 Task: For heading  Tahoma with underline.  font size for heading20,  'Change the font style of data to'Arial.  and font size to 12,  Change the alignment of both headline & data to Align left.  In the sheet  auditingAnnualSales_Report_2023
Action: Mouse moved to (230, 148)
Screenshot: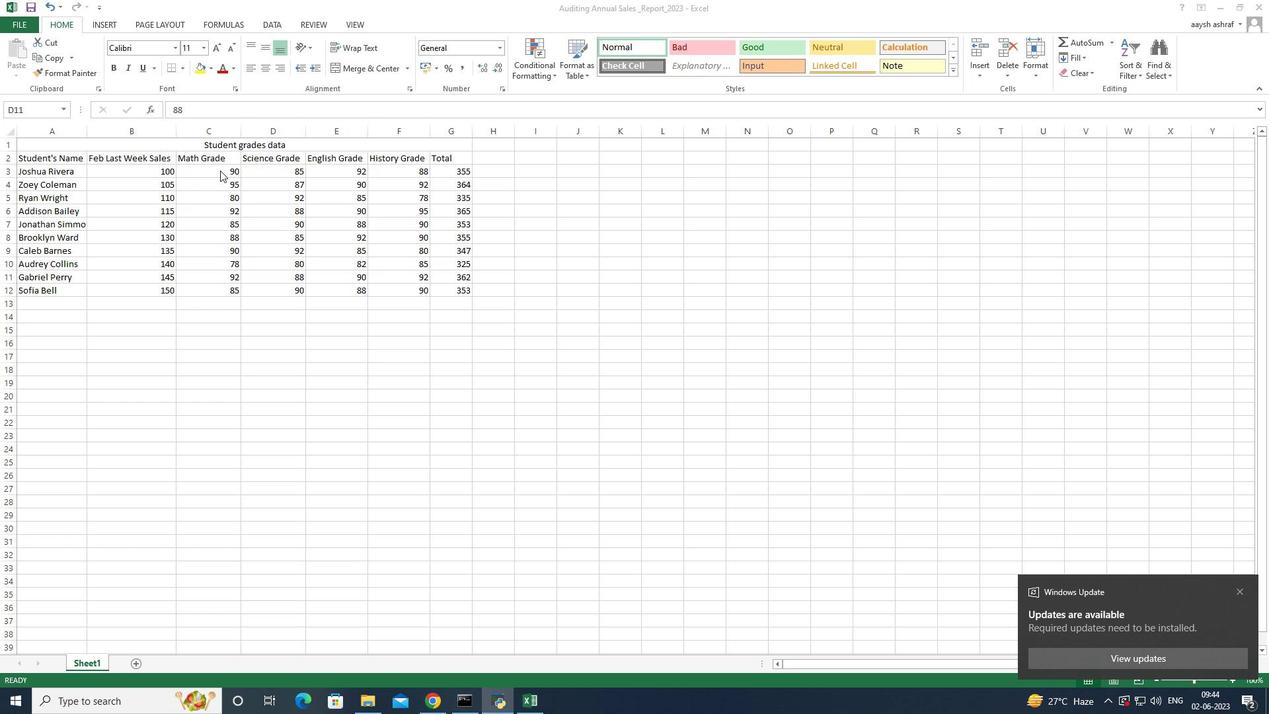 
Action: Mouse pressed left at (230, 148)
Screenshot: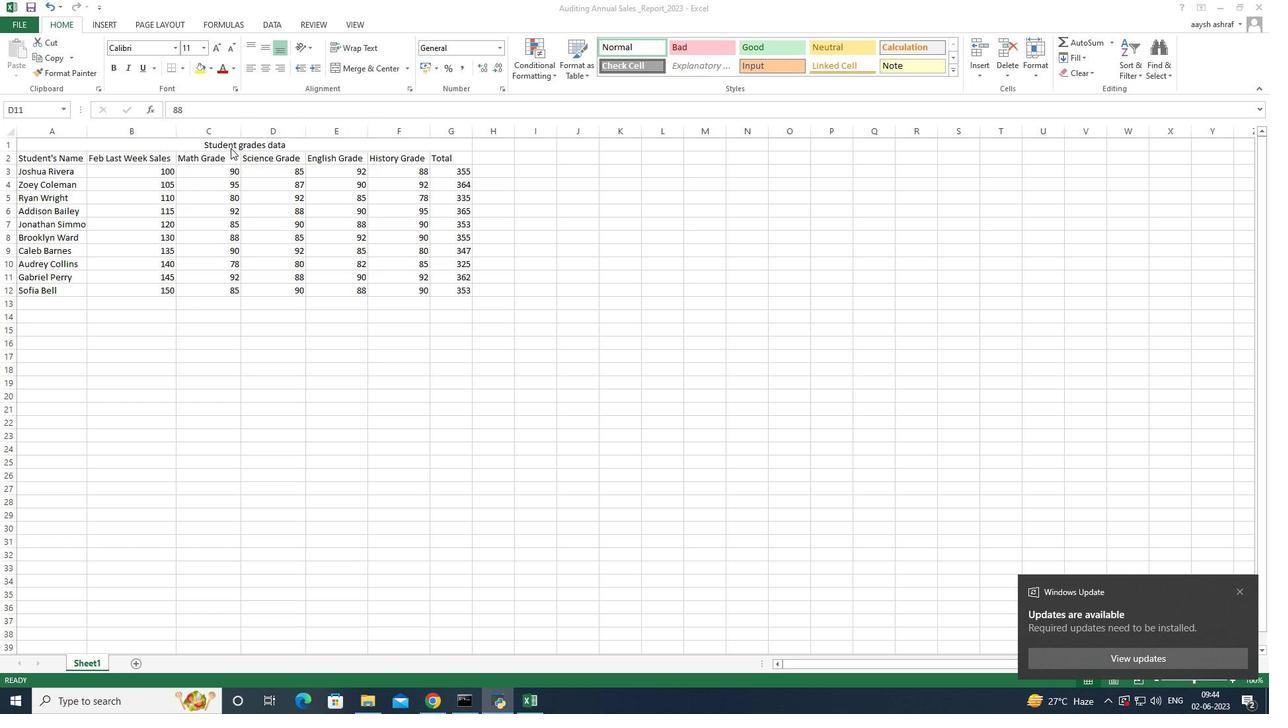 
Action: Mouse moved to (238, 145)
Screenshot: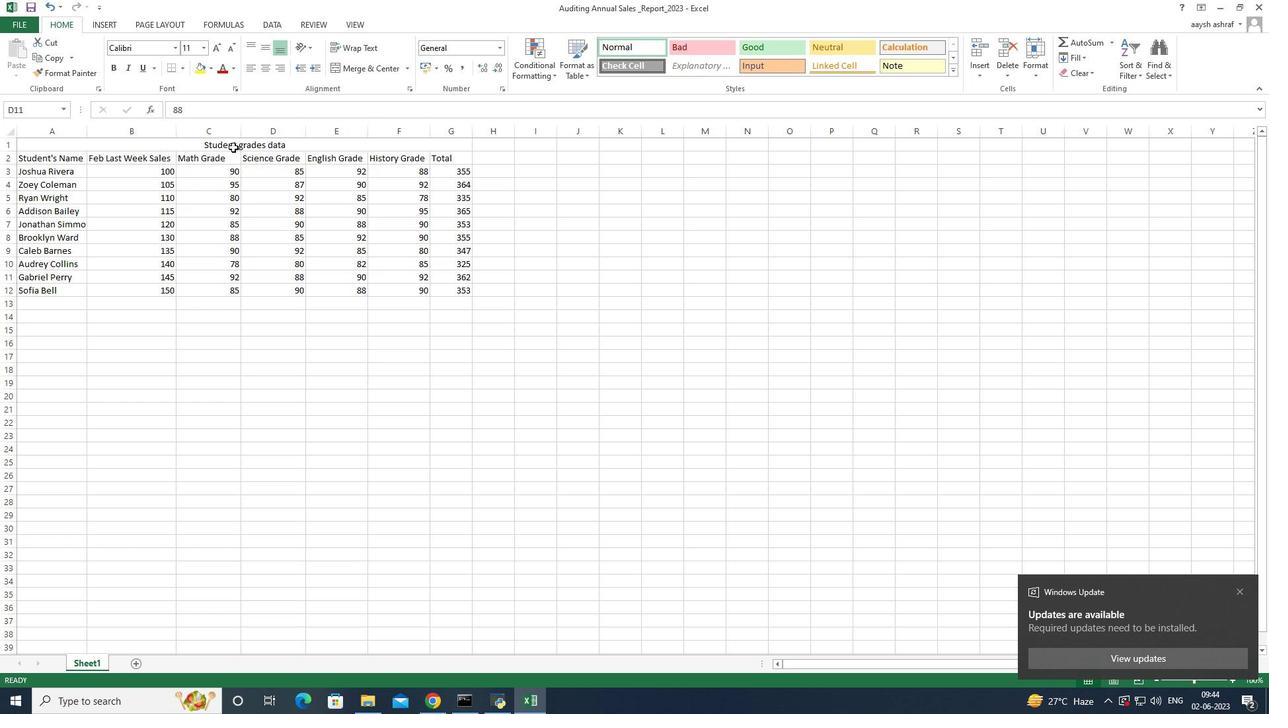 
Action: Mouse pressed left at (238, 145)
Screenshot: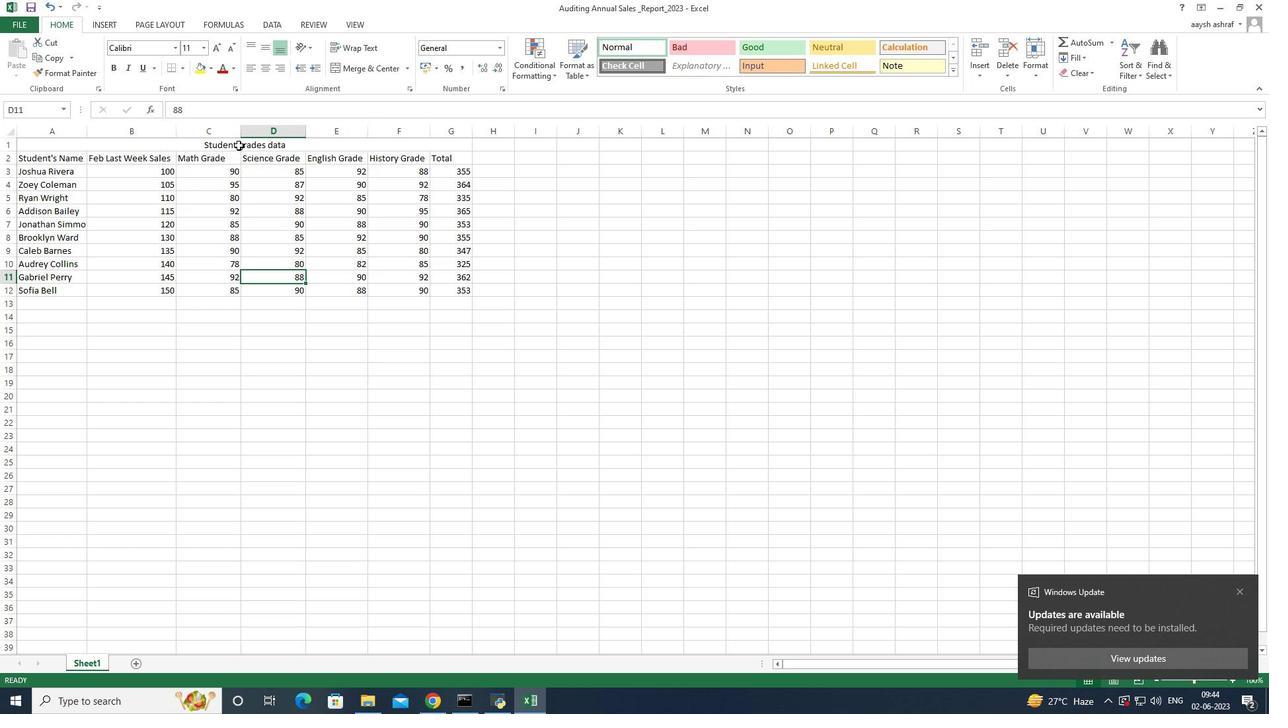 
Action: Mouse moved to (171, 47)
Screenshot: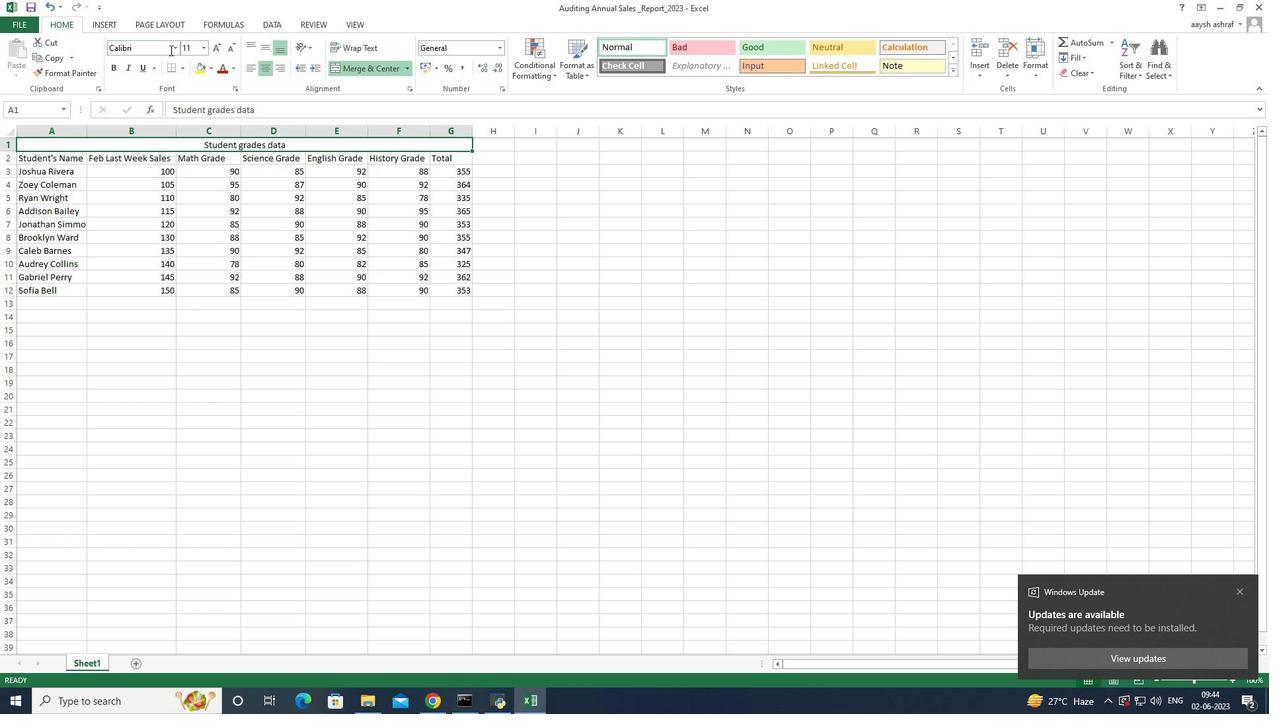 
Action: Mouse pressed left at (171, 47)
Screenshot: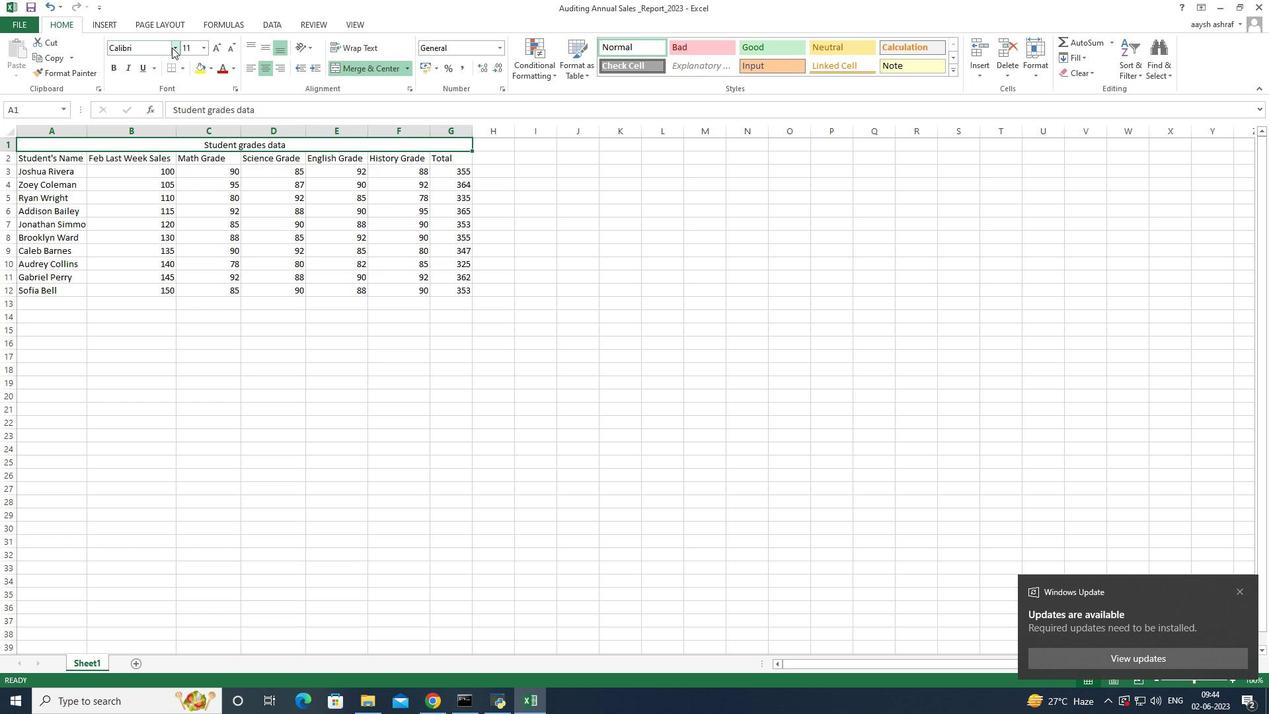 
Action: Mouse moved to (175, 341)
Screenshot: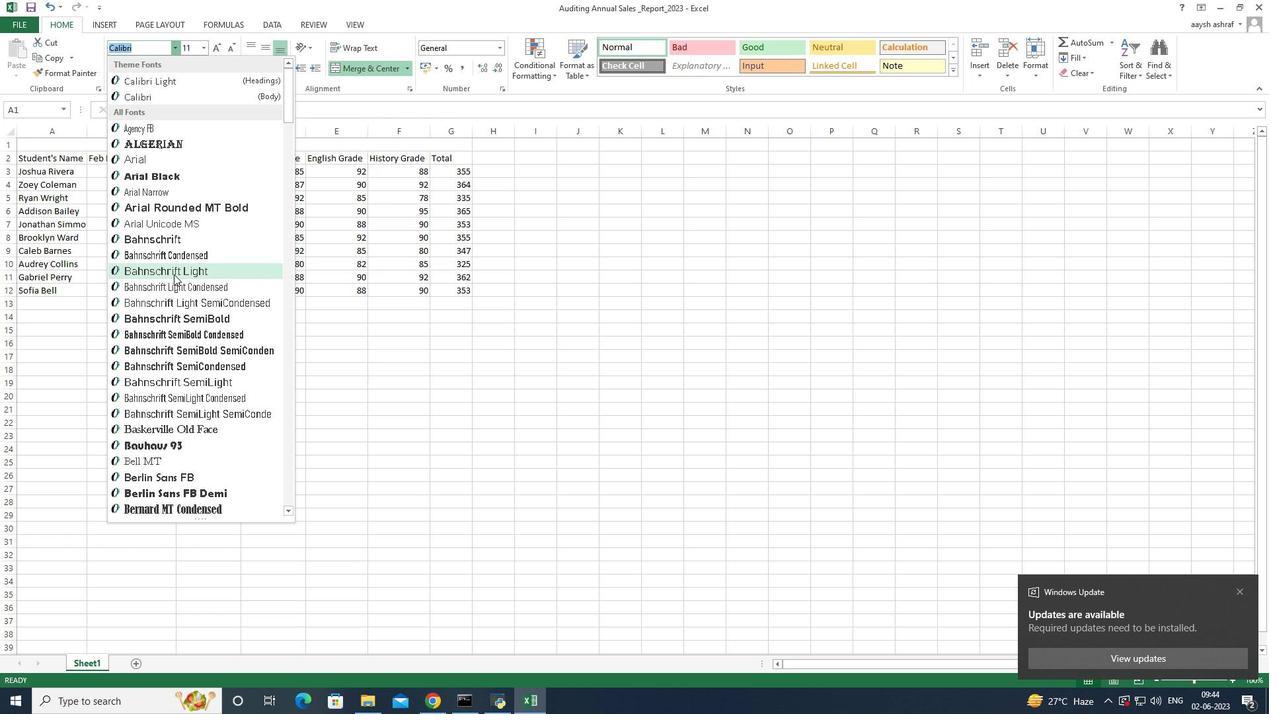 
Action: Mouse scrolled (175, 341) with delta (0, 0)
Screenshot: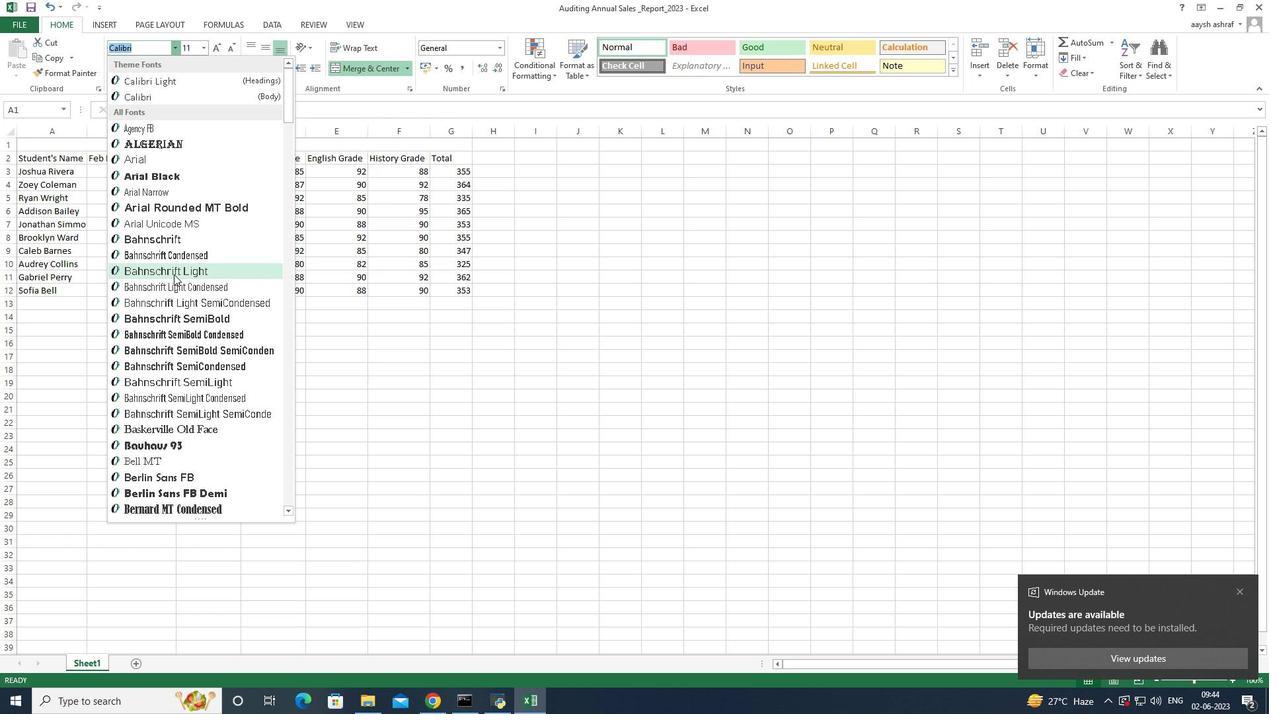 
Action: Mouse moved to (177, 360)
Screenshot: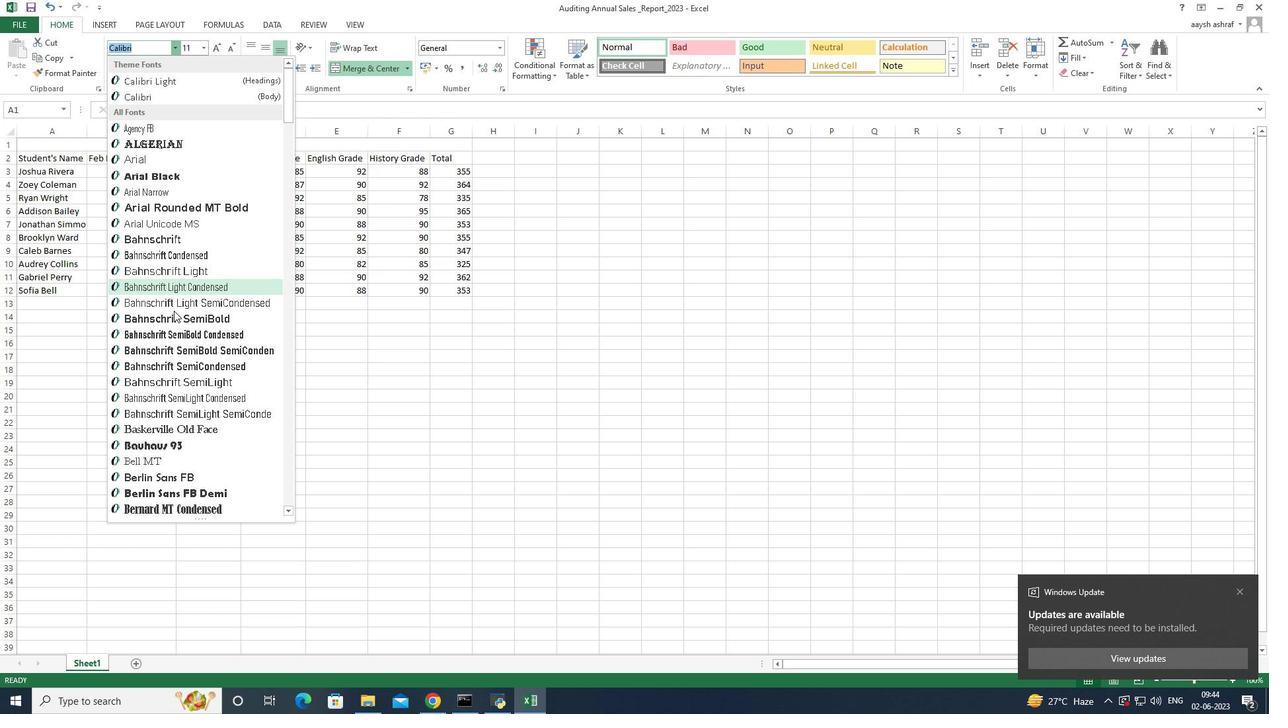 
Action: Mouse scrolled (177, 359) with delta (0, 0)
Screenshot: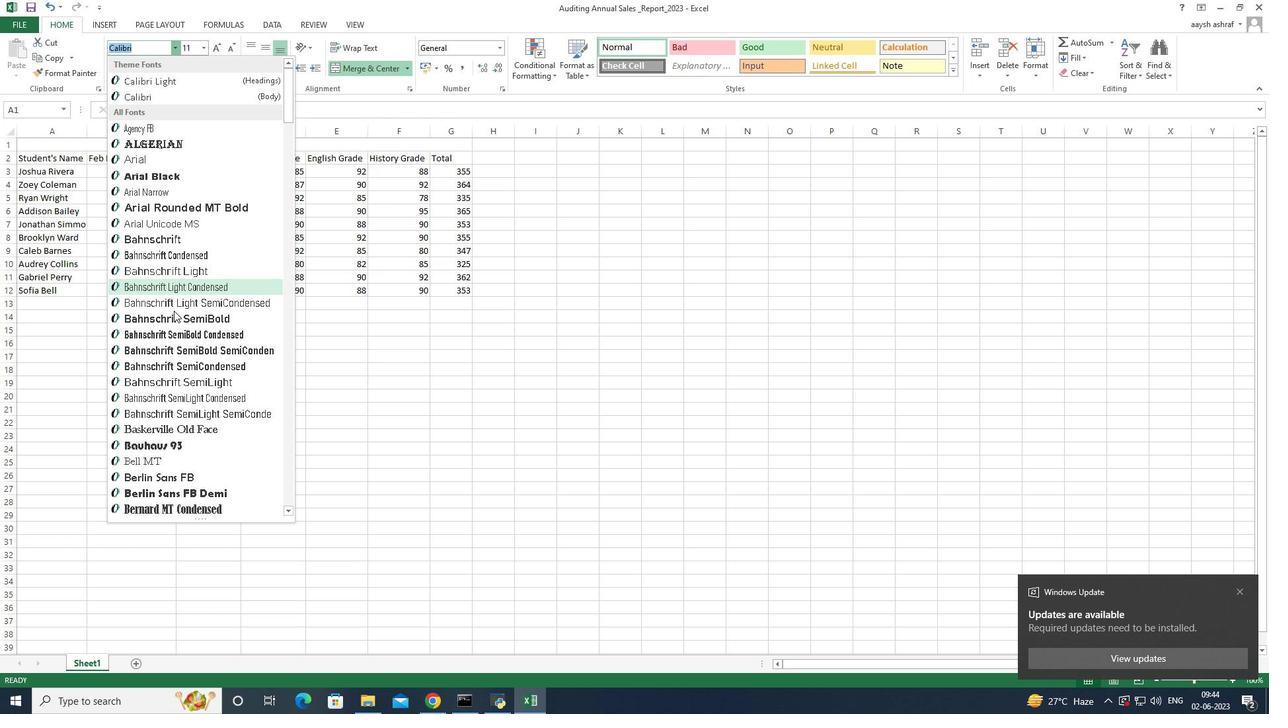 
Action: Mouse moved to (177, 378)
Screenshot: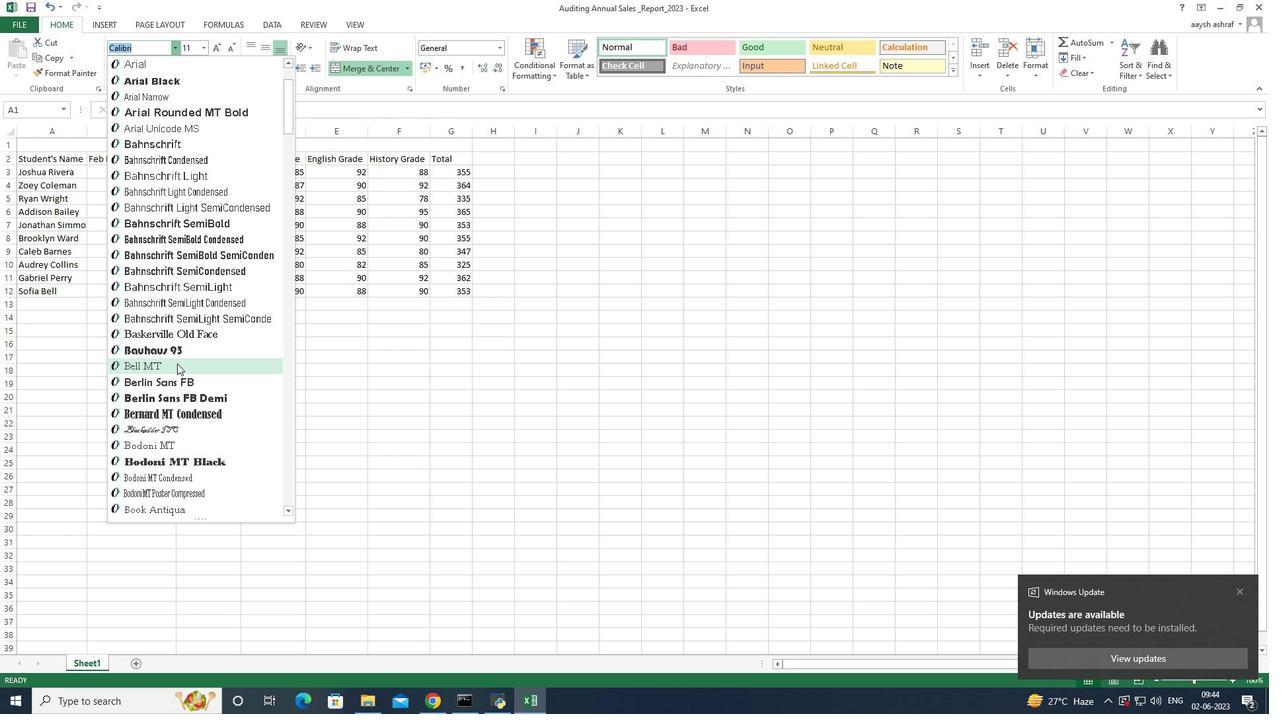
Action: Mouse scrolled (177, 368) with delta (0, 0)
Screenshot: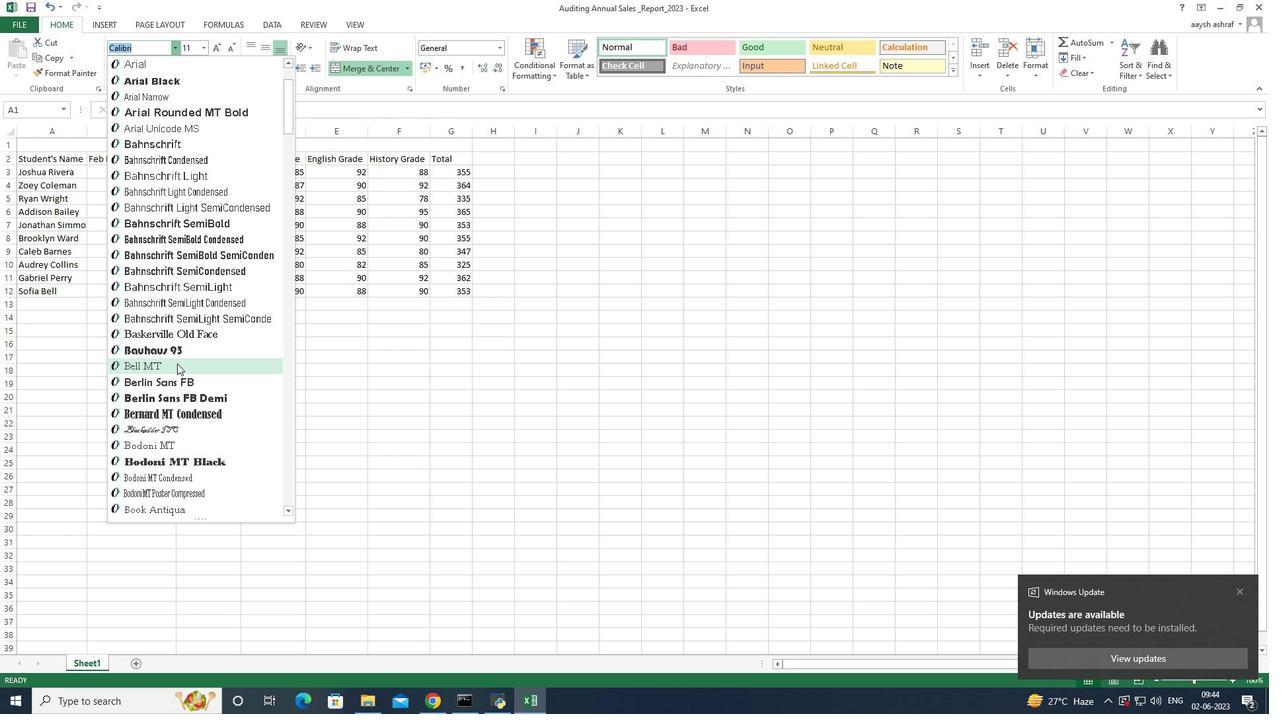 
Action: Mouse scrolled (177, 373) with delta (0, 0)
Screenshot: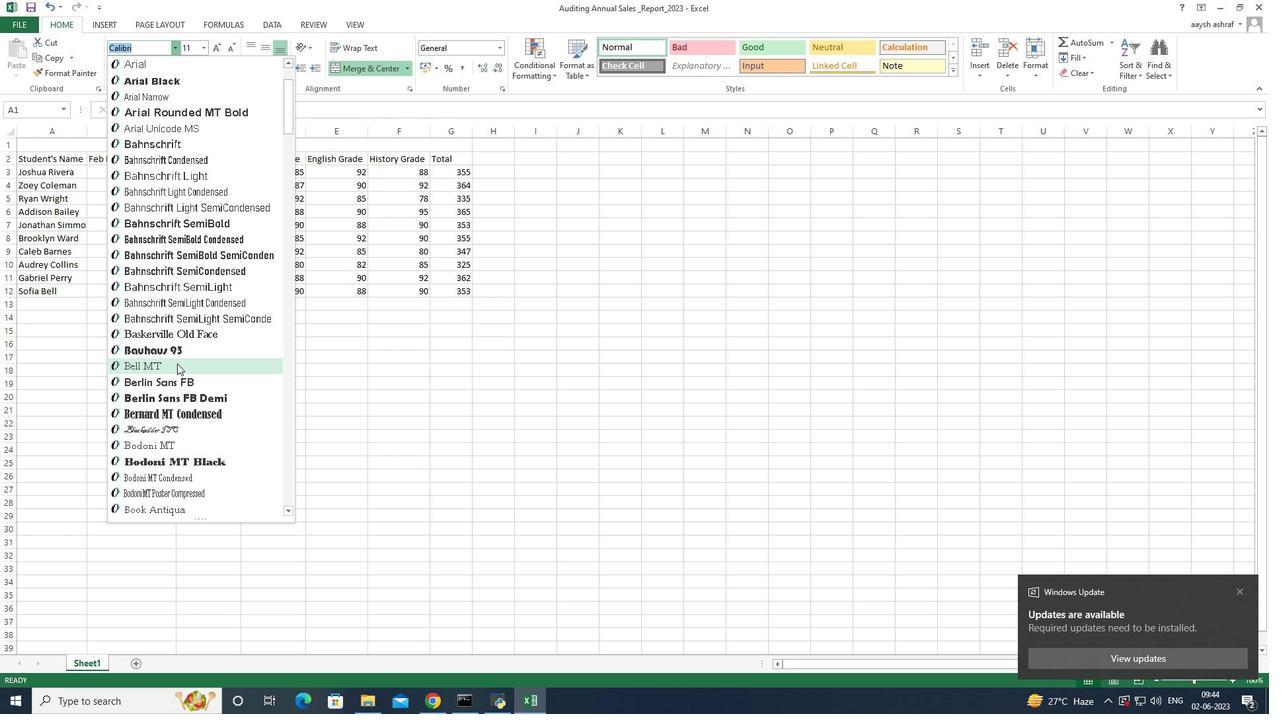 
Action: Mouse scrolled (177, 376) with delta (0, 0)
Screenshot: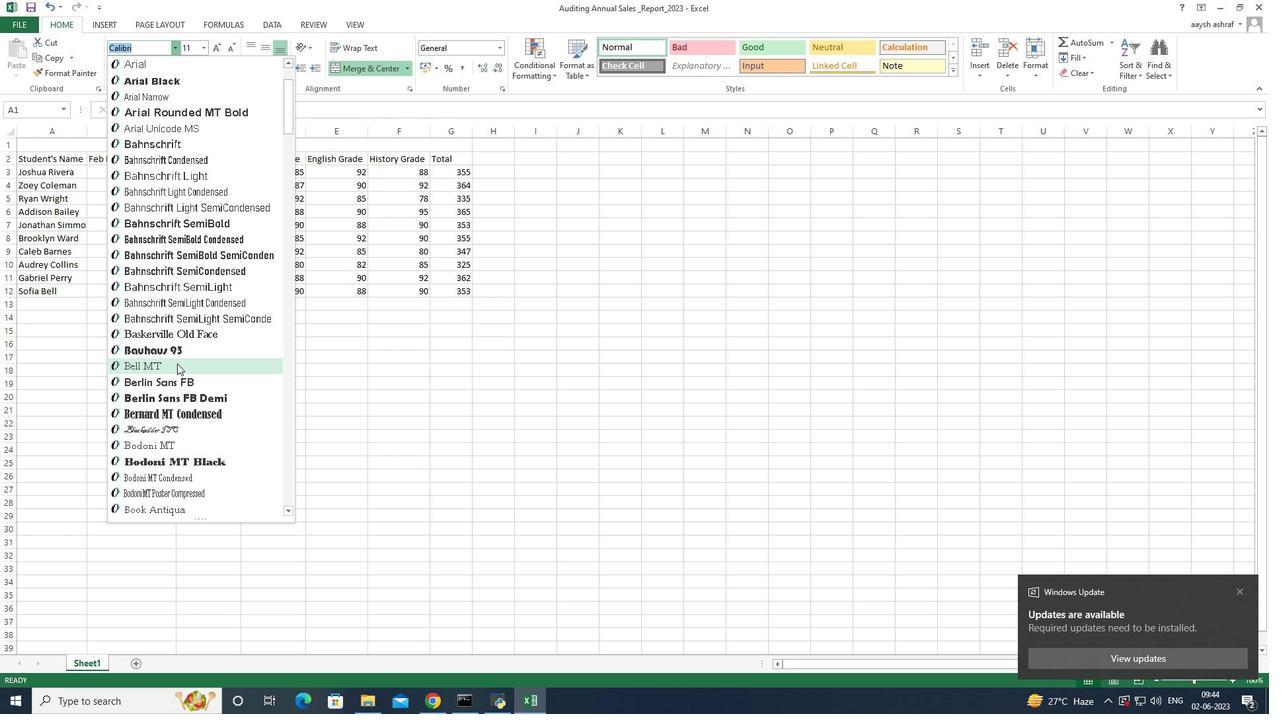 
Action: Mouse scrolled (177, 378) with delta (0, 0)
Screenshot: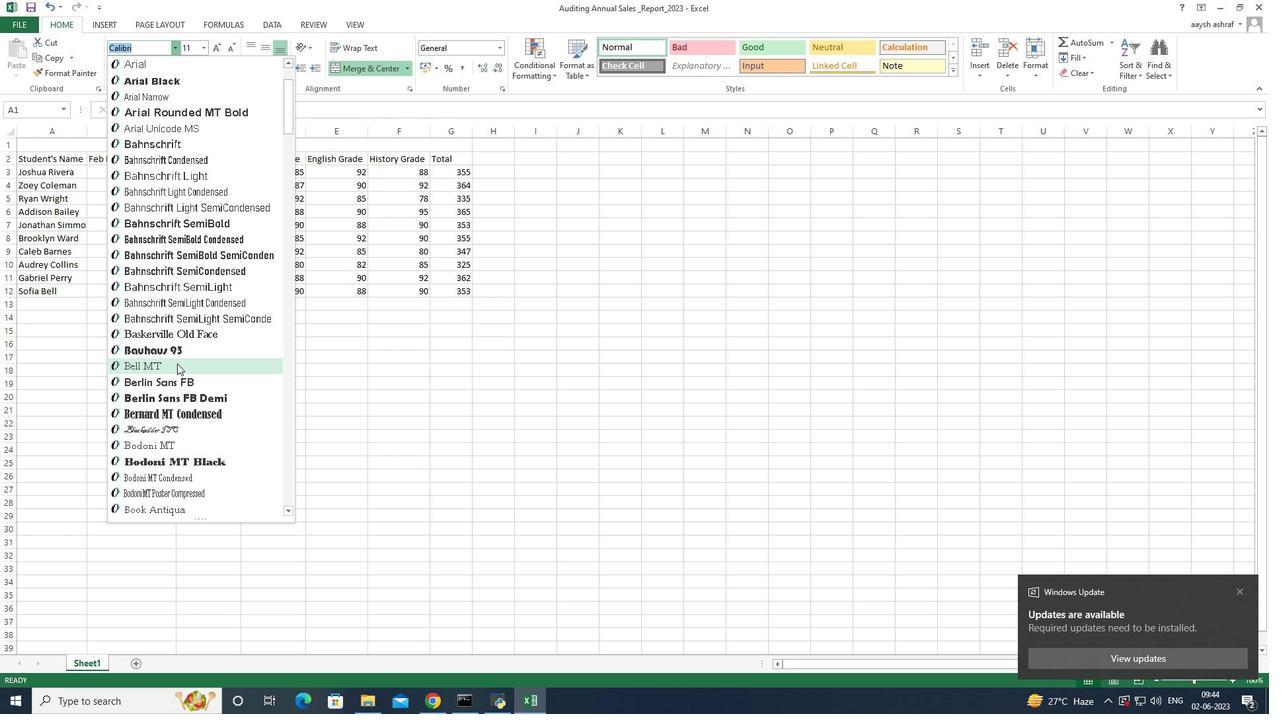 
Action: Mouse moved to (189, 365)
Screenshot: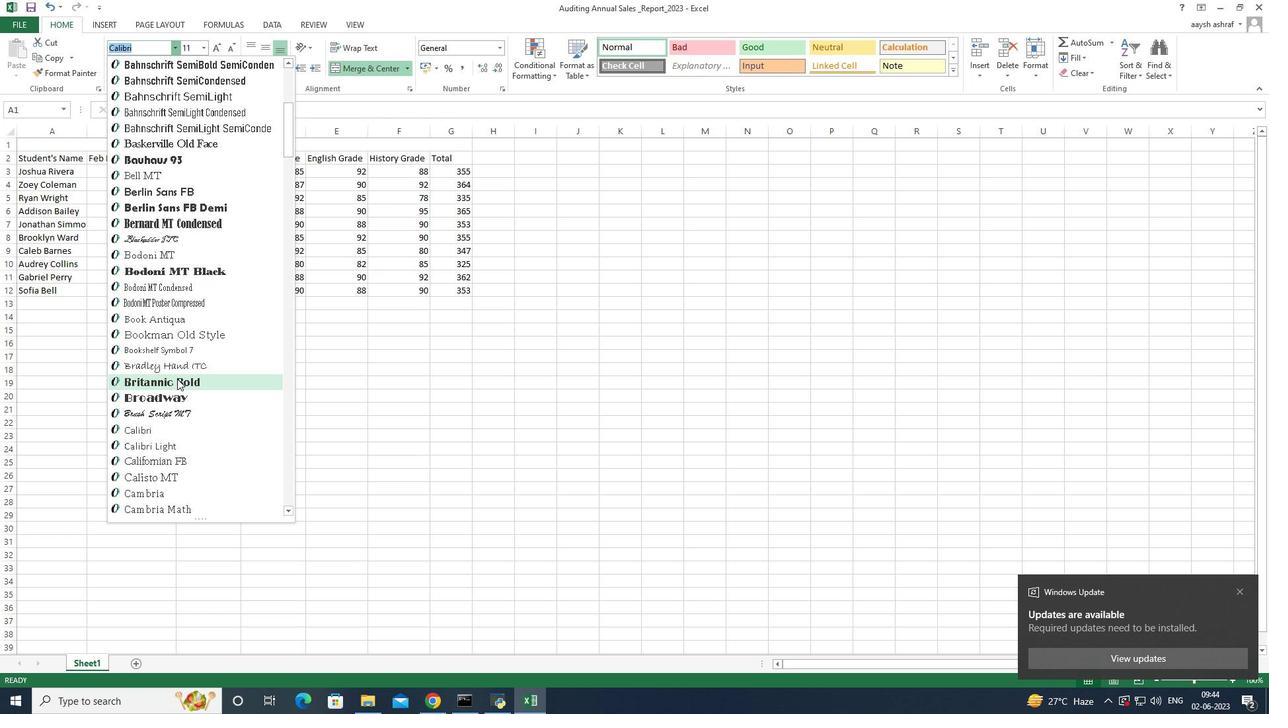 
Action: Mouse scrolled (189, 364) with delta (0, 0)
Screenshot: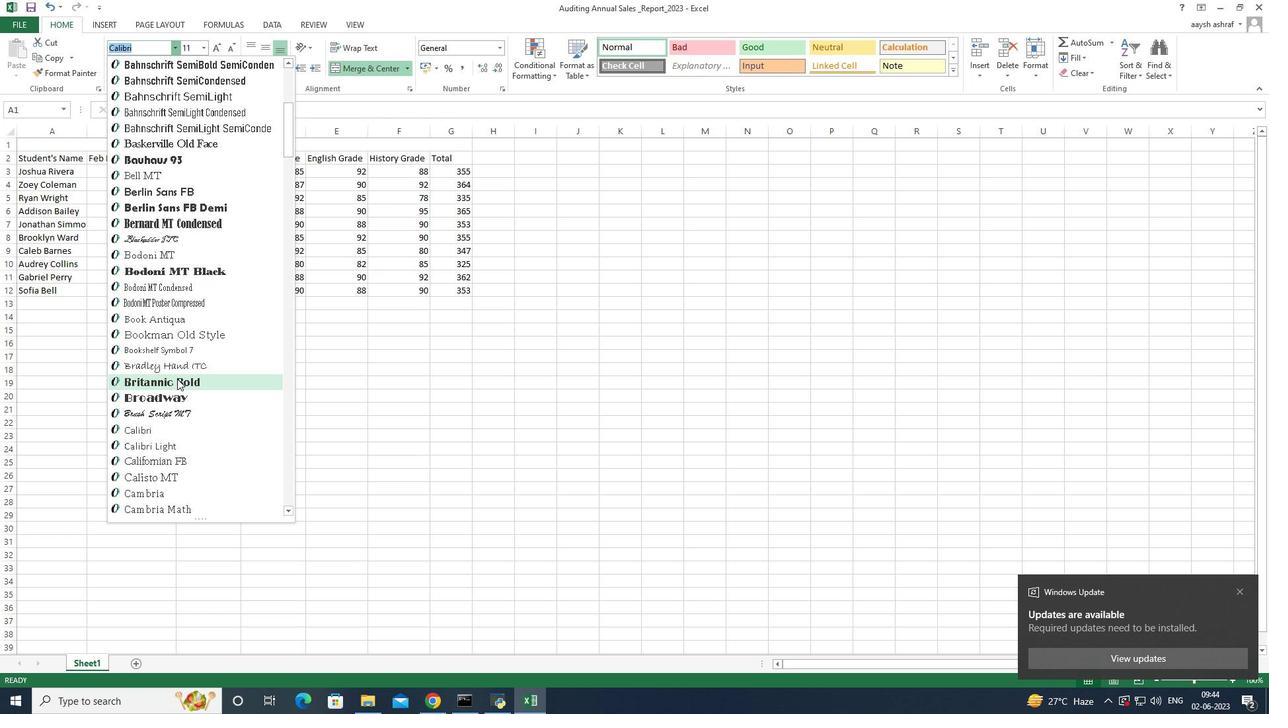 
Action: Mouse scrolled (189, 364) with delta (0, 0)
Screenshot: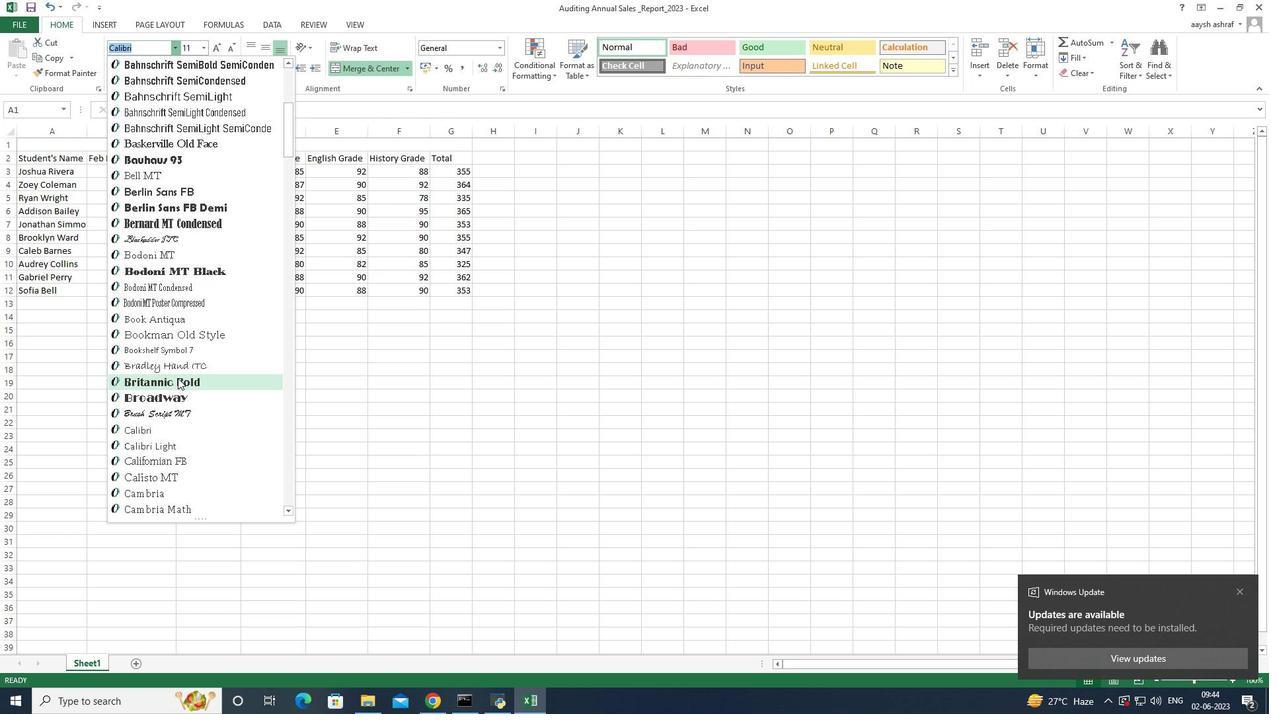 
Action: Mouse scrolled (189, 364) with delta (0, 0)
Screenshot: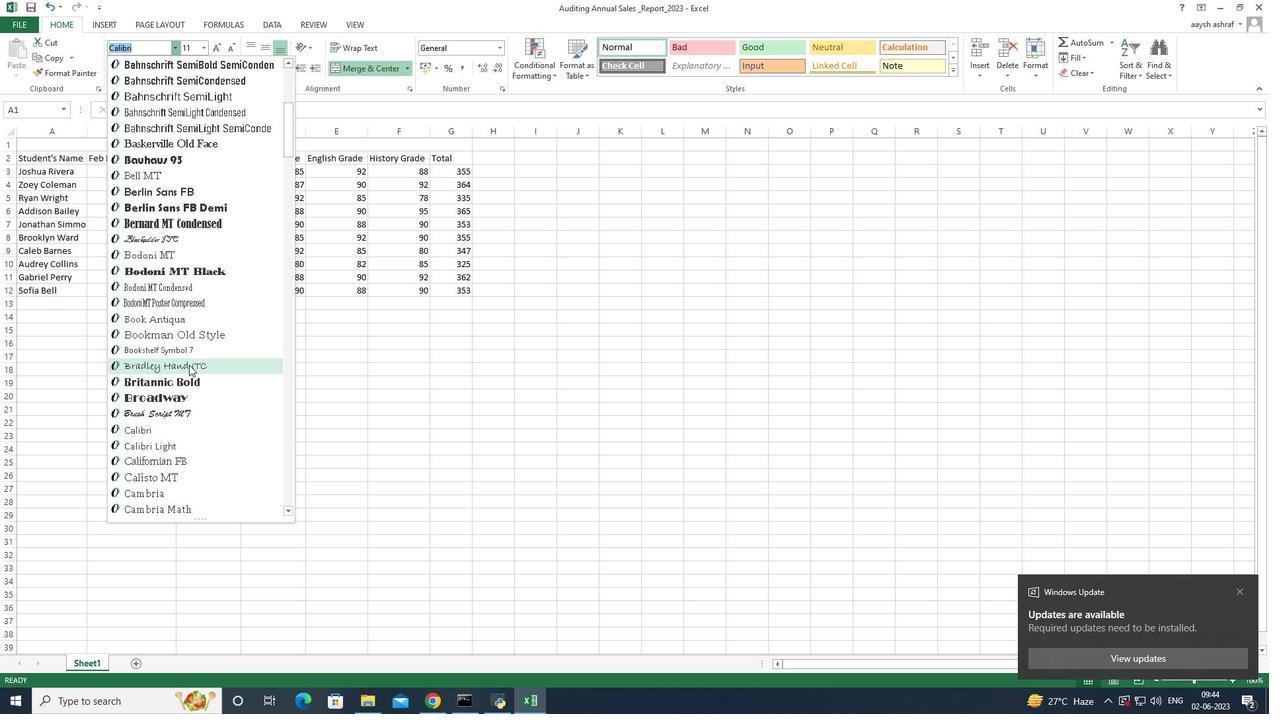 
Action: Mouse scrolled (189, 364) with delta (0, 0)
Screenshot: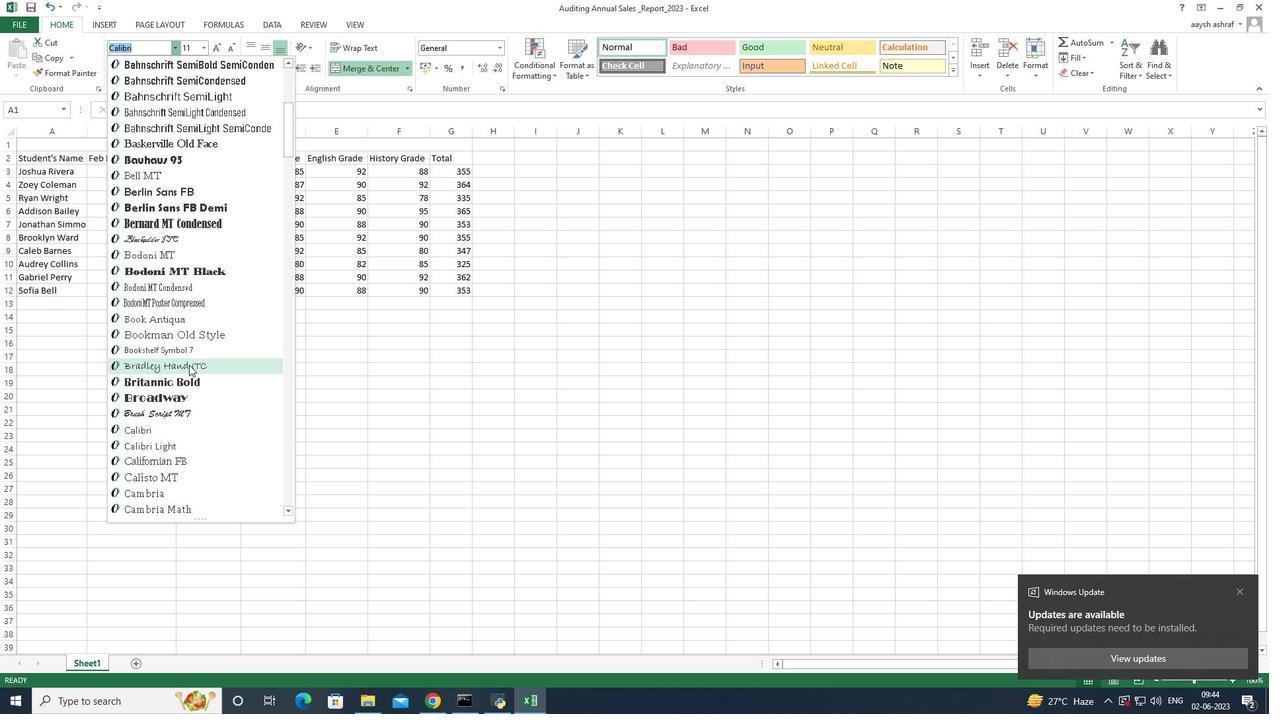 
Action: Mouse scrolled (189, 364) with delta (0, 0)
Screenshot: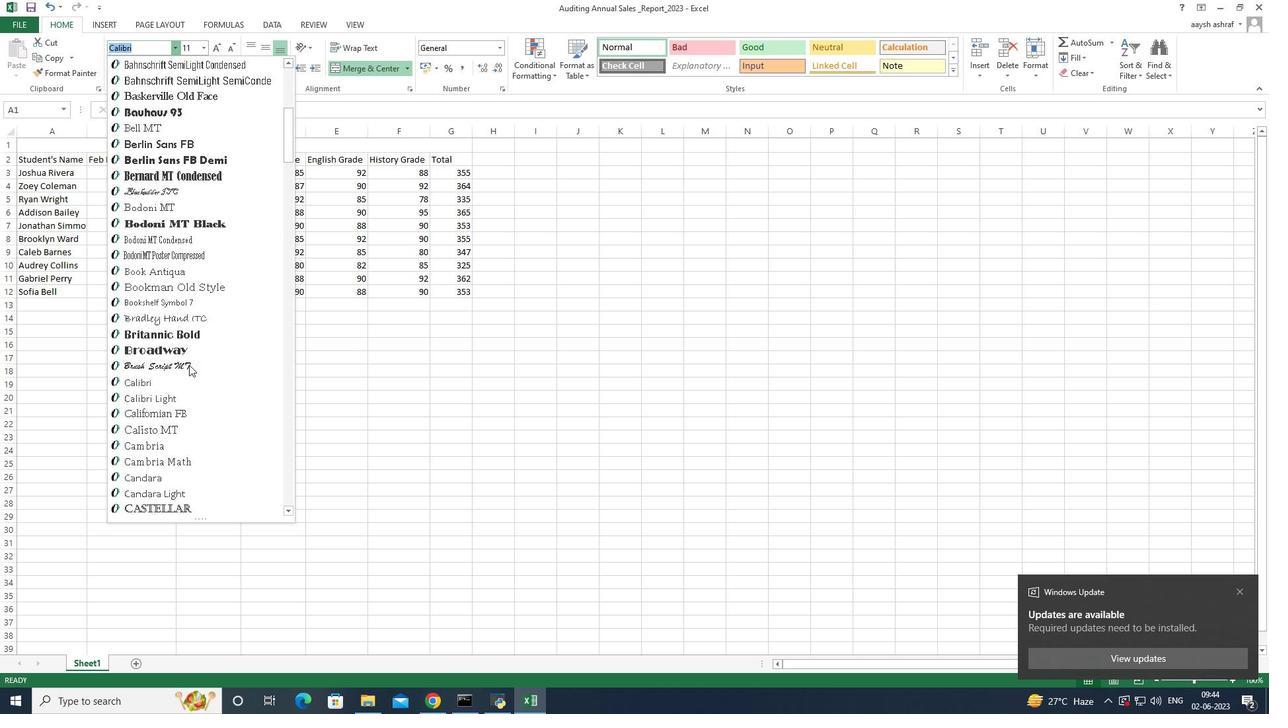 
Action: Mouse scrolled (189, 364) with delta (0, 0)
Screenshot: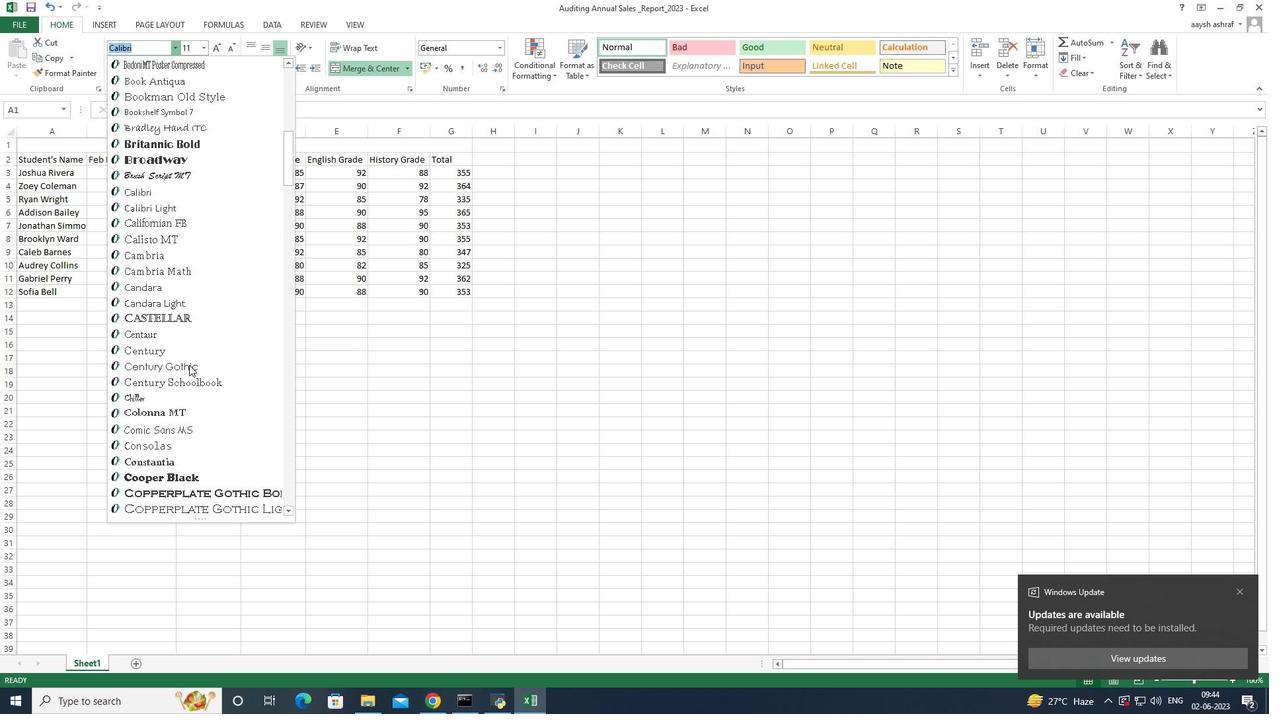 
Action: Mouse scrolled (189, 364) with delta (0, 0)
Screenshot: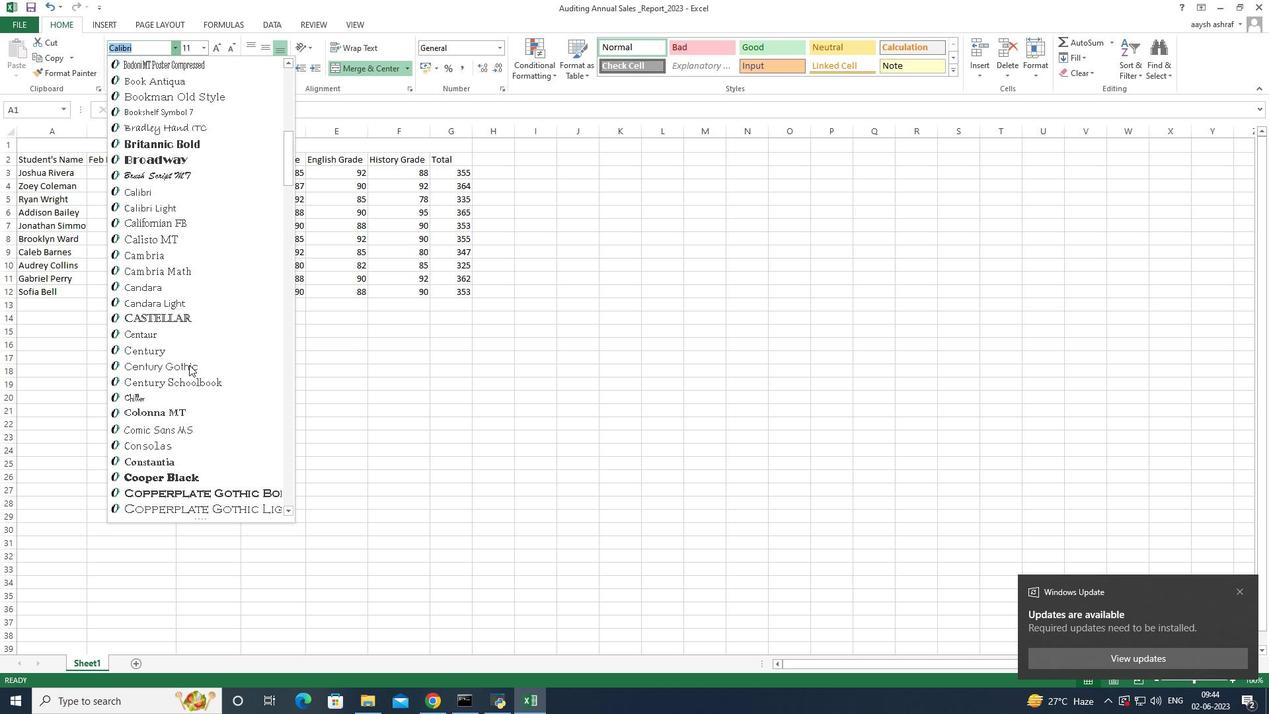 
Action: Mouse scrolled (189, 364) with delta (0, 0)
Screenshot: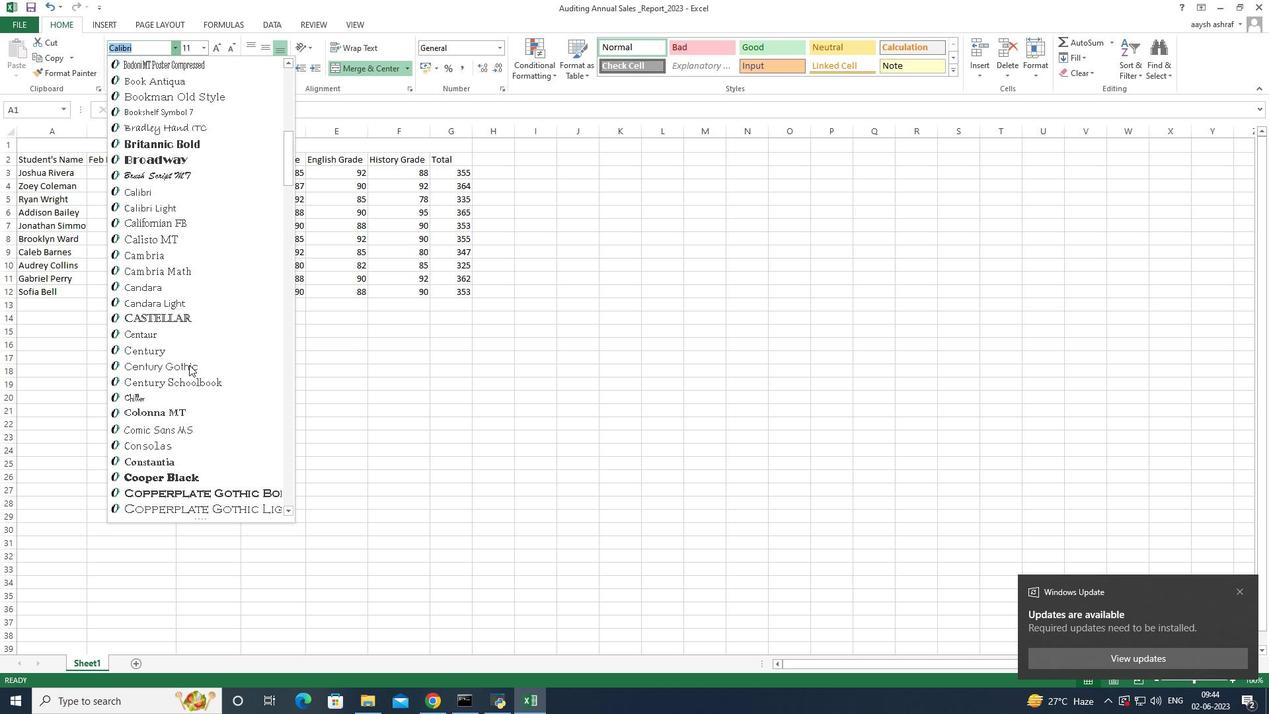 
Action: Mouse scrolled (189, 364) with delta (0, 0)
Screenshot: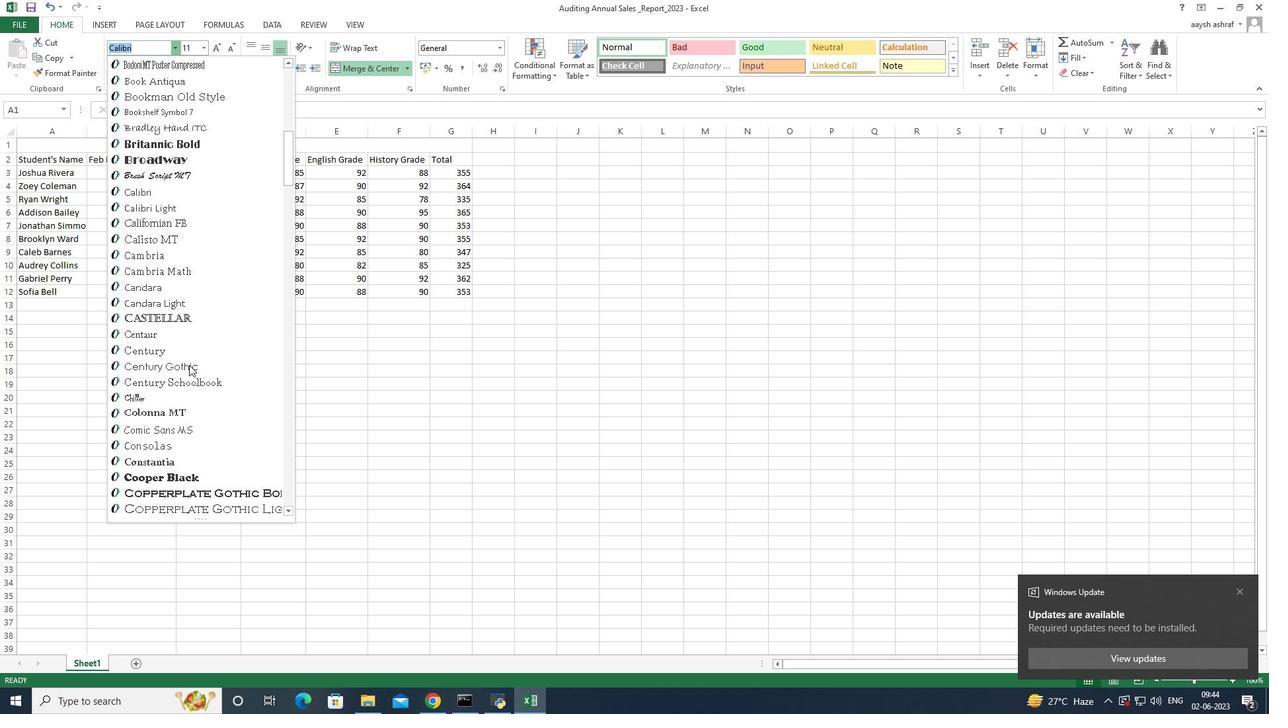 
Action: Mouse scrolled (189, 364) with delta (0, 0)
Screenshot: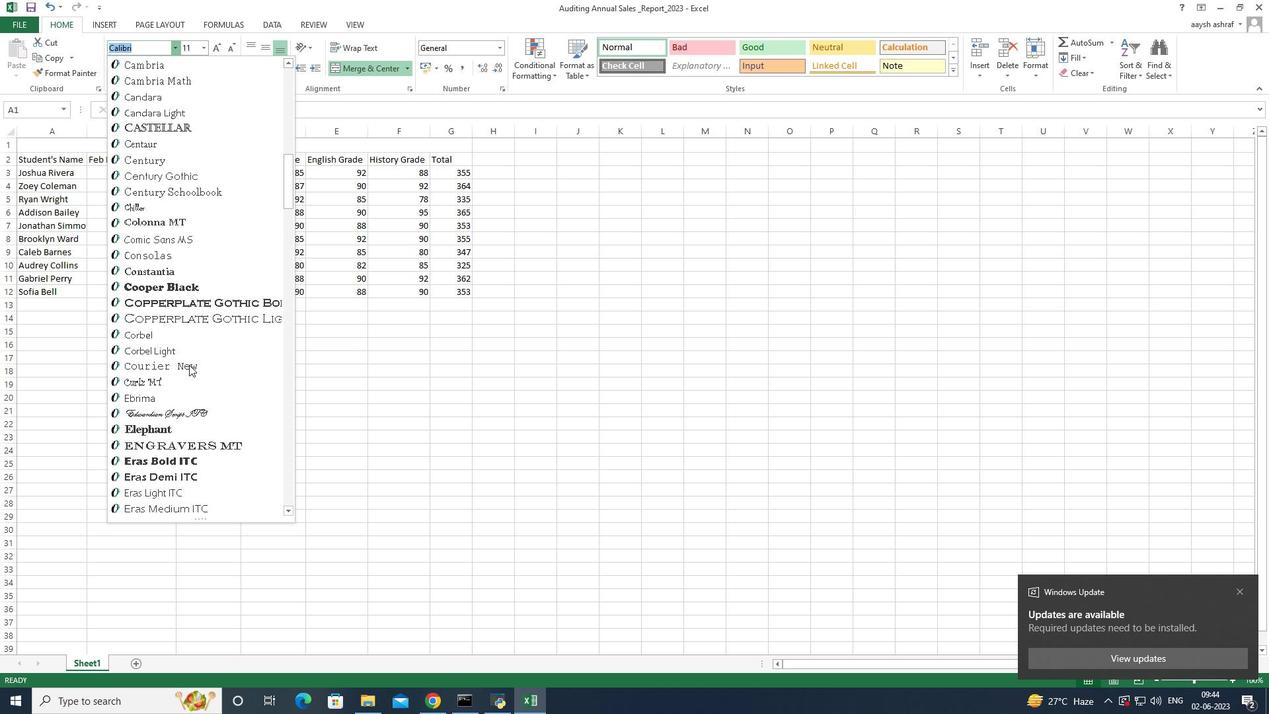 
Action: Mouse scrolled (189, 364) with delta (0, 0)
Screenshot: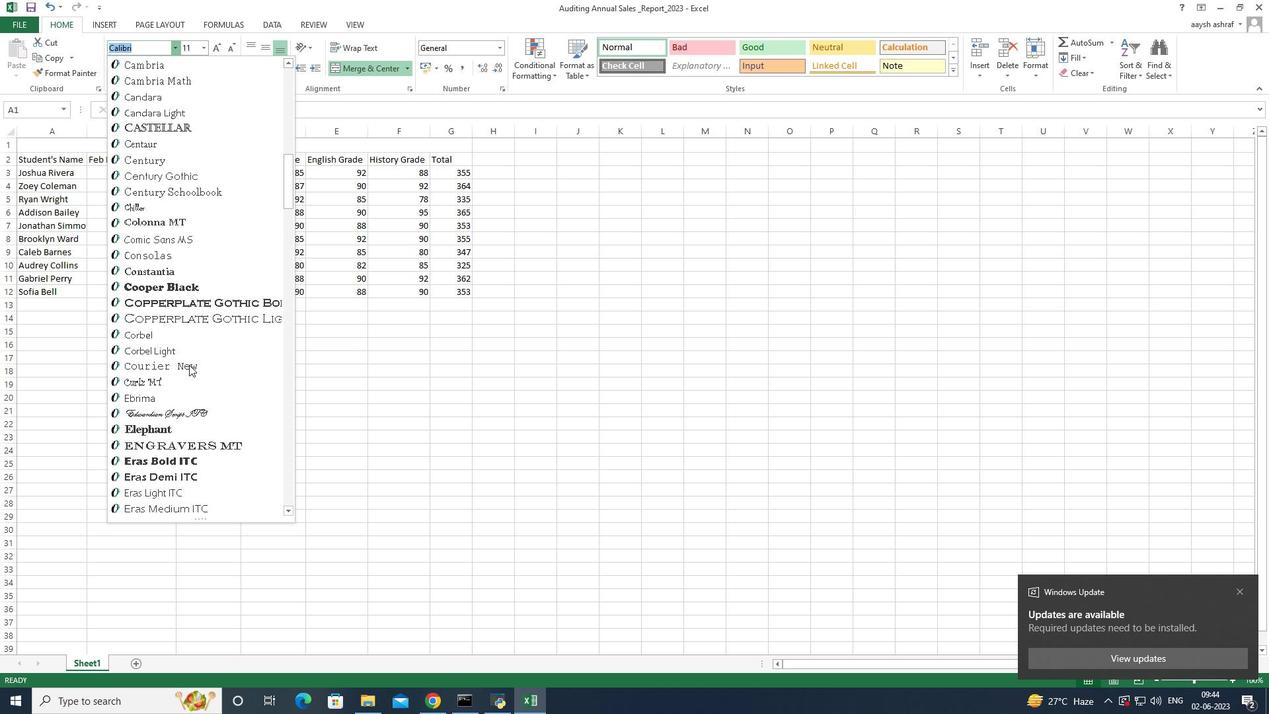 
Action: Mouse scrolled (189, 364) with delta (0, 0)
Screenshot: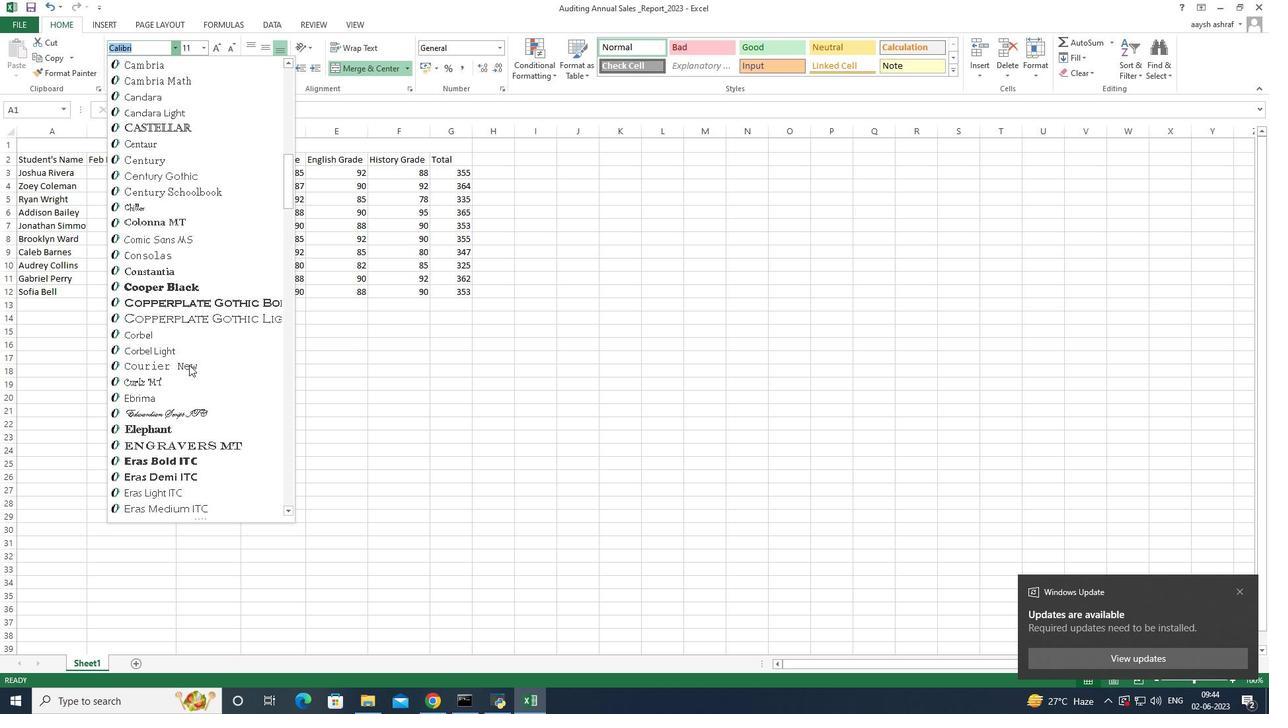 
Action: Mouse scrolled (189, 364) with delta (0, 0)
Screenshot: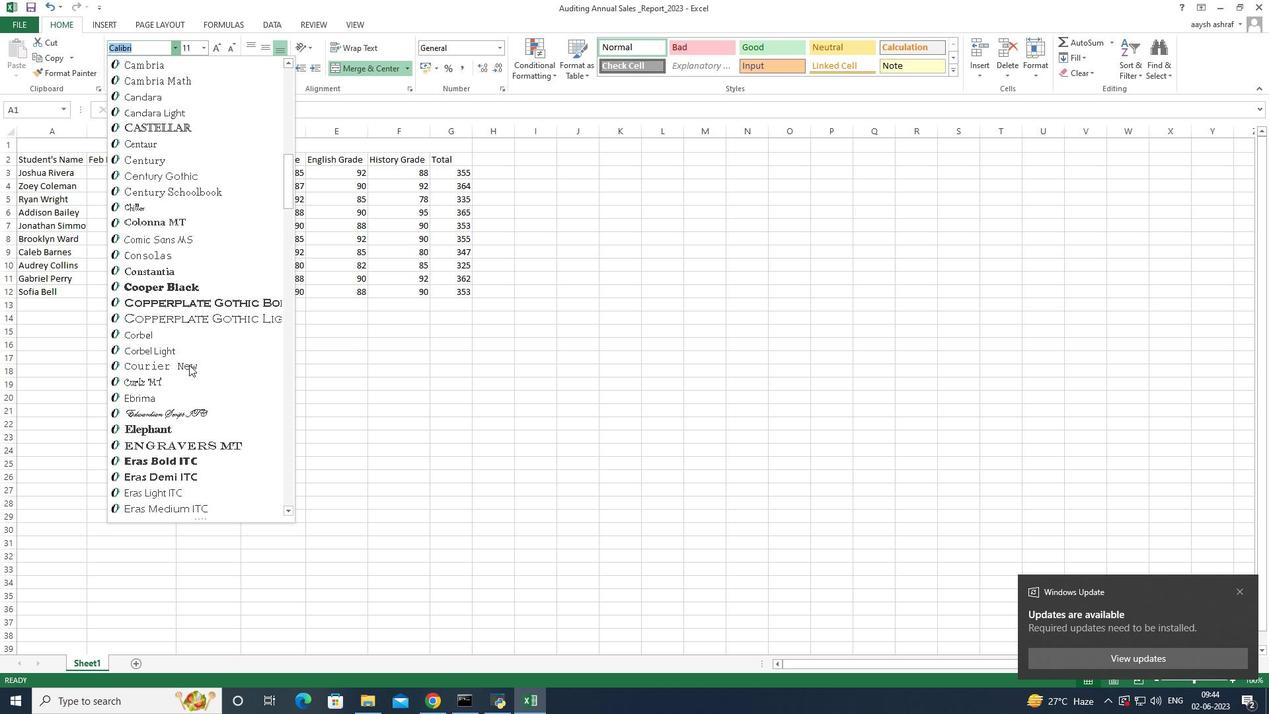 
Action: Mouse scrolled (189, 364) with delta (0, 0)
Screenshot: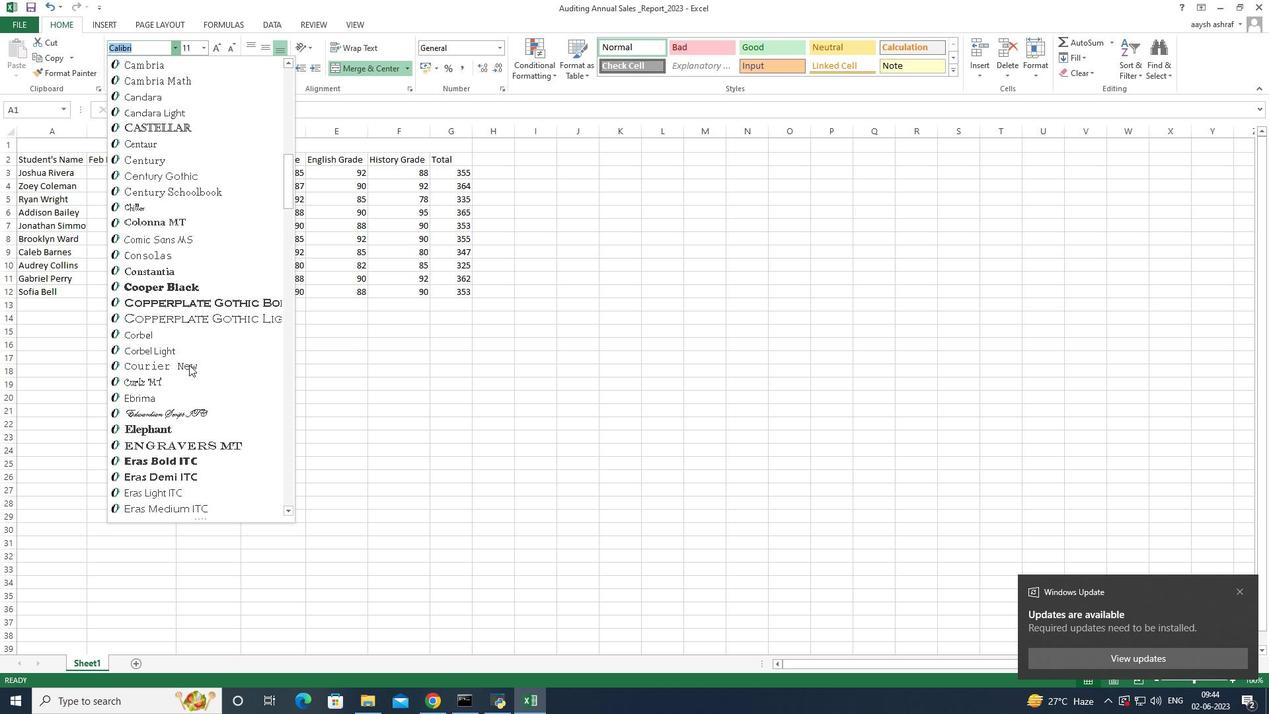 
Action: Mouse scrolled (189, 364) with delta (0, 0)
Screenshot: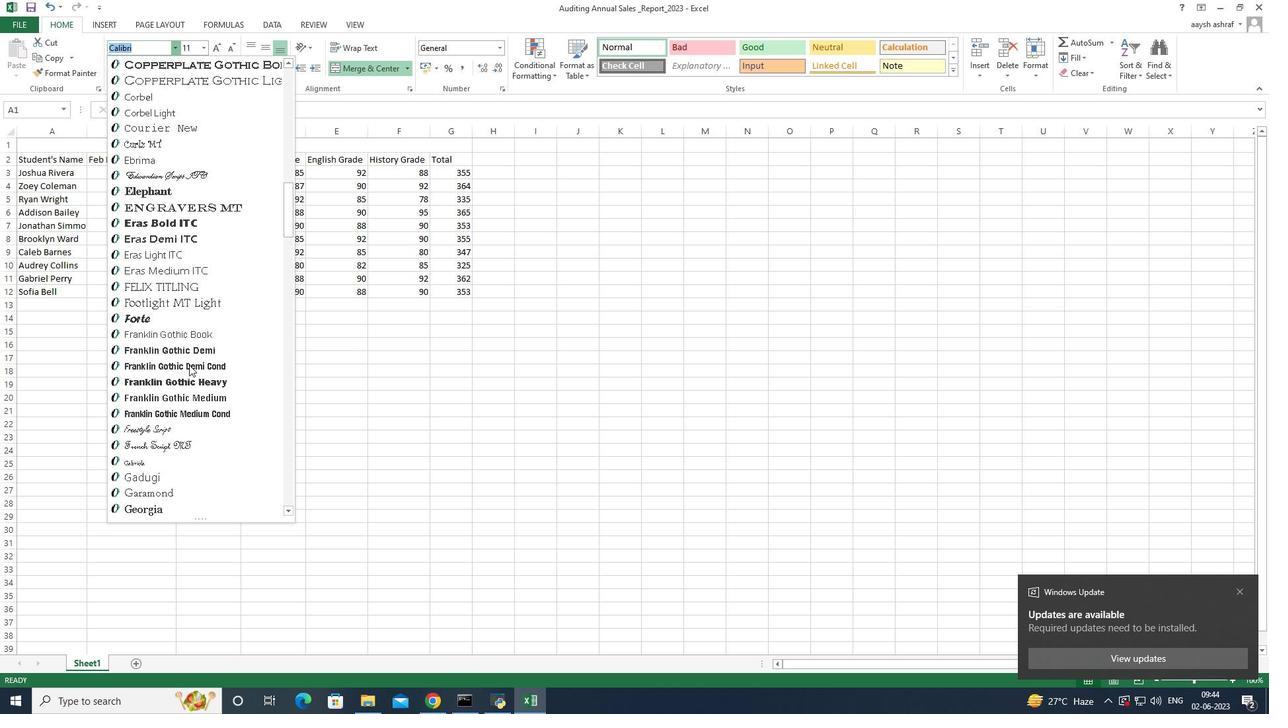 
Action: Mouse moved to (189, 365)
Screenshot: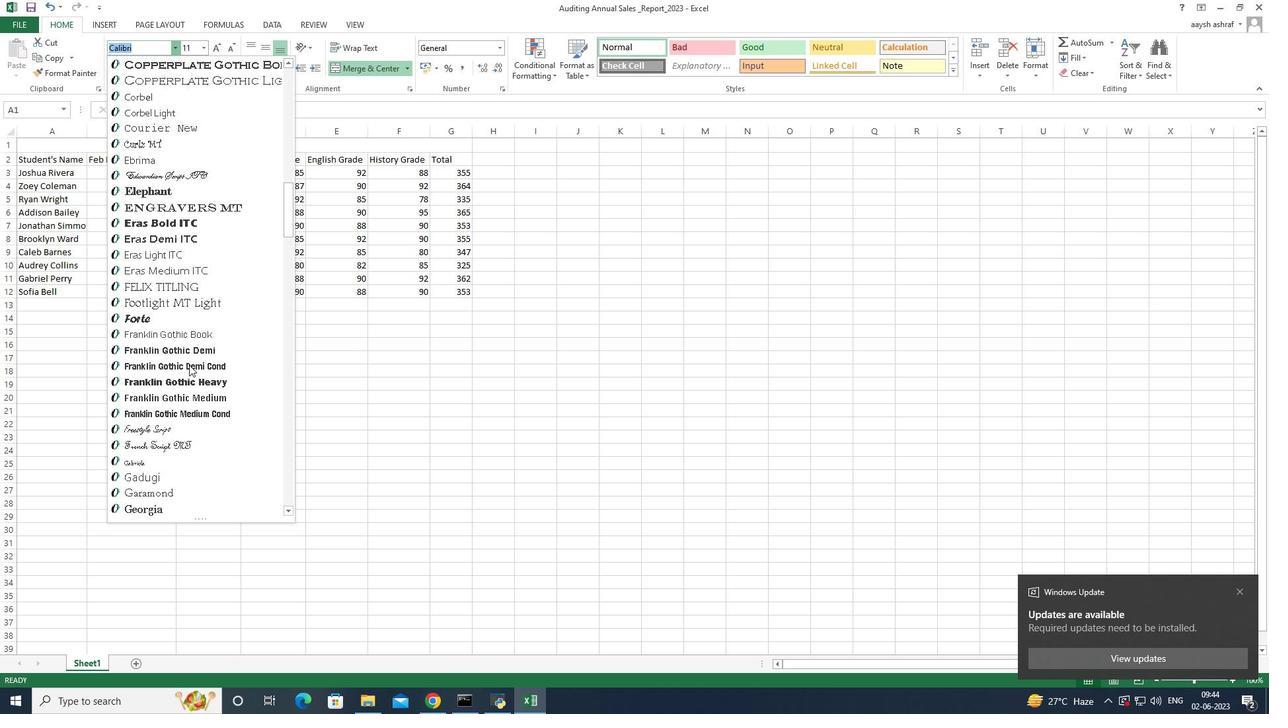 
Action: Mouse scrolled (189, 364) with delta (0, 0)
Screenshot: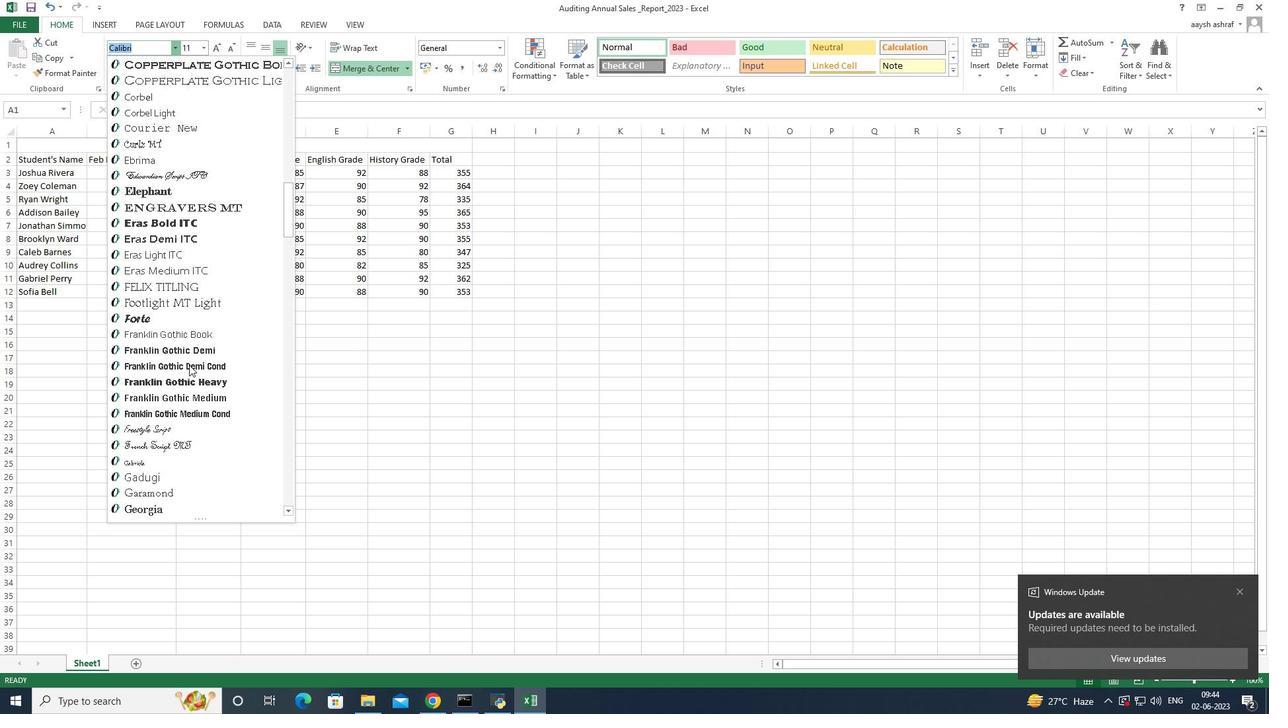 
Action: Mouse scrolled (189, 364) with delta (0, 0)
Screenshot: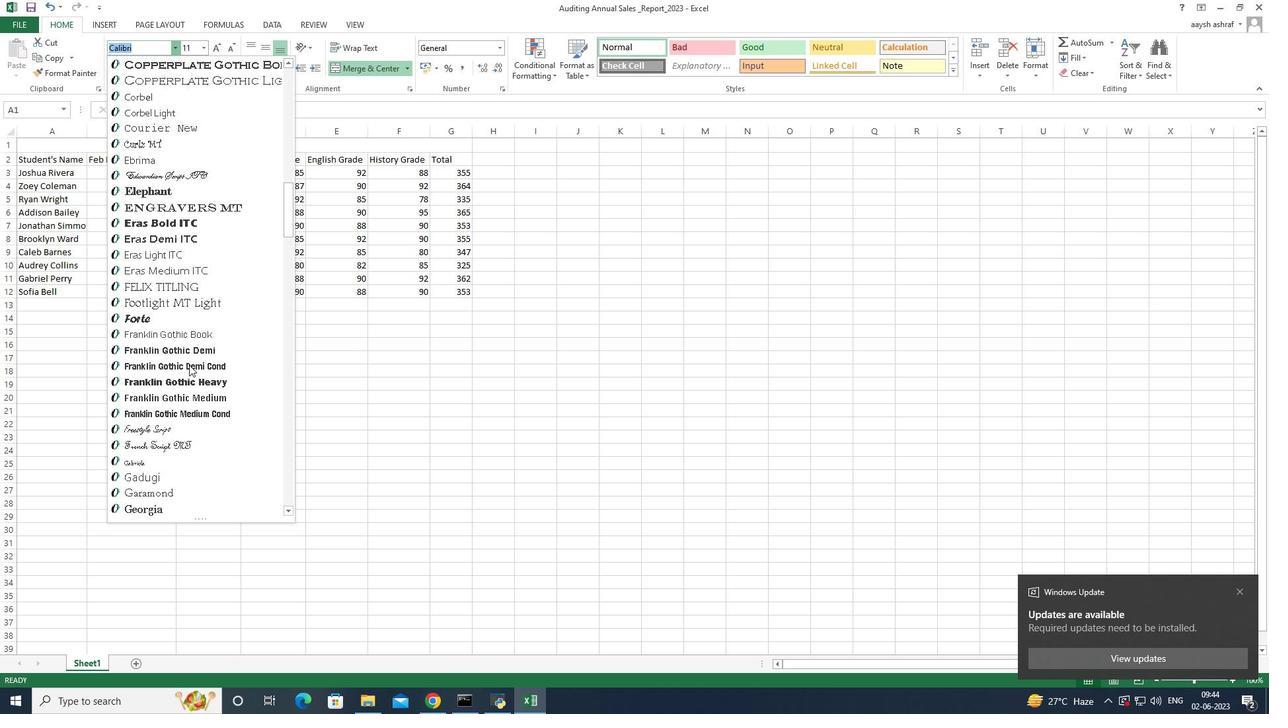 
Action: Mouse scrolled (189, 364) with delta (0, 0)
Screenshot: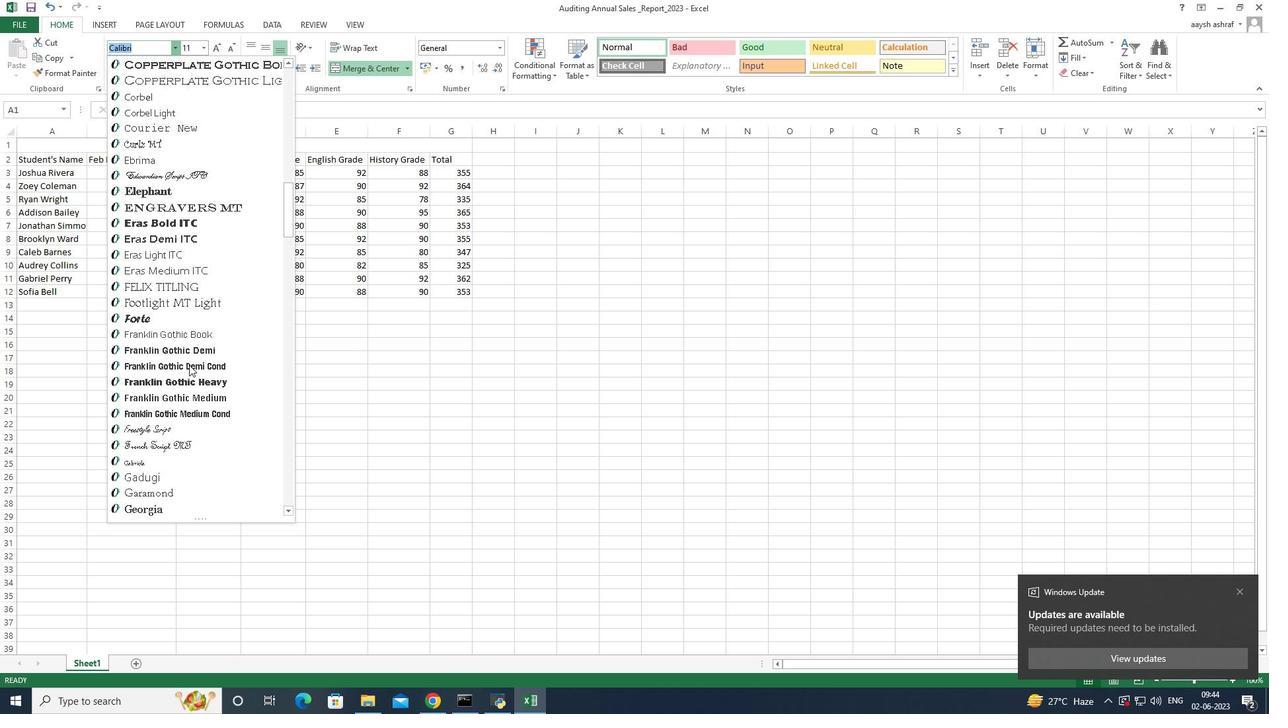 
Action: Mouse scrolled (189, 364) with delta (0, 0)
Screenshot: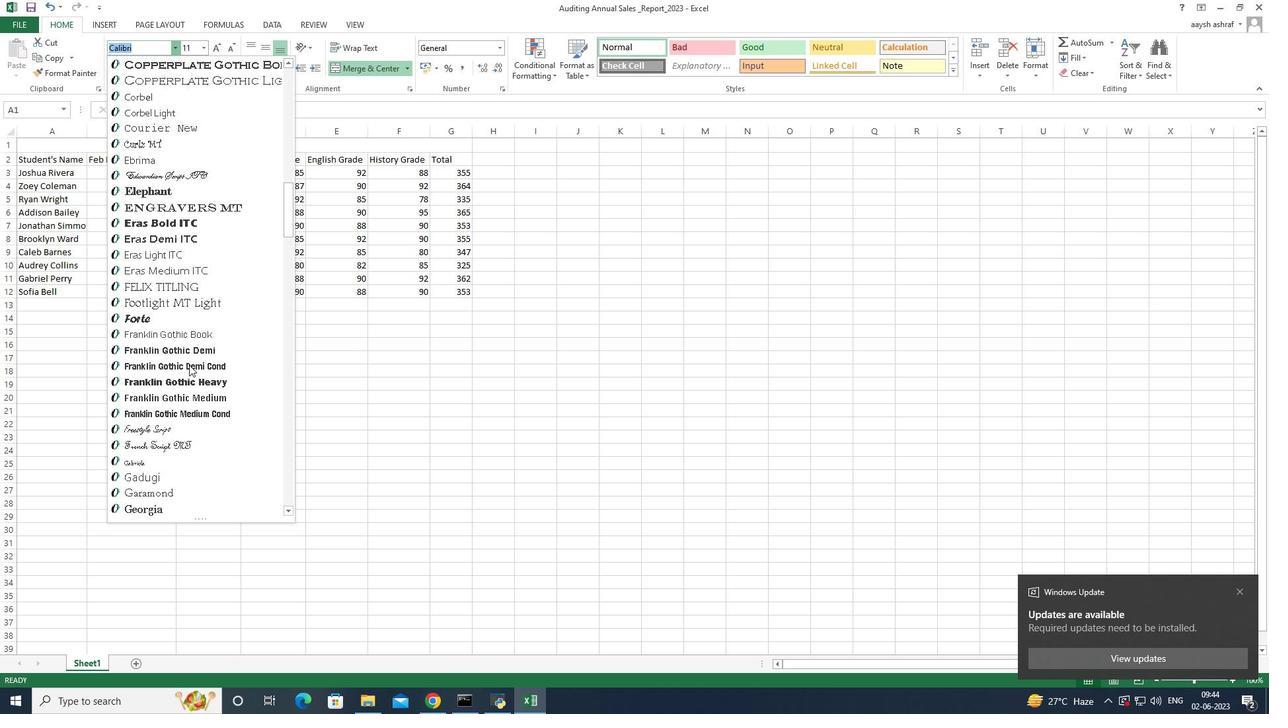 
Action: Mouse moved to (189, 366)
Screenshot: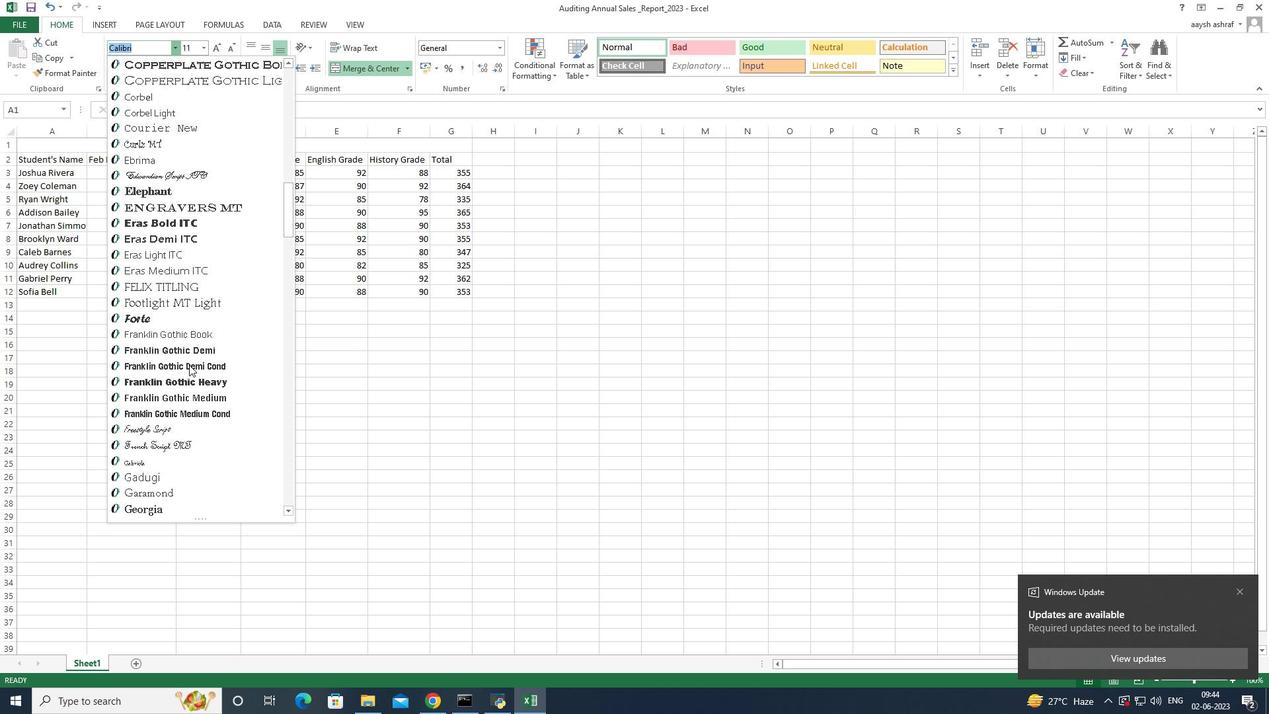 
Action: Mouse scrolled (189, 365) with delta (0, 0)
Screenshot: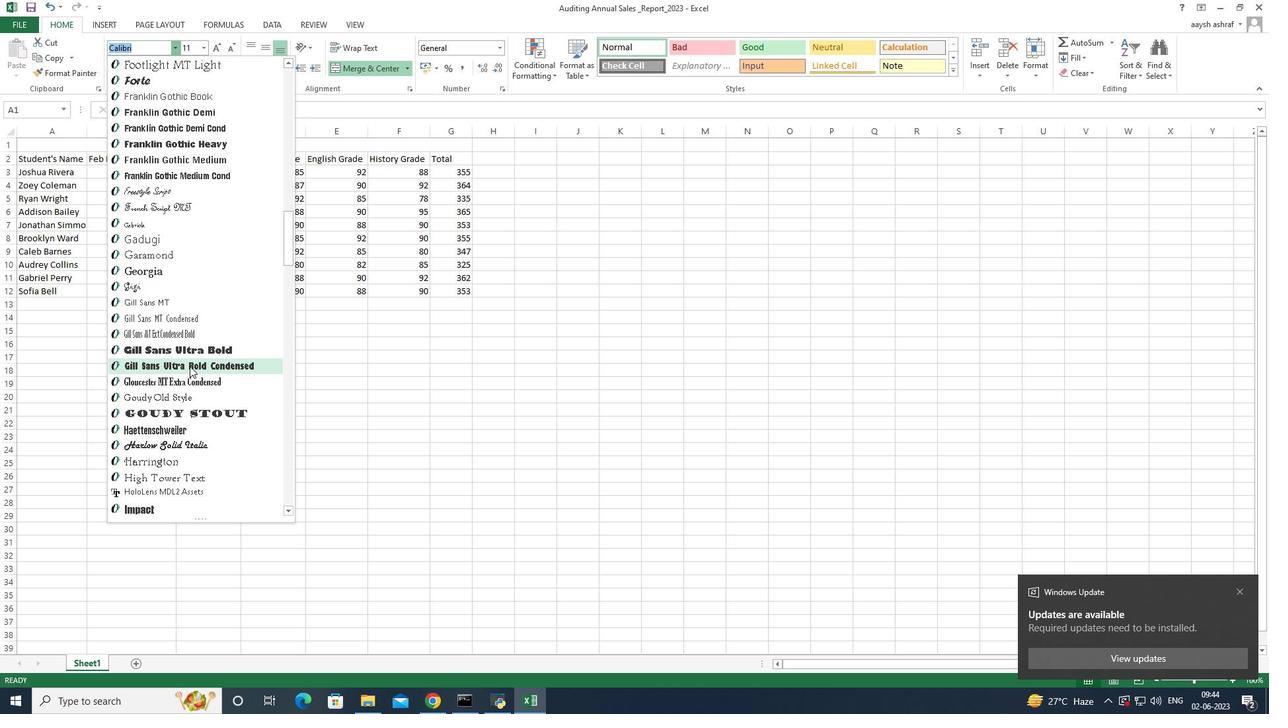 
Action: Mouse scrolled (189, 365) with delta (0, 0)
Screenshot: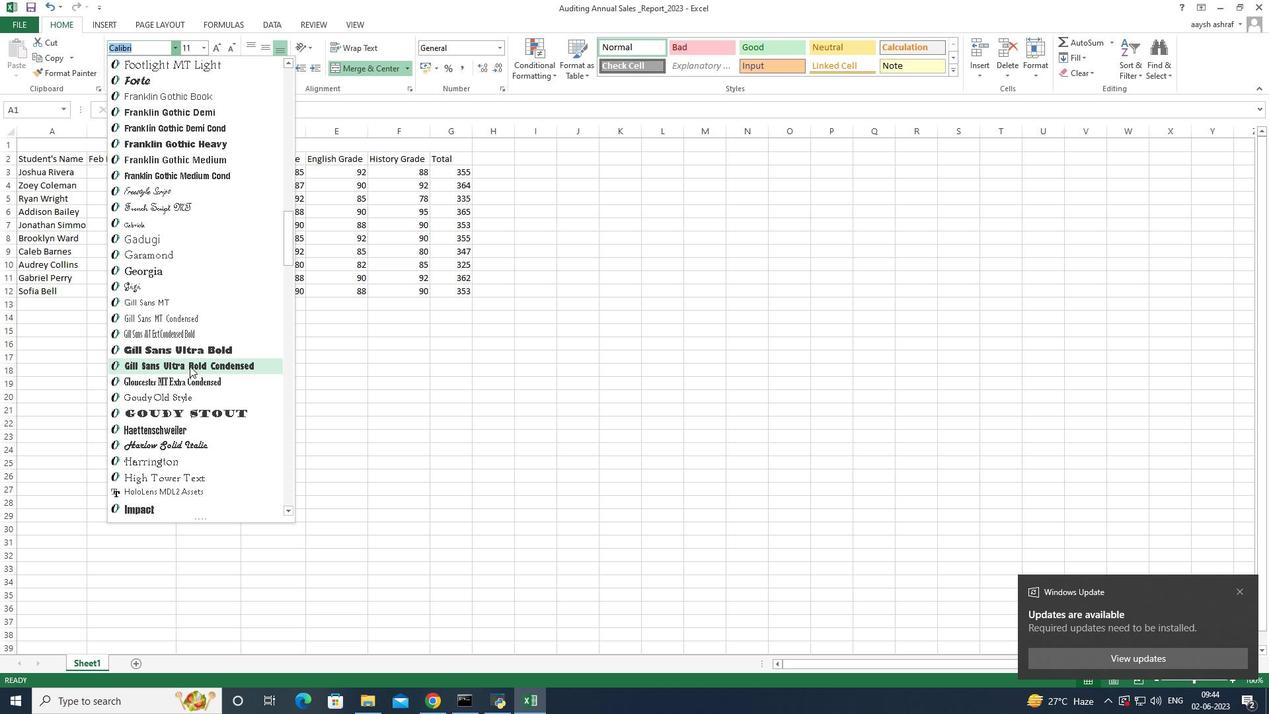 
Action: Mouse scrolled (189, 365) with delta (0, 0)
Screenshot: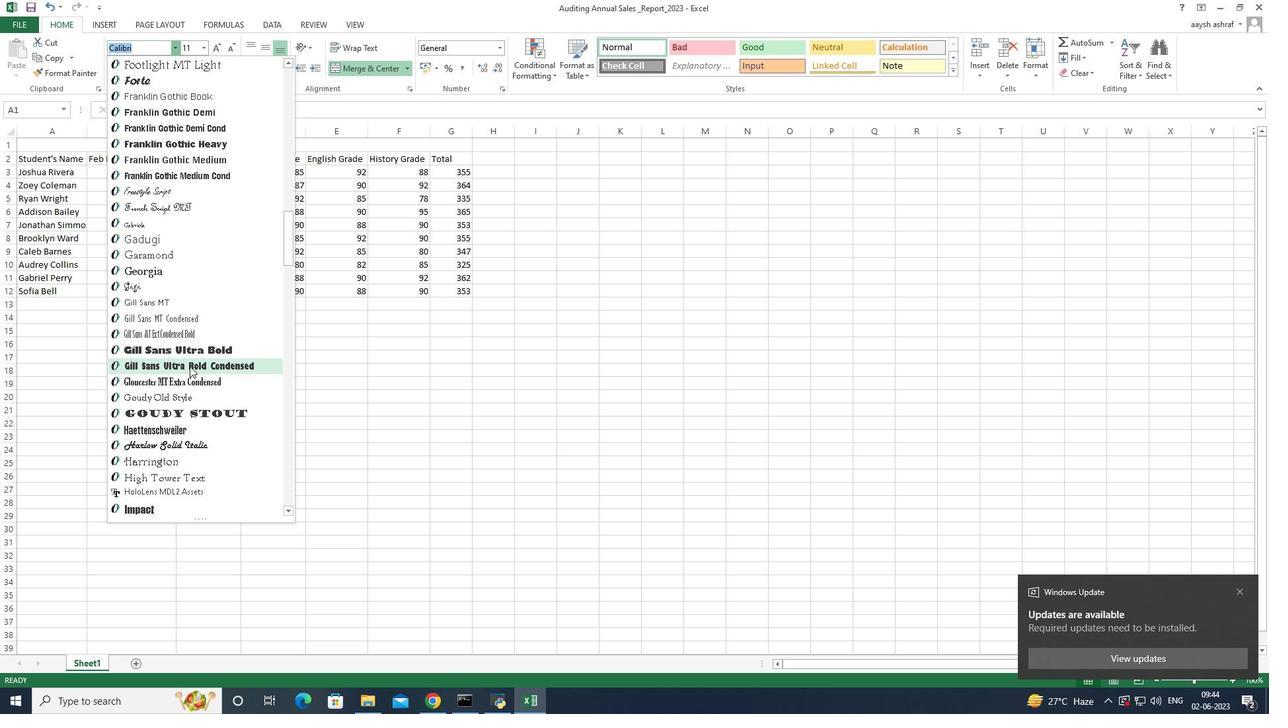
Action: Mouse scrolled (189, 365) with delta (0, 0)
Screenshot: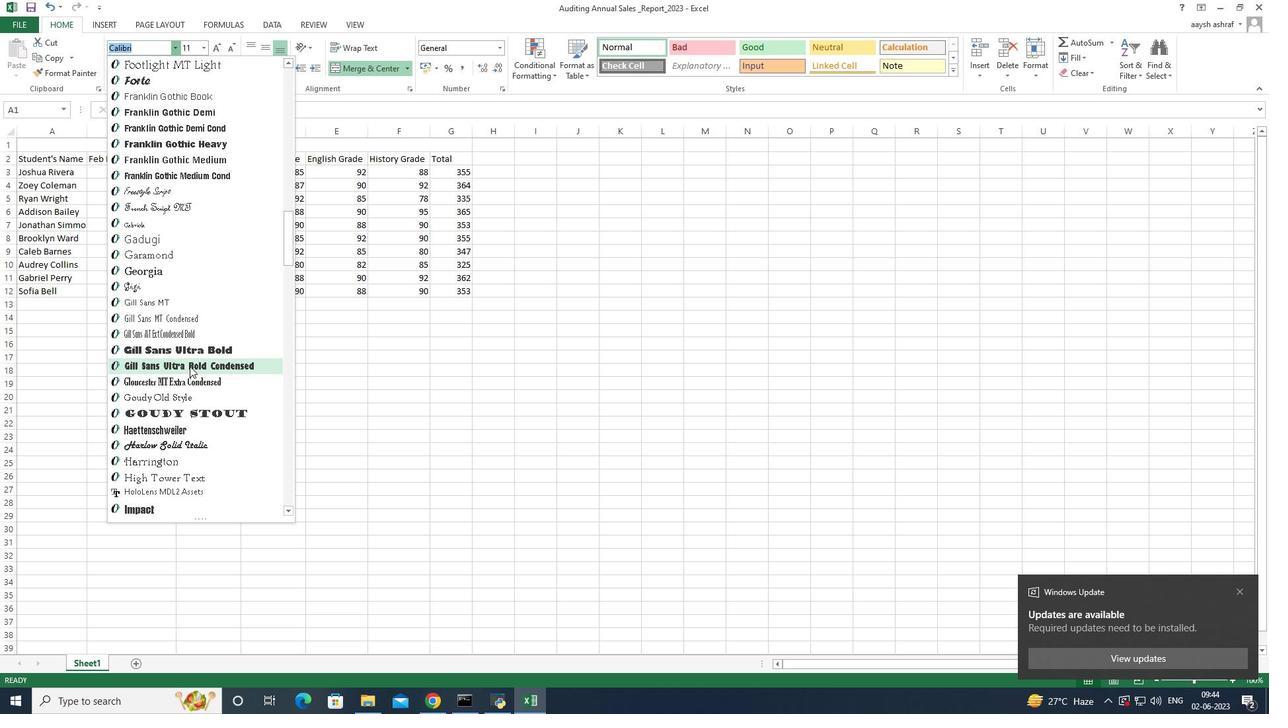 
Action: Mouse scrolled (189, 365) with delta (0, 0)
Screenshot: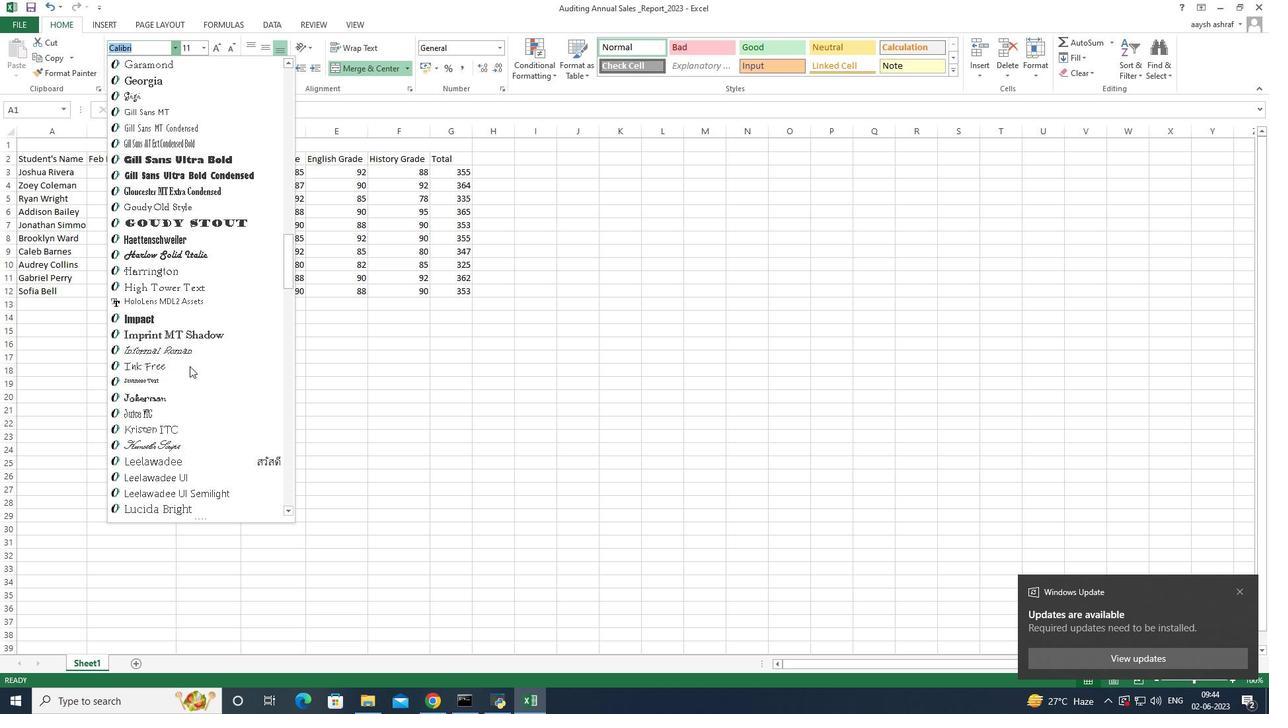 
Action: Mouse moved to (189, 367)
Screenshot: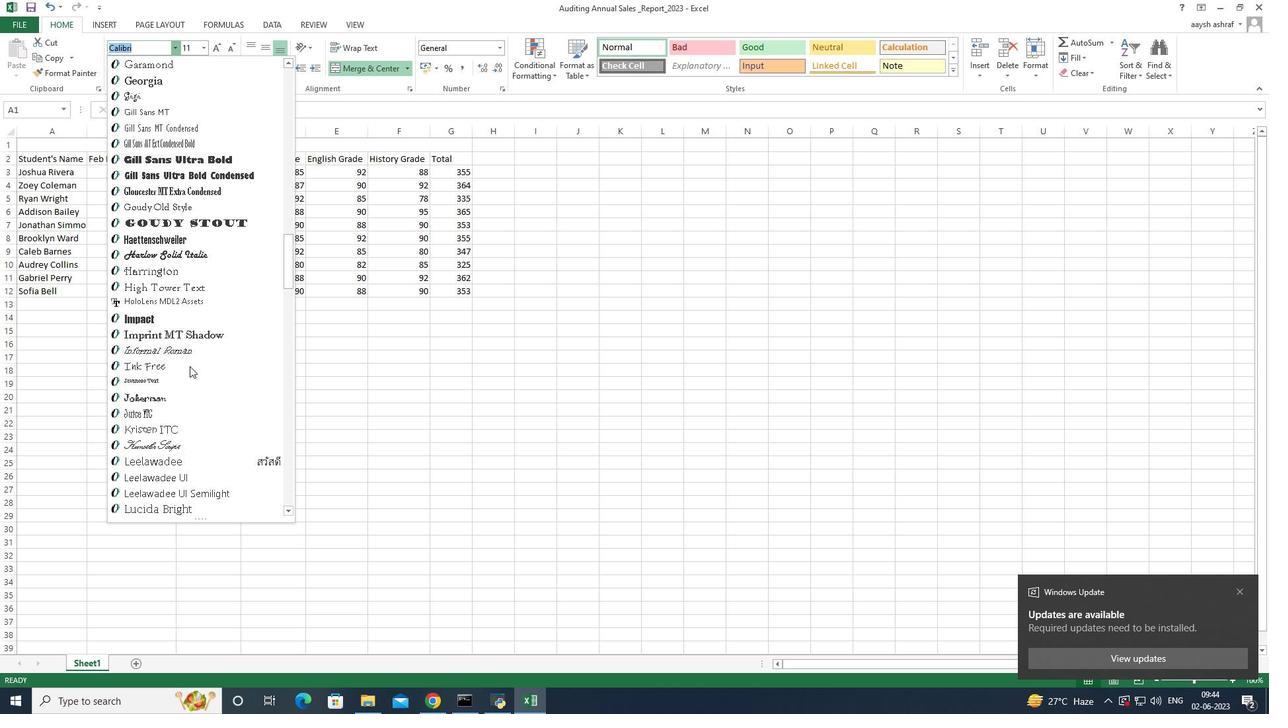 
Action: Mouse scrolled (189, 366) with delta (0, 0)
Screenshot: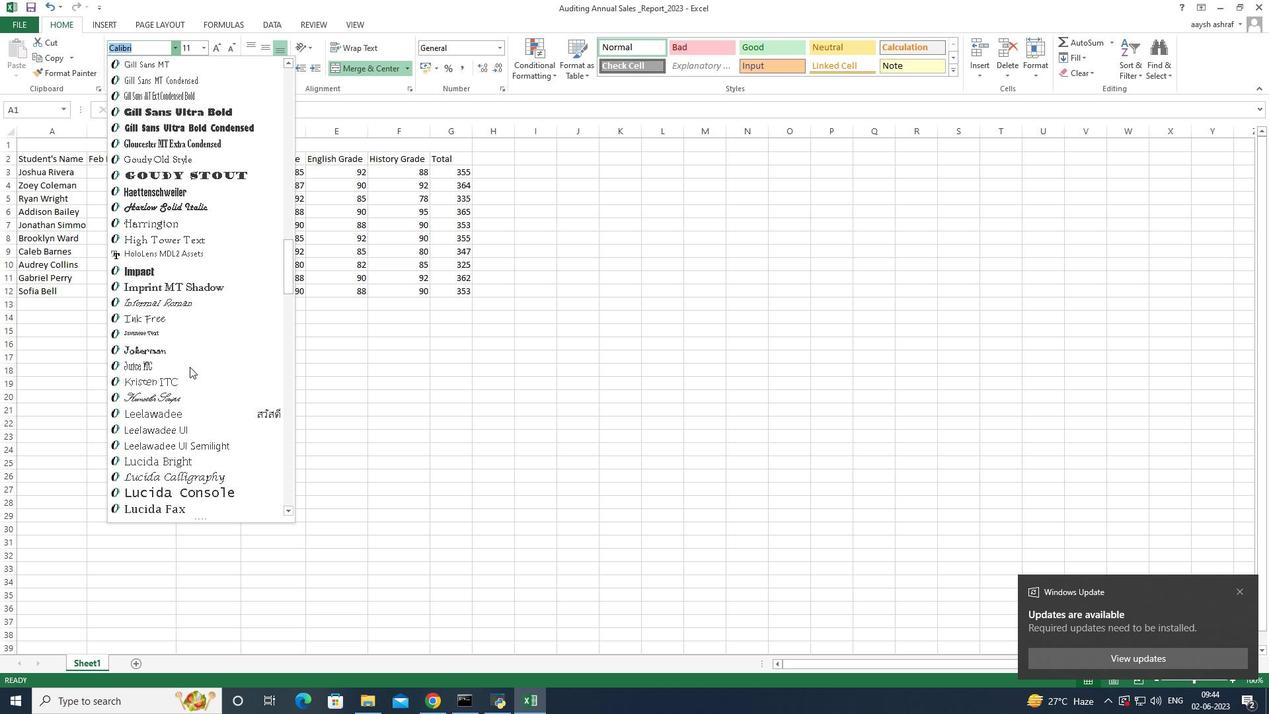 
Action: Mouse scrolled (189, 366) with delta (0, 0)
Screenshot: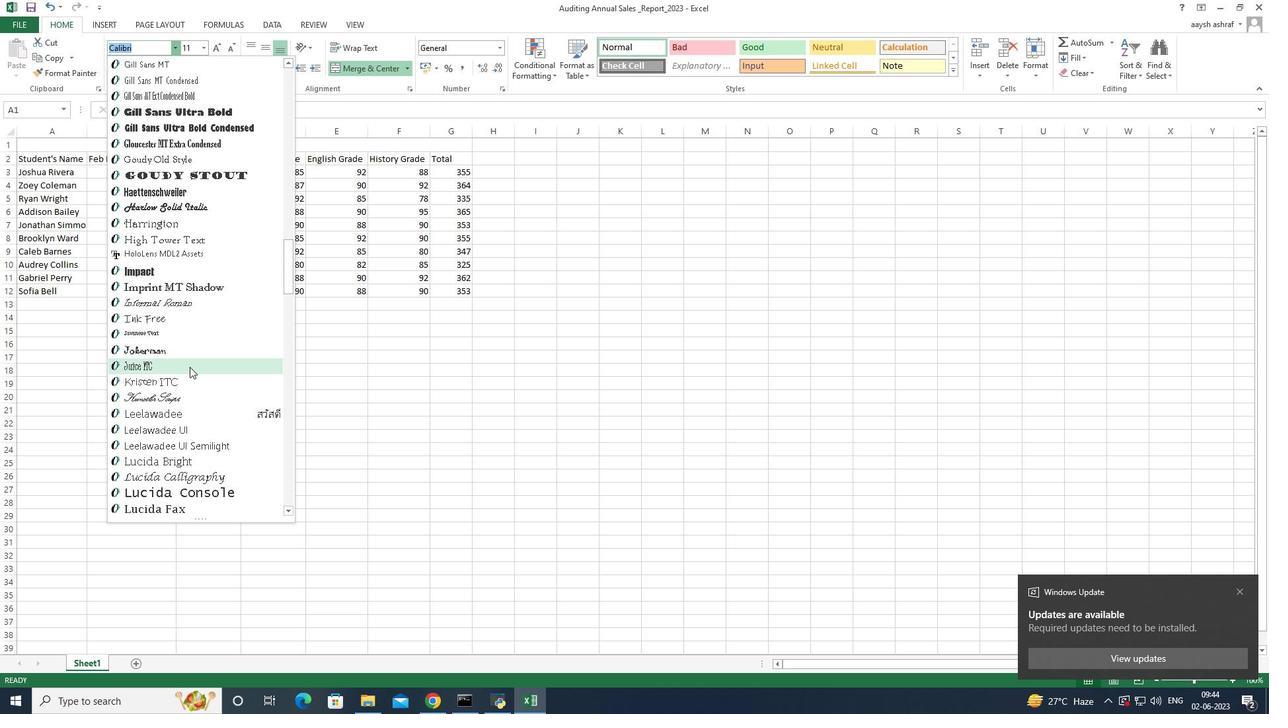 
Action: Mouse scrolled (189, 366) with delta (0, 0)
Screenshot: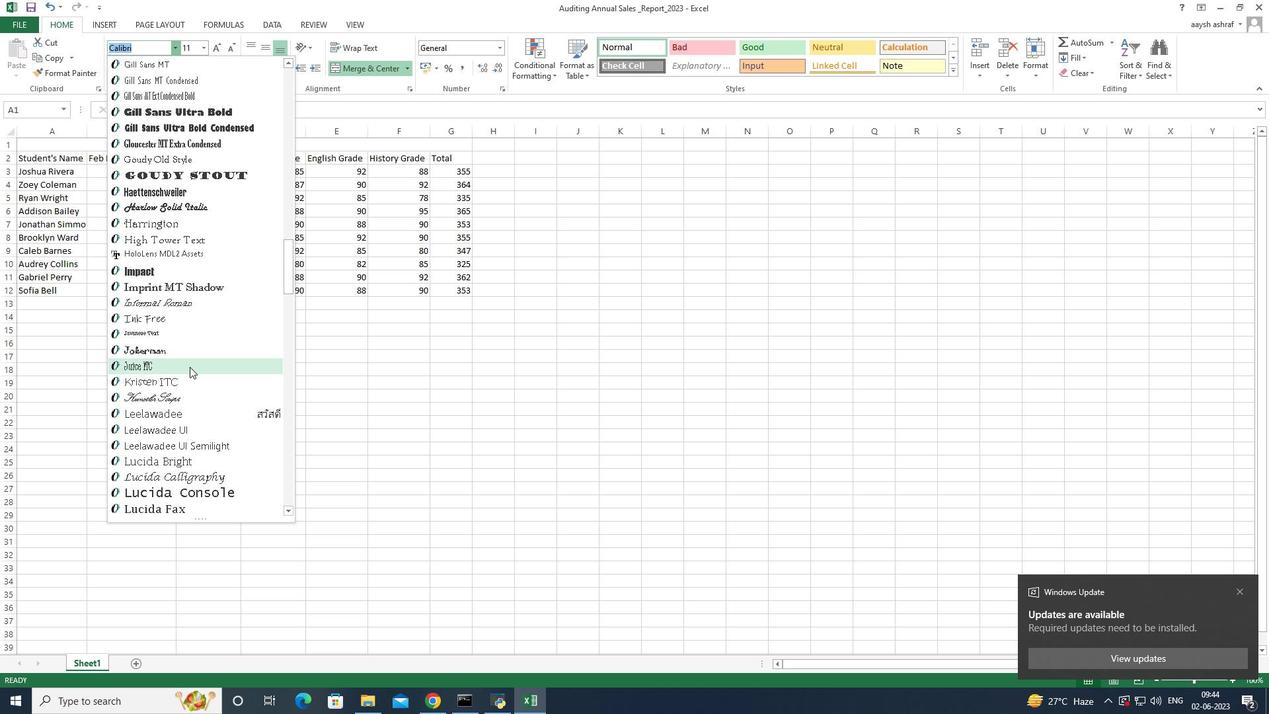 
Action: Mouse scrolled (189, 366) with delta (0, 0)
Screenshot: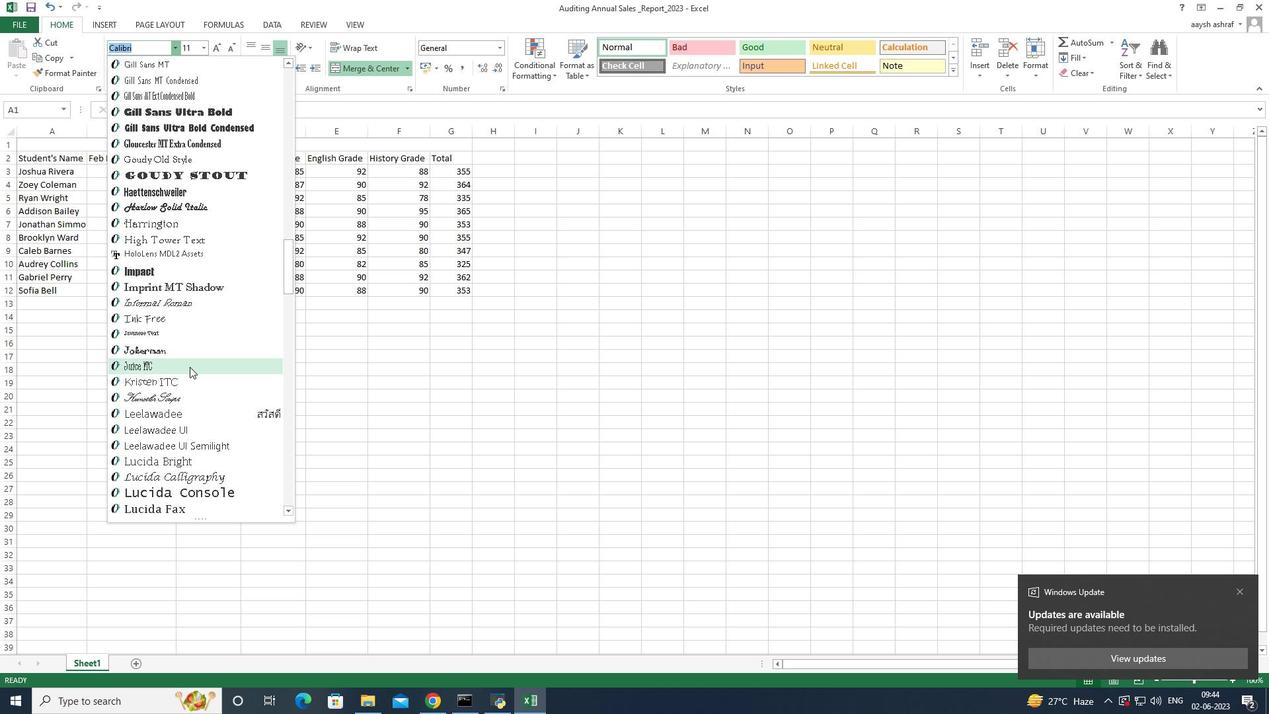 
Action: Mouse moved to (189, 368)
Screenshot: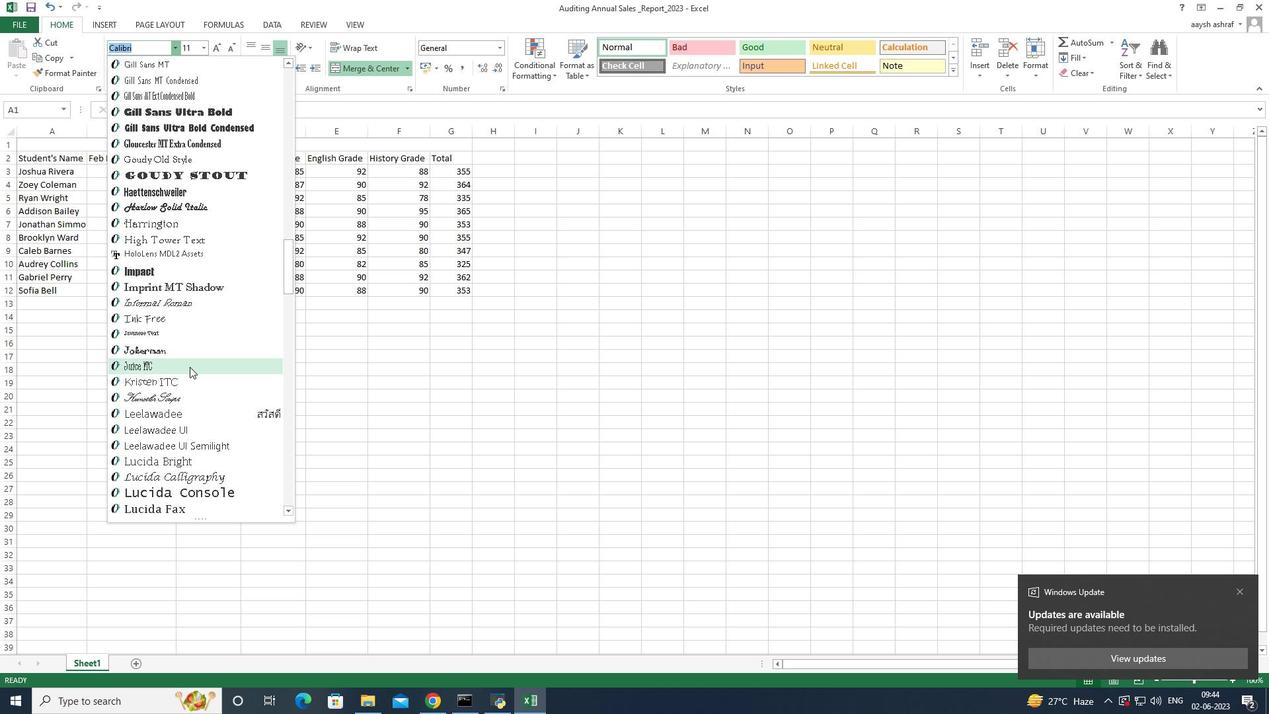 
Action: Mouse scrolled (189, 367) with delta (0, 0)
Screenshot: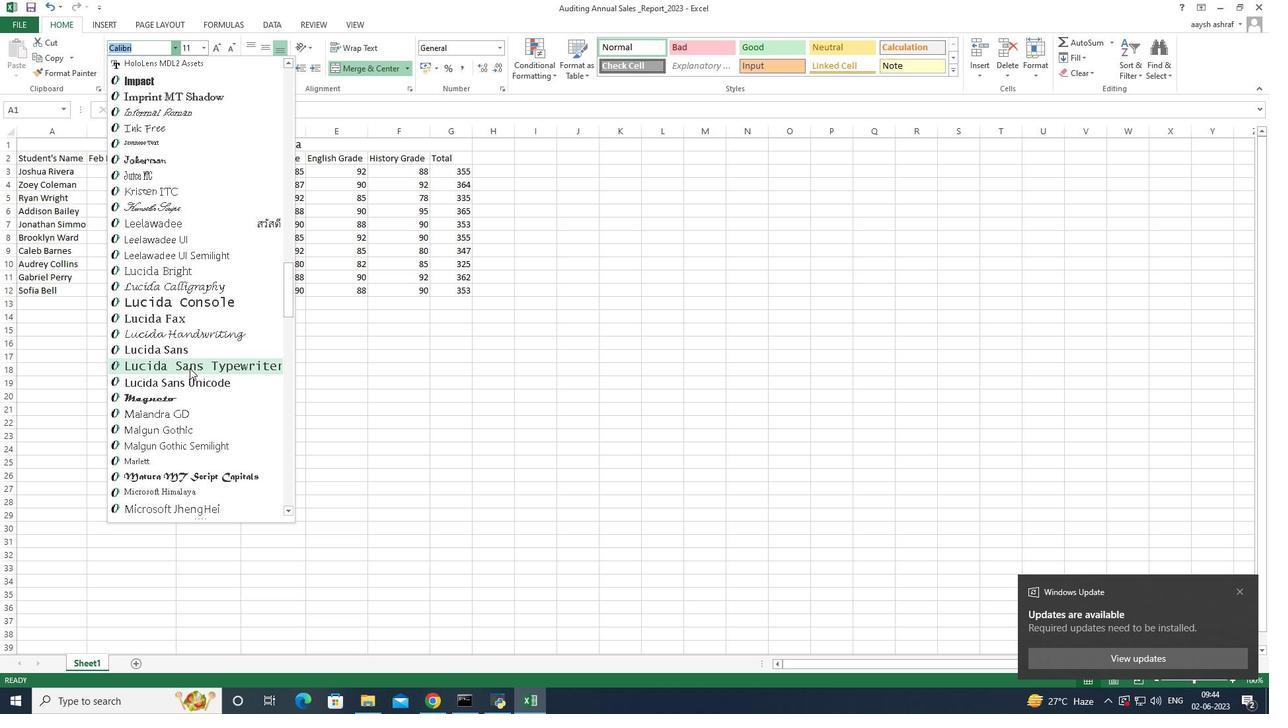 
Action: Mouse scrolled (189, 367) with delta (0, 0)
Screenshot: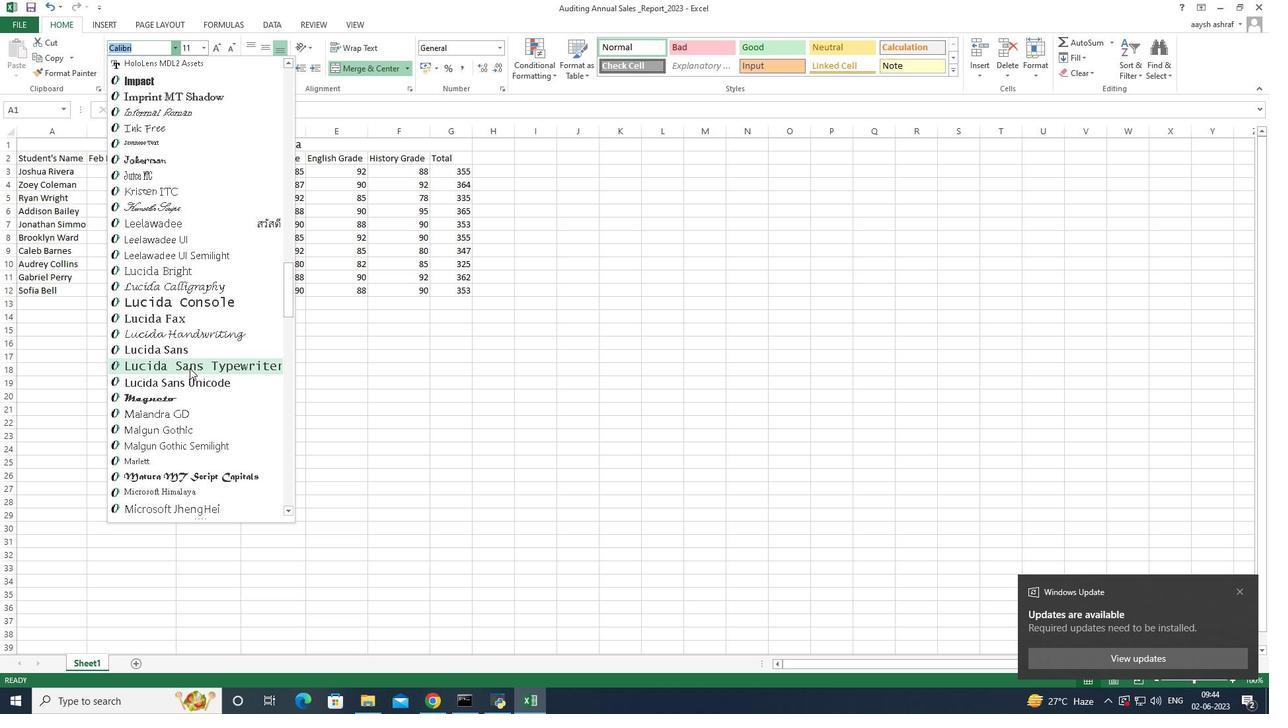 
Action: Mouse scrolled (189, 367) with delta (0, 0)
Screenshot: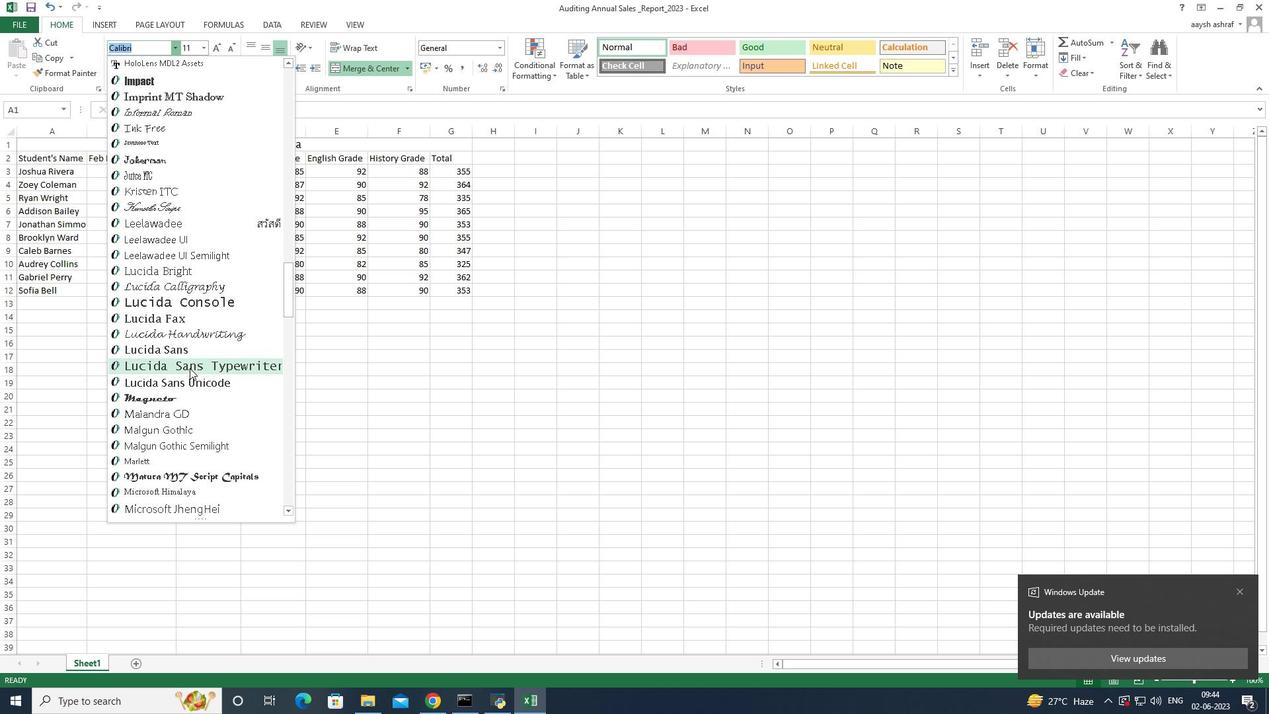 
Action: Mouse scrolled (189, 367) with delta (0, 0)
Screenshot: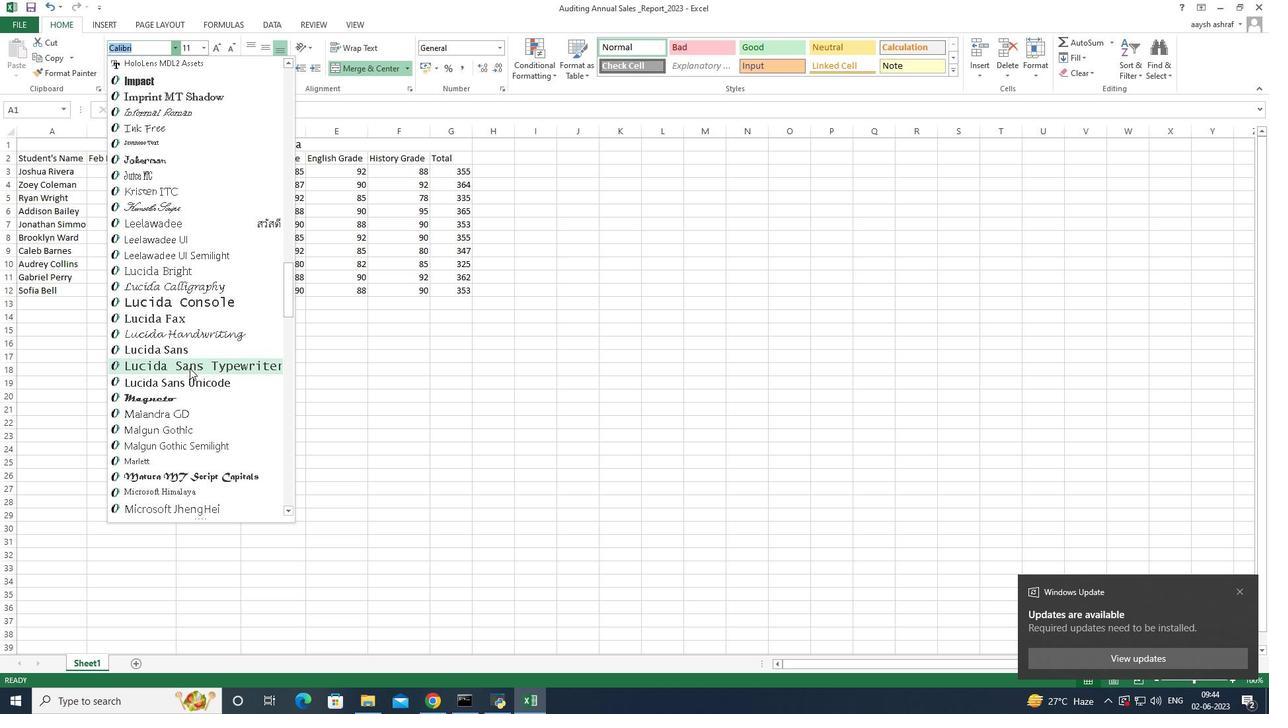 
Action: Mouse scrolled (189, 367) with delta (0, 0)
Screenshot: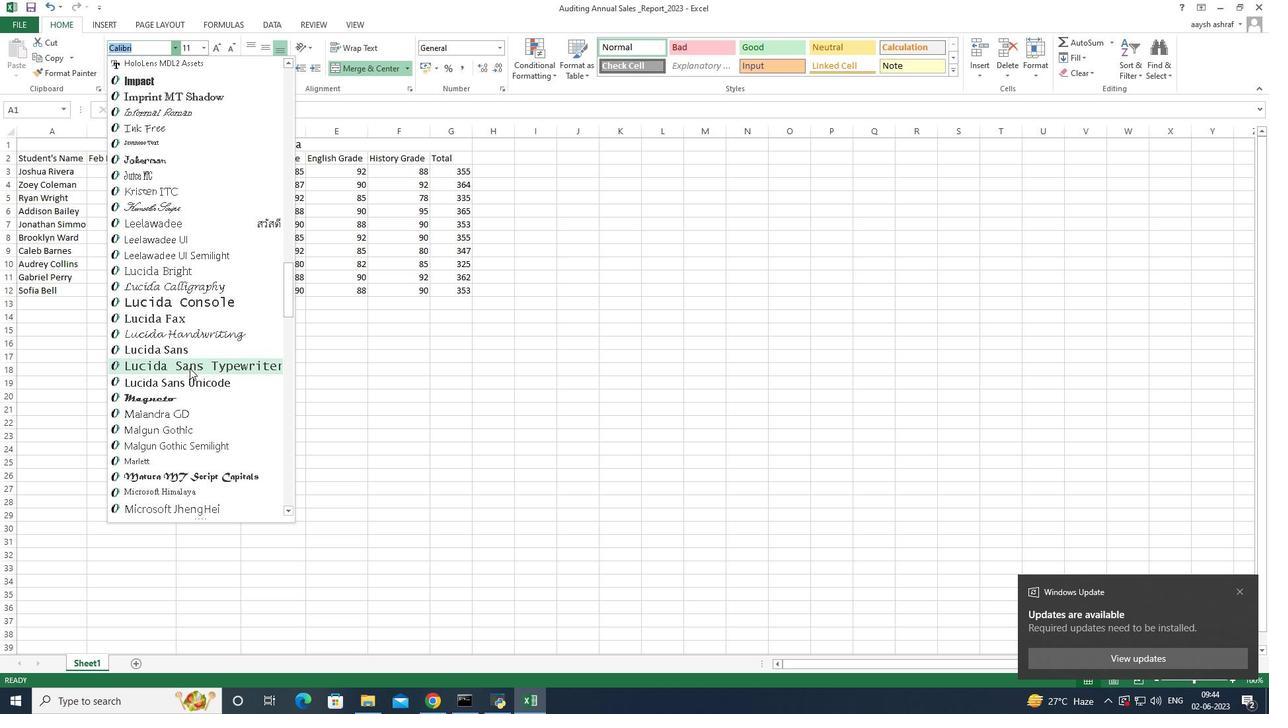 
Action: Mouse scrolled (189, 367) with delta (0, 0)
Screenshot: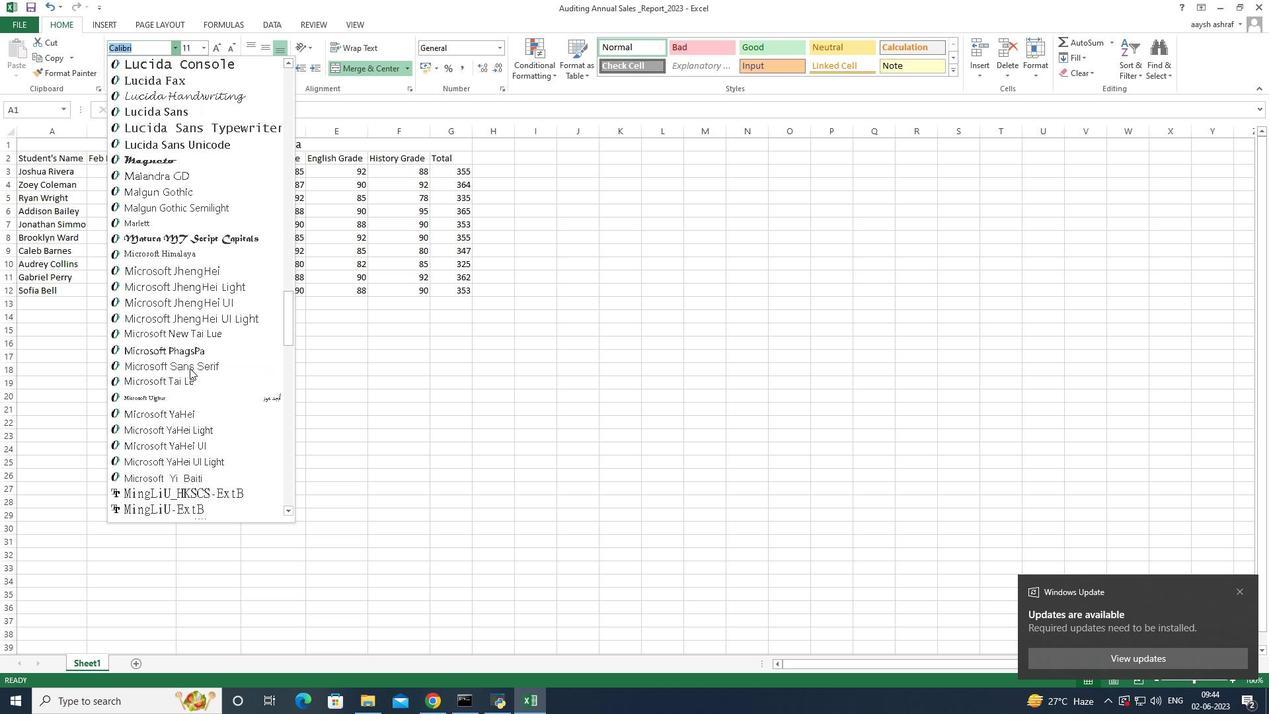 
Action: Mouse scrolled (189, 367) with delta (0, 0)
Screenshot: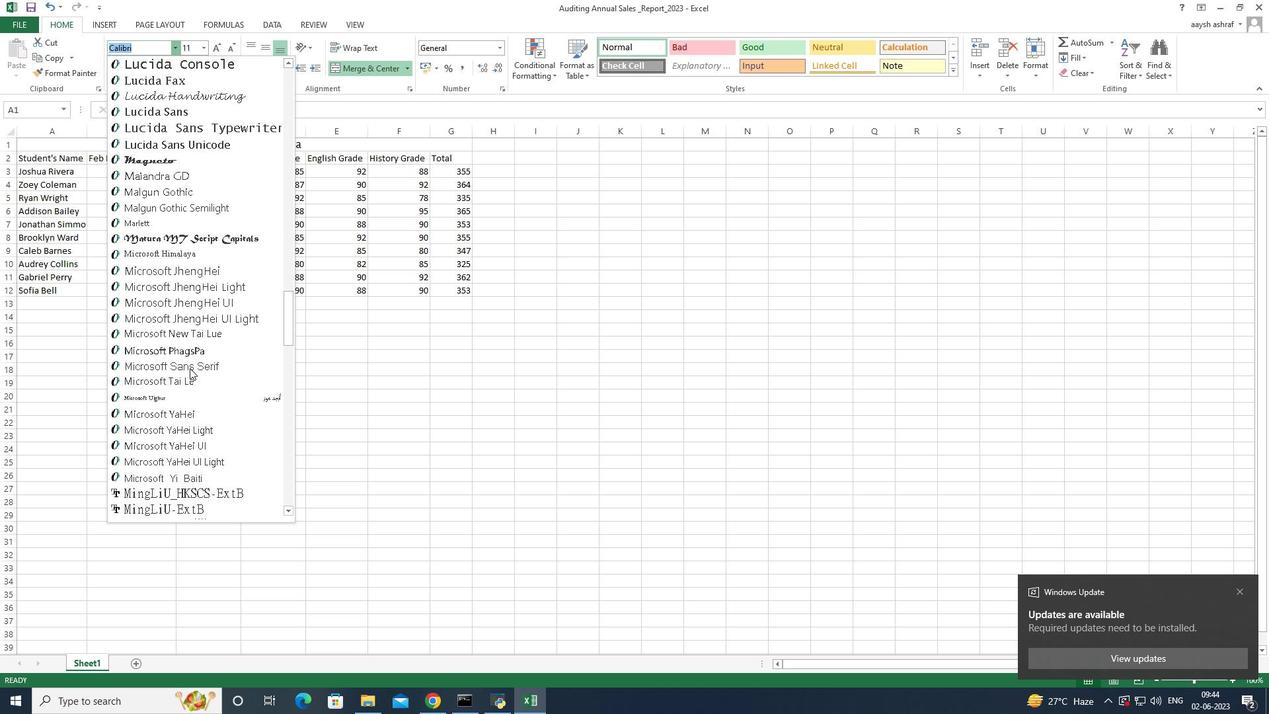 
Action: Mouse scrolled (189, 367) with delta (0, 0)
Screenshot: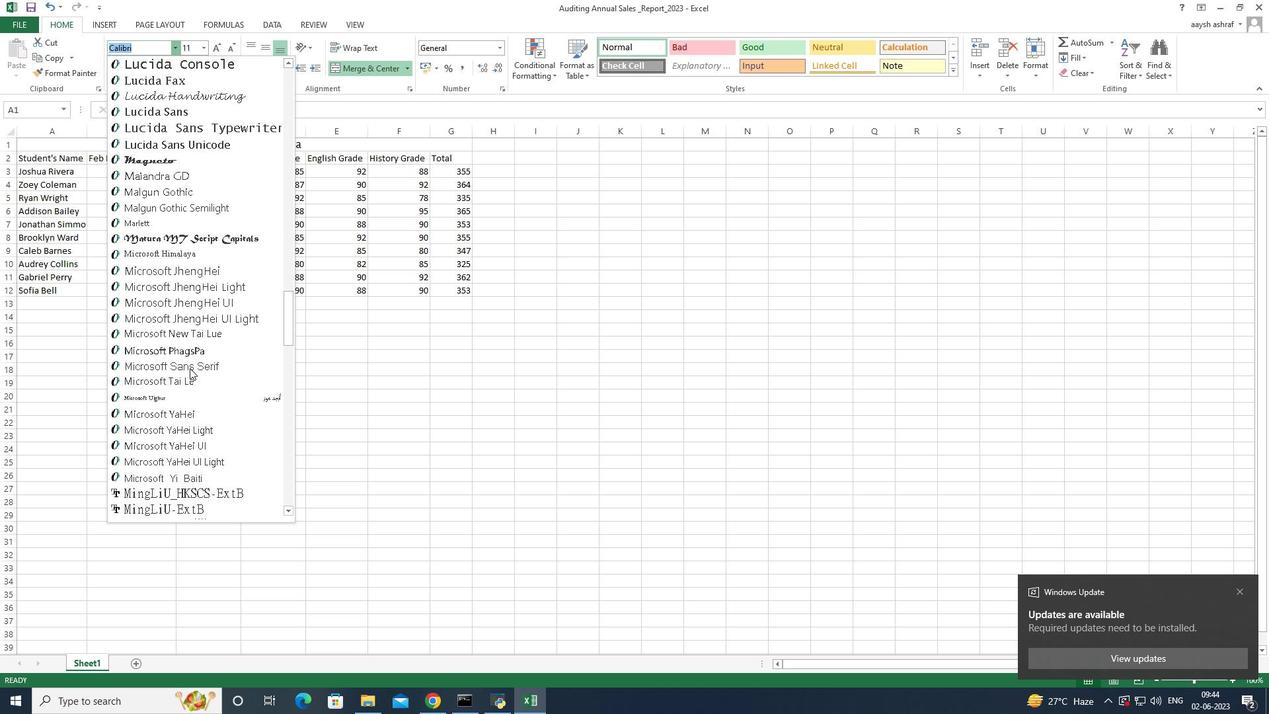 
Action: Mouse scrolled (189, 367) with delta (0, 0)
Screenshot: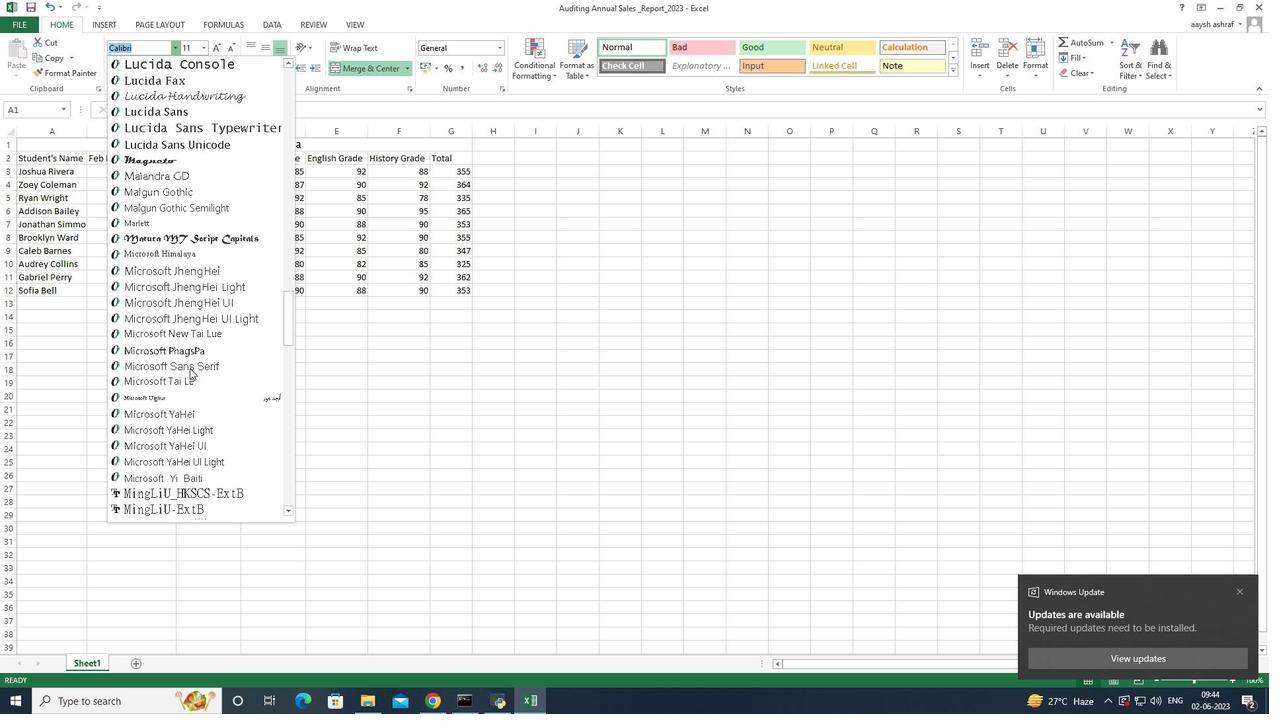 
Action: Mouse scrolled (189, 367) with delta (0, 0)
Screenshot: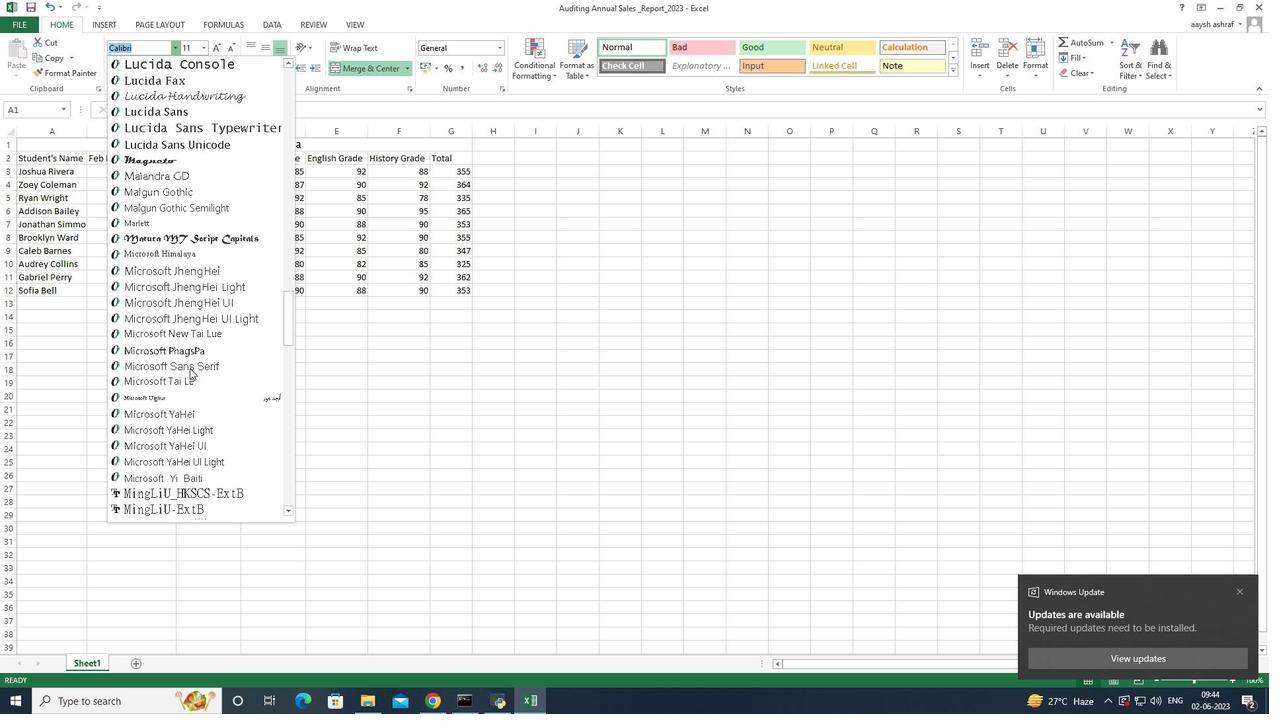 
Action: Mouse scrolled (189, 367) with delta (0, 0)
Screenshot: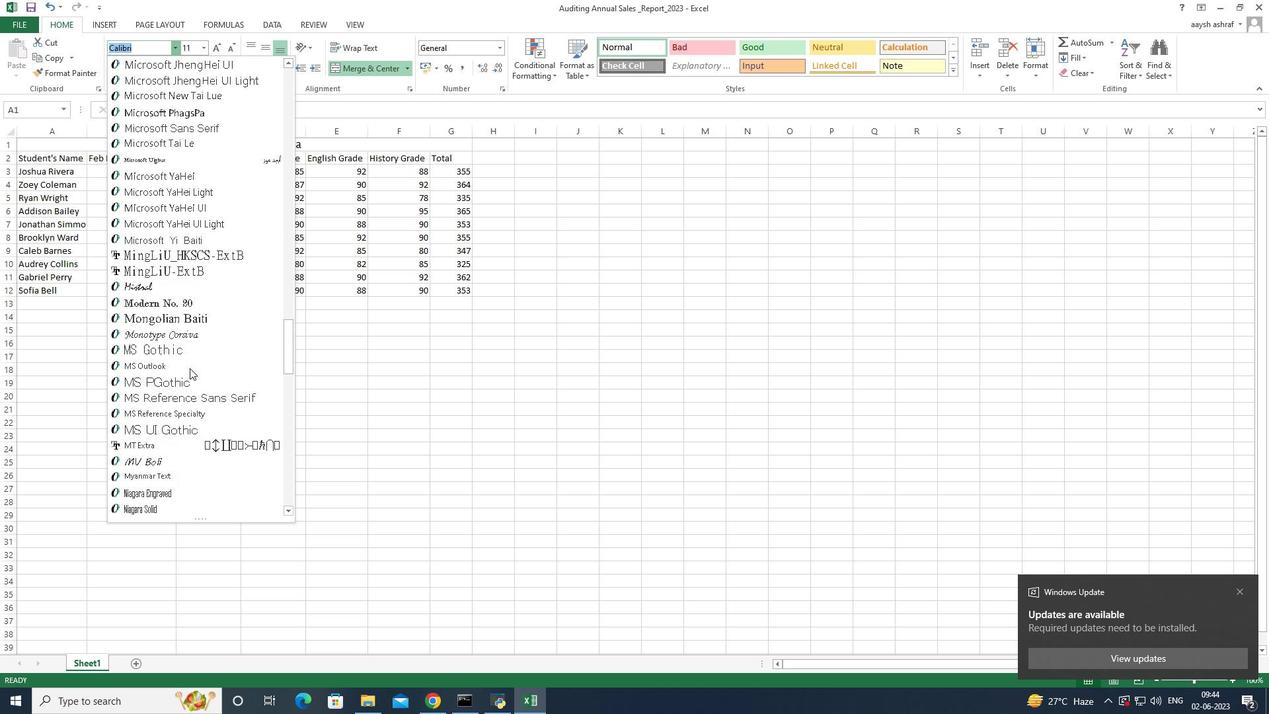 
Action: Mouse scrolled (189, 367) with delta (0, 0)
Screenshot: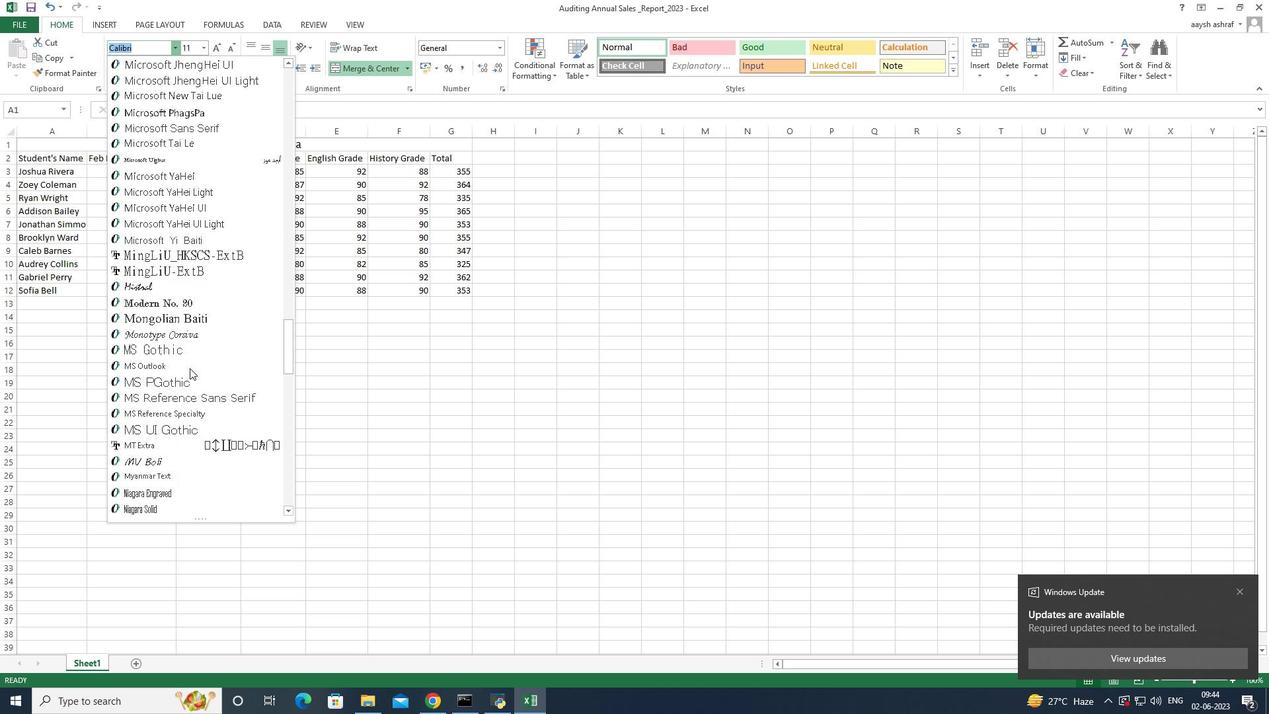 
Action: Mouse scrolled (189, 367) with delta (0, 0)
Screenshot: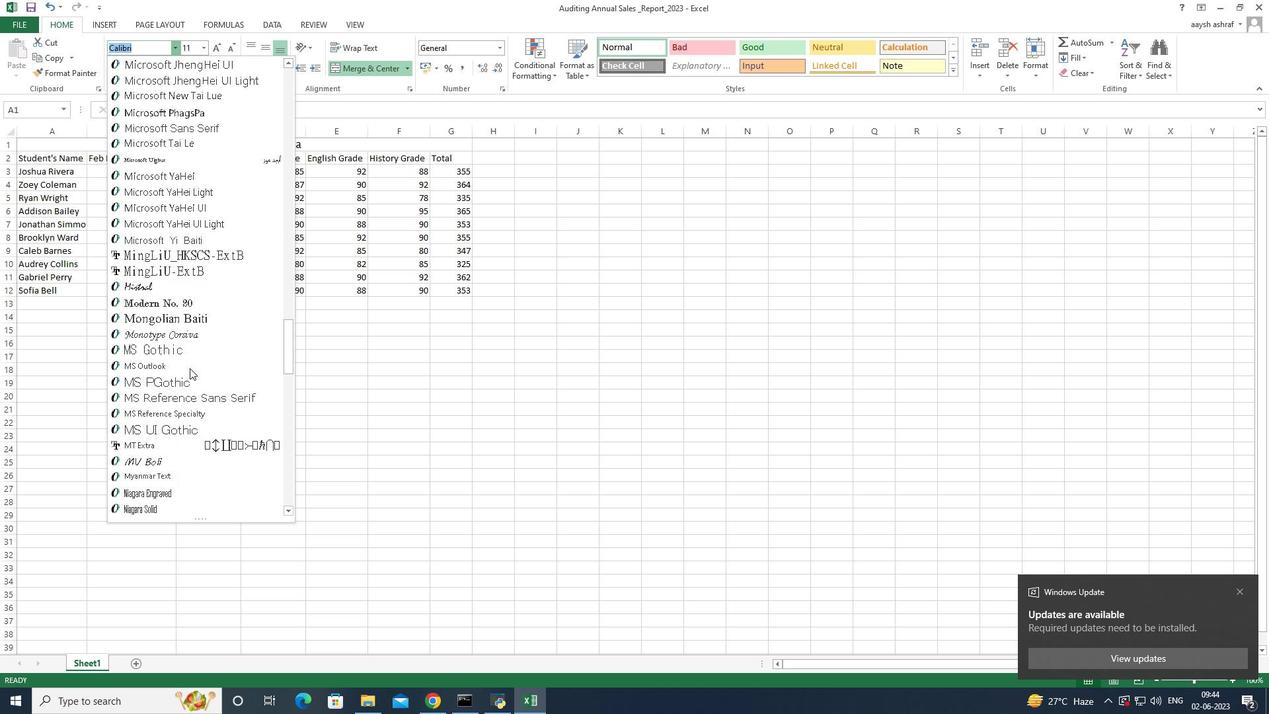 
Action: Mouse scrolled (189, 367) with delta (0, 0)
Screenshot: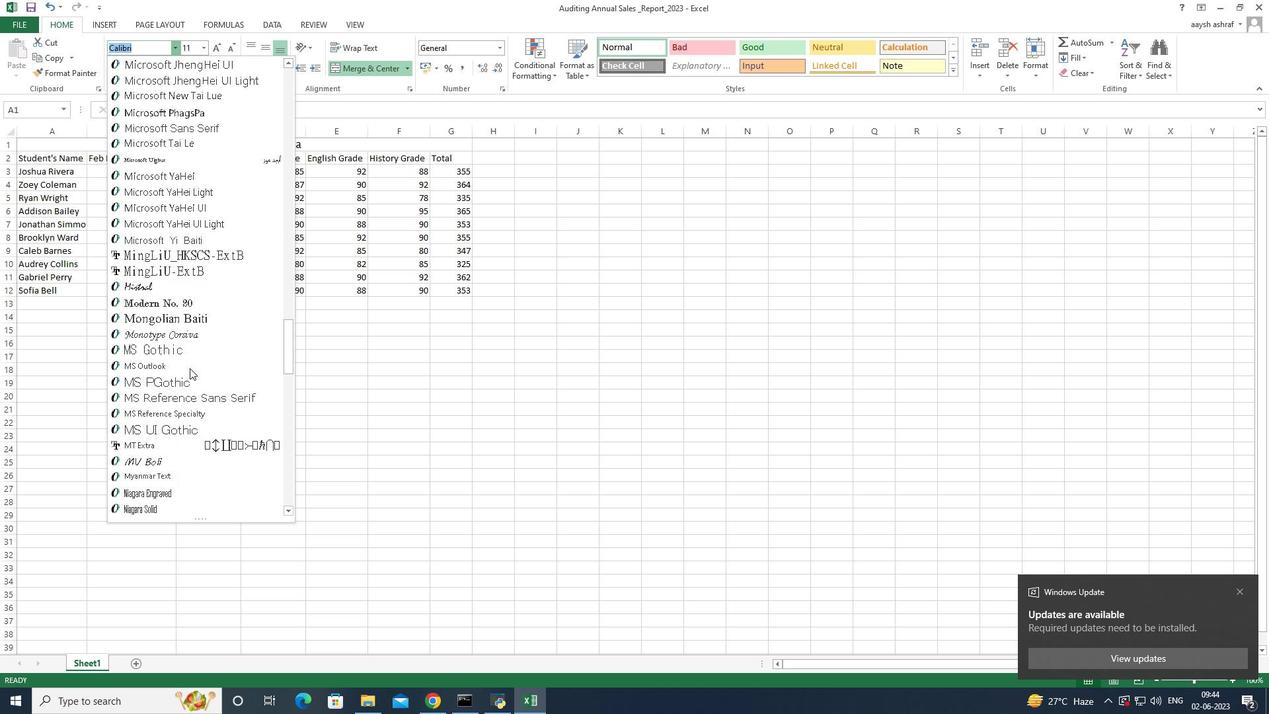 
Action: Mouse scrolled (189, 367) with delta (0, 0)
Screenshot: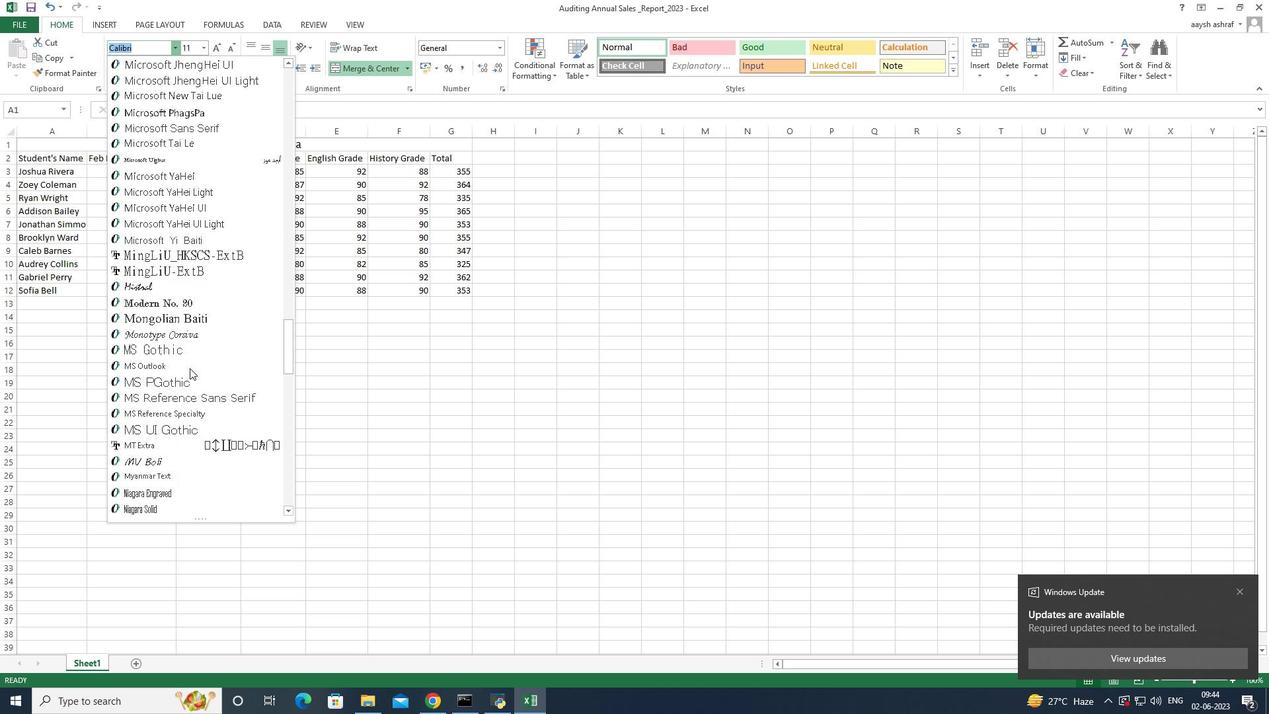 
Action: Mouse scrolled (189, 367) with delta (0, 0)
Screenshot: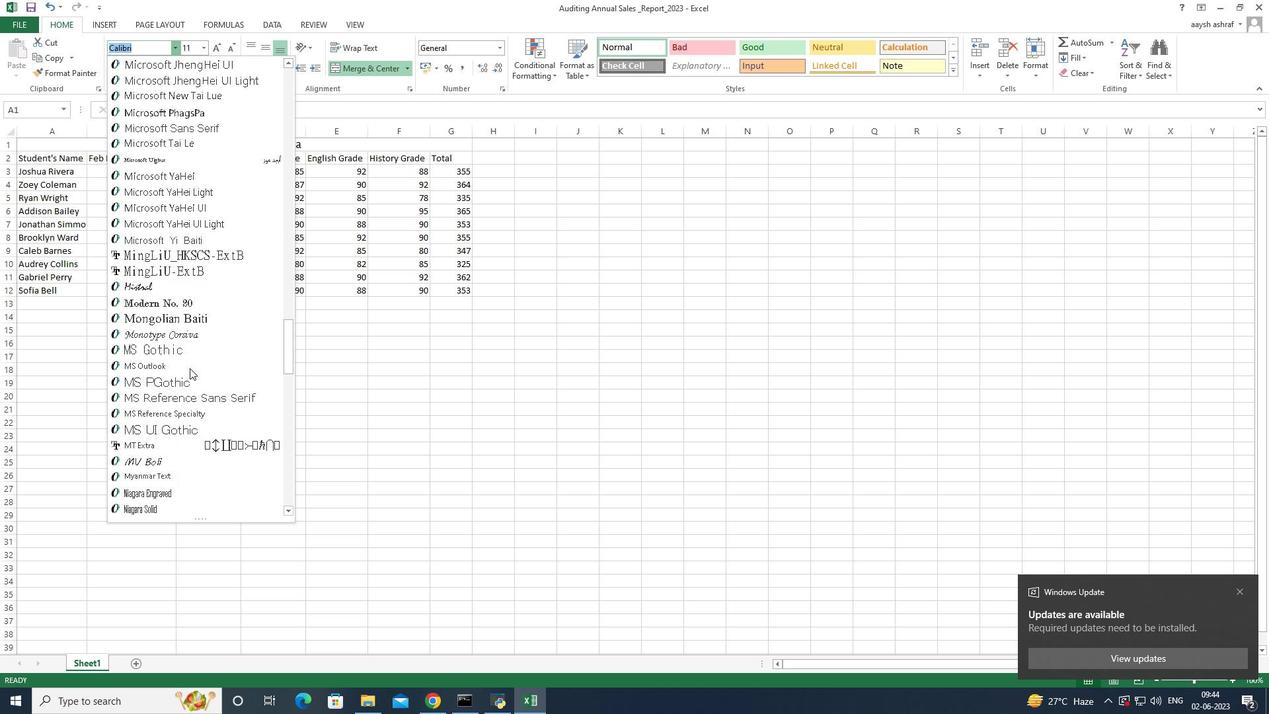 
Action: Mouse scrolled (189, 367) with delta (0, 0)
Screenshot: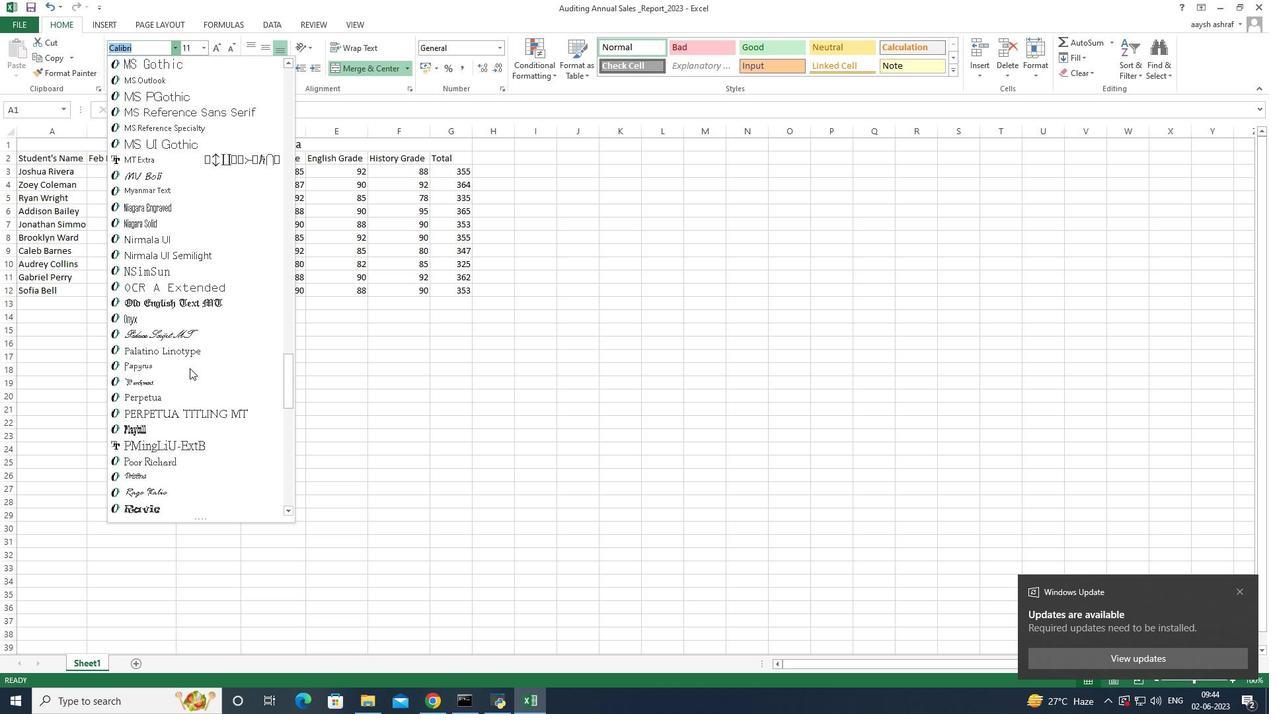 
Action: Mouse scrolled (189, 367) with delta (0, 0)
Screenshot: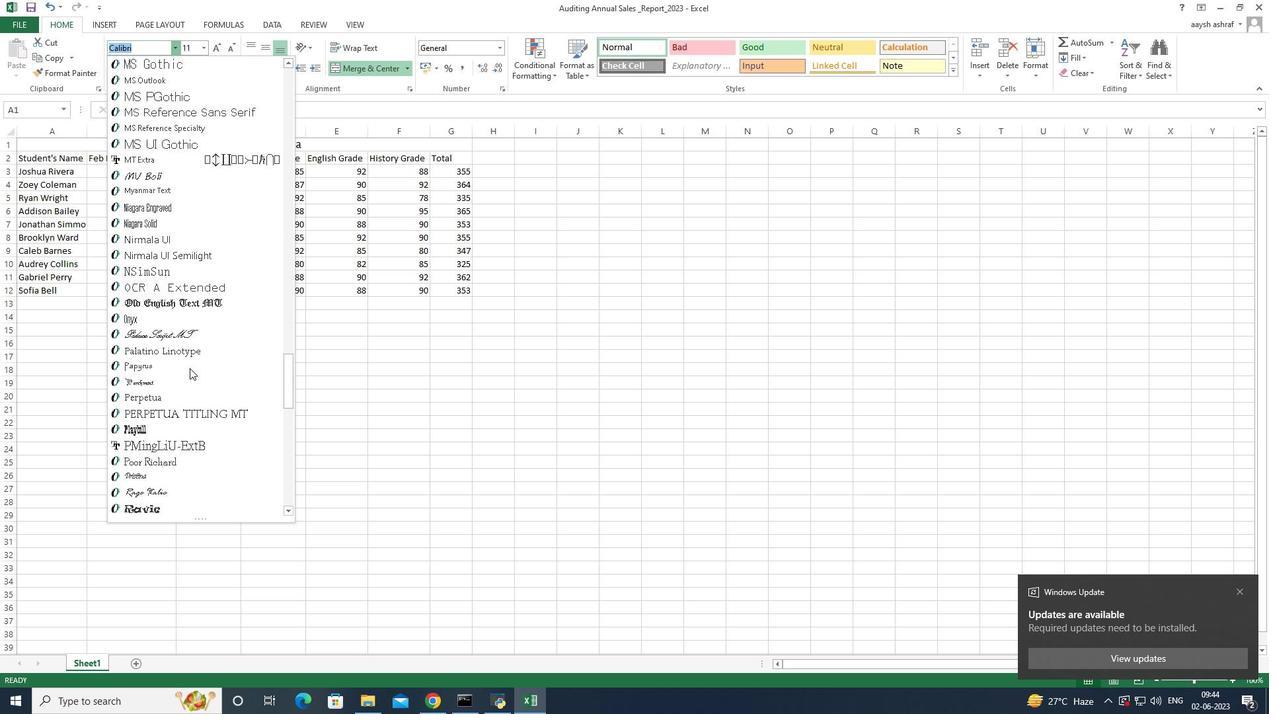 
Action: Mouse scrolled (189, 367) with delta (0, 0)
Screenshot: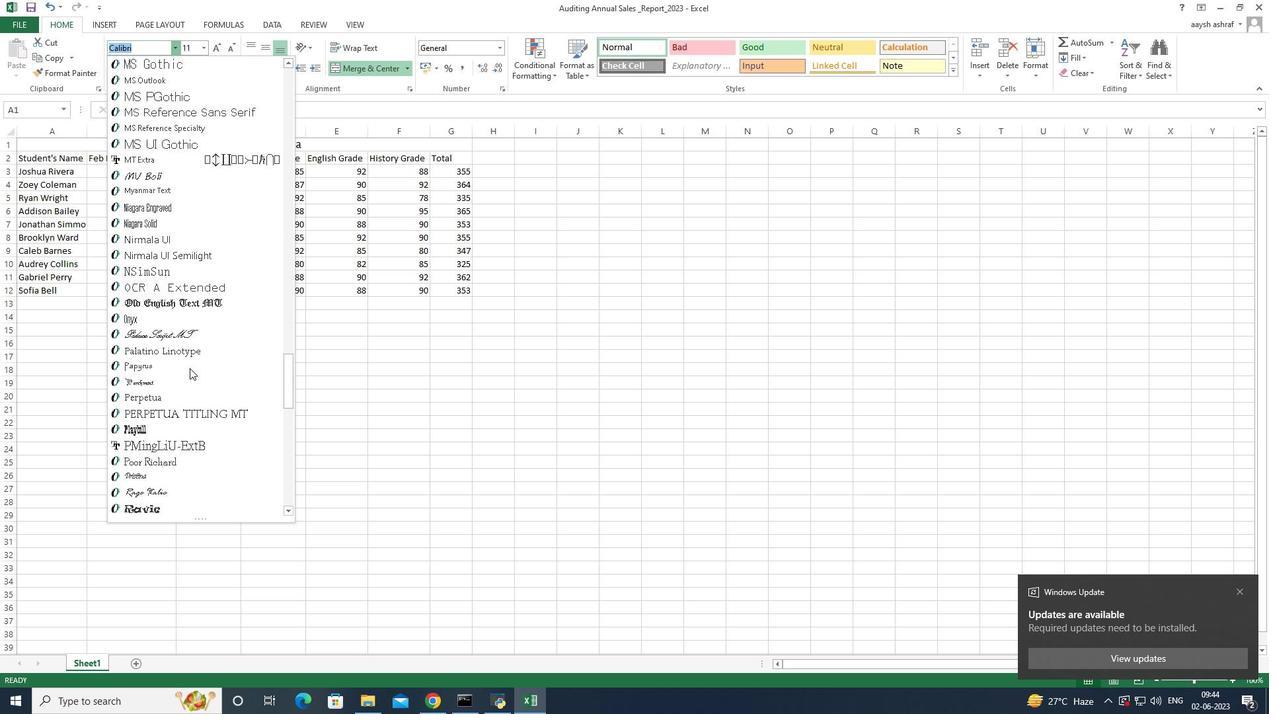 
Action: Mouse scrolled (189, 367) with delta (0, 0)
Screenshot: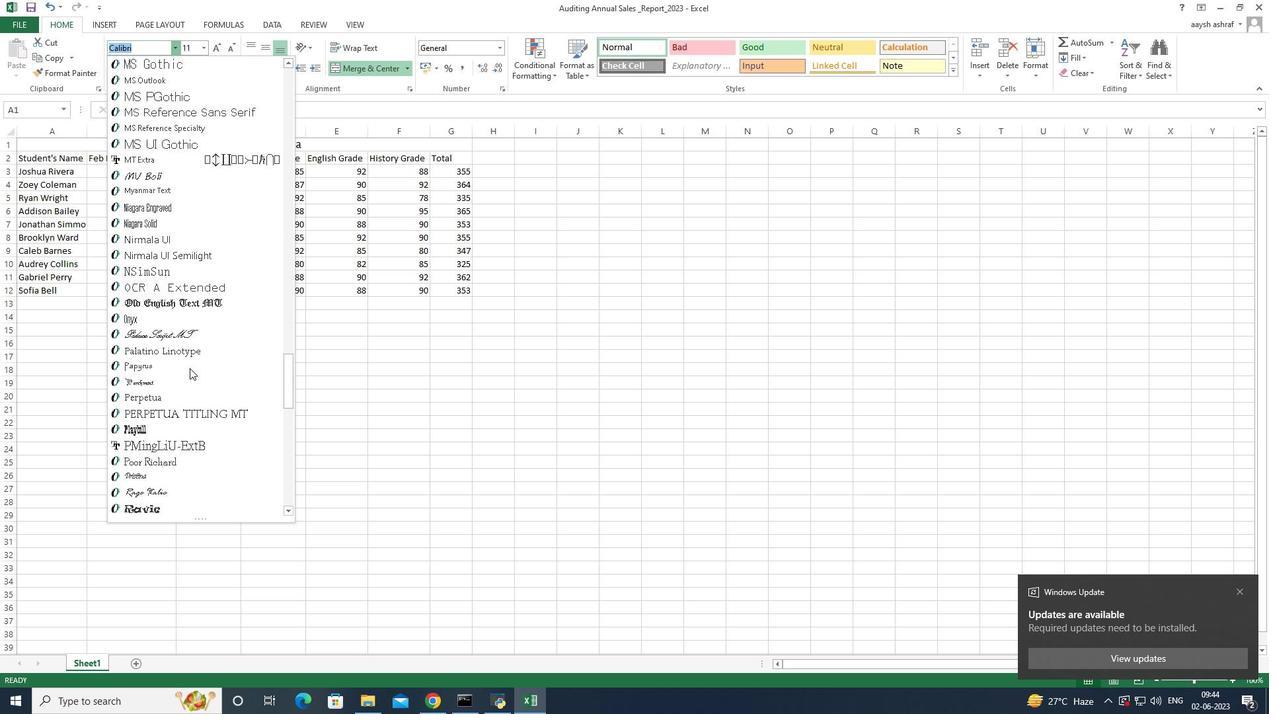 
Action: Mouse scrolled (189, 367) with delta (0, 0)
Screenshot: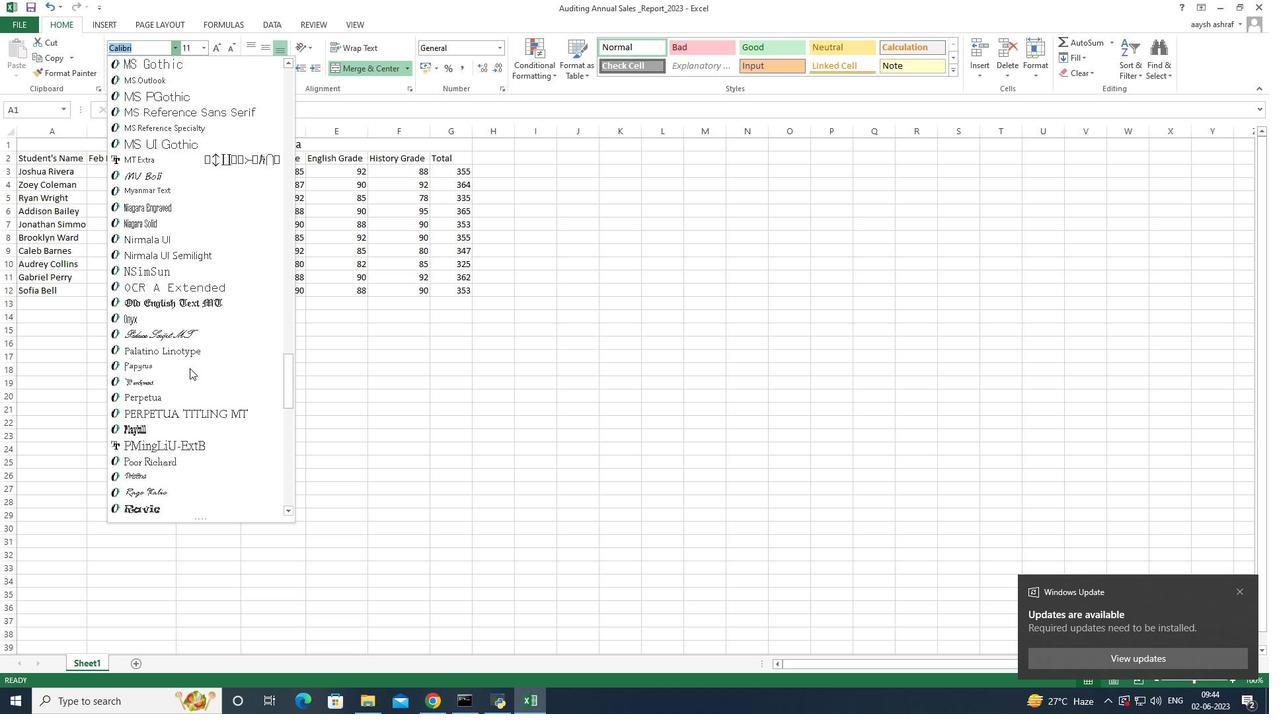 
Action: Mouse scrolled (189, 367) with delta (0, 0)
Screenshot: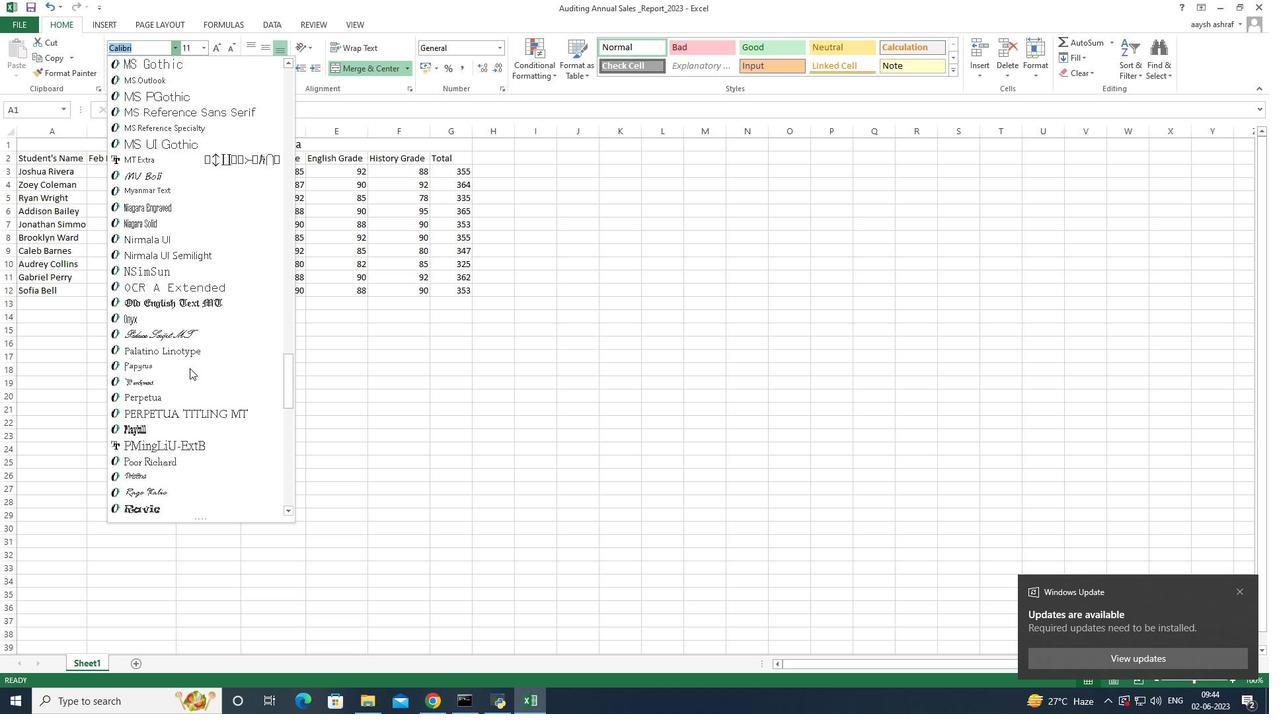
Action: Mouse scrolled (189, 367) with delta (0, 0)
Screenshot: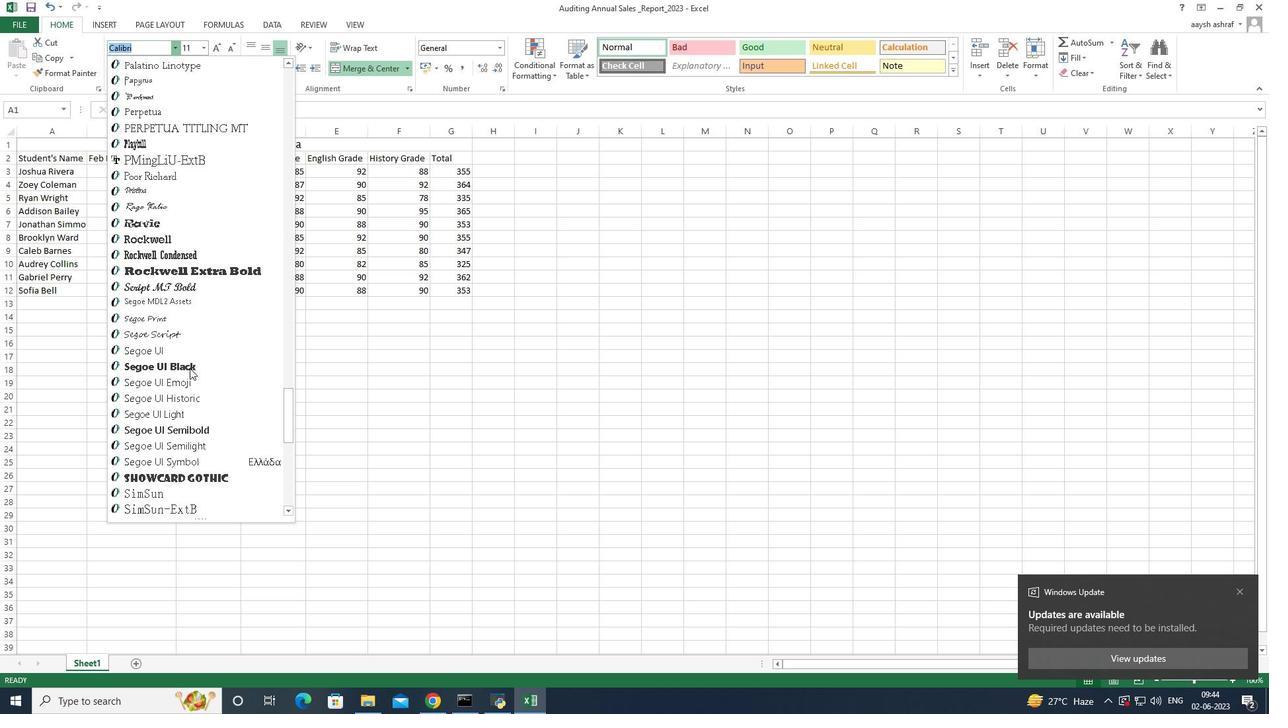 
Action: Mouse scrolled (189, 367) with delta (0, 0)
Screenshot: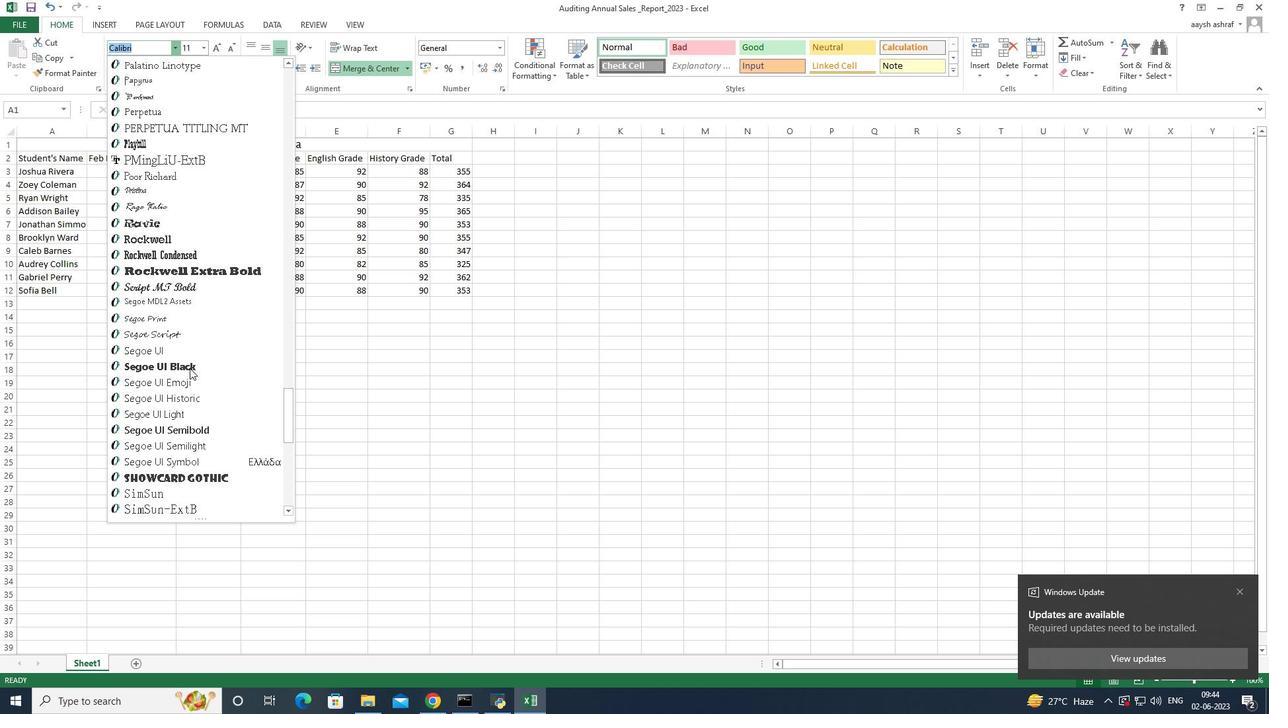 
Action: Mouse scrolled (189, 367) with delta (0, 0)
Screenshot: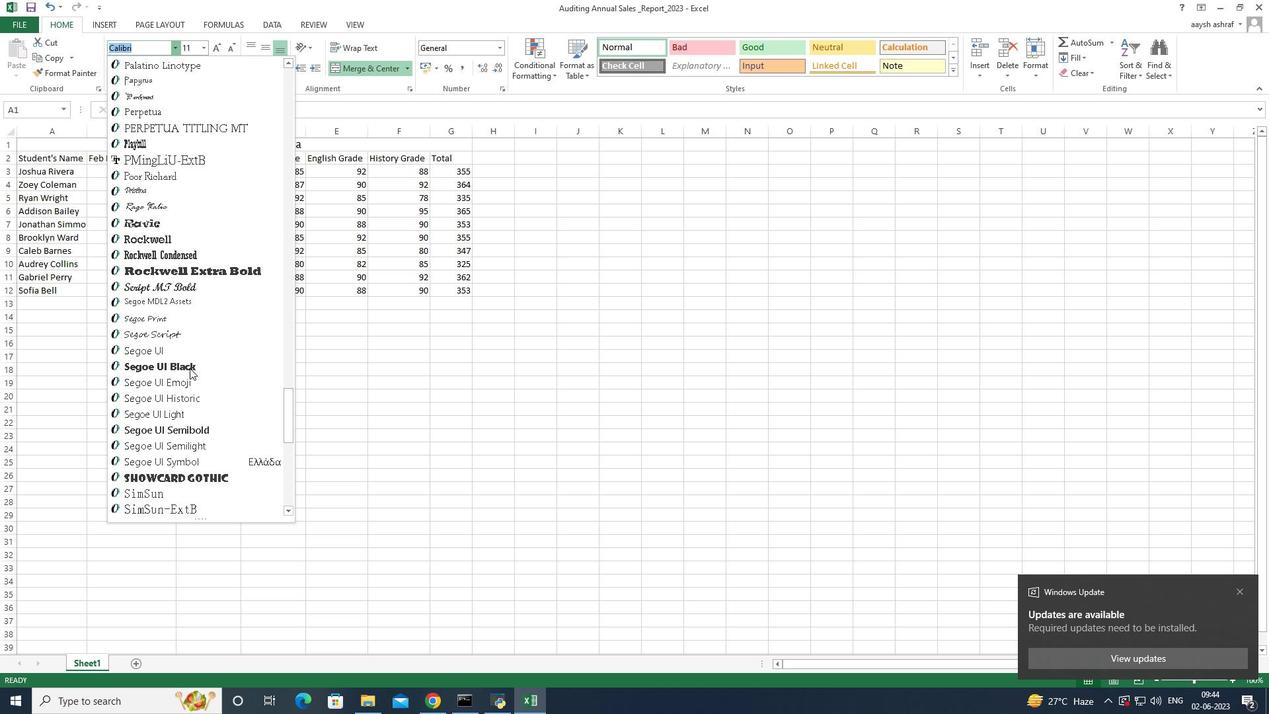 
Action: Mouse scrolled (189, 367) with delta (0, 0)
Screenshot: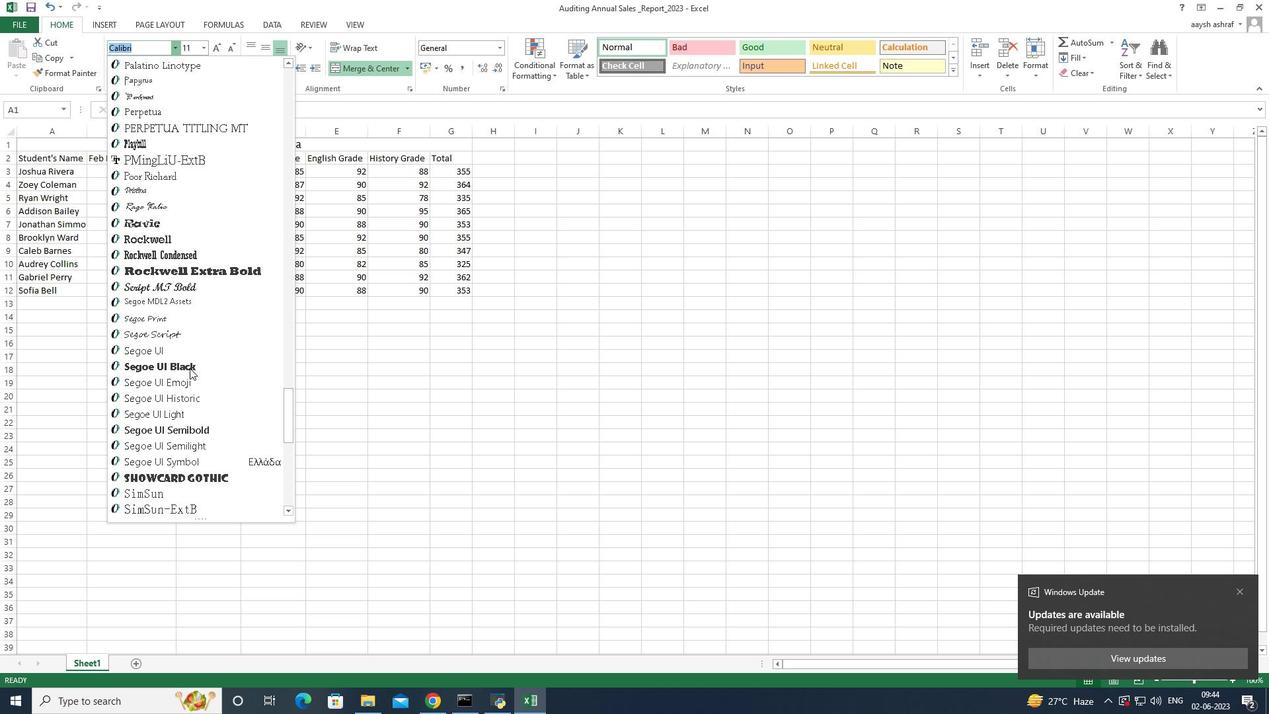 
Action: Mouse moved to (189, 368)
Screenshot: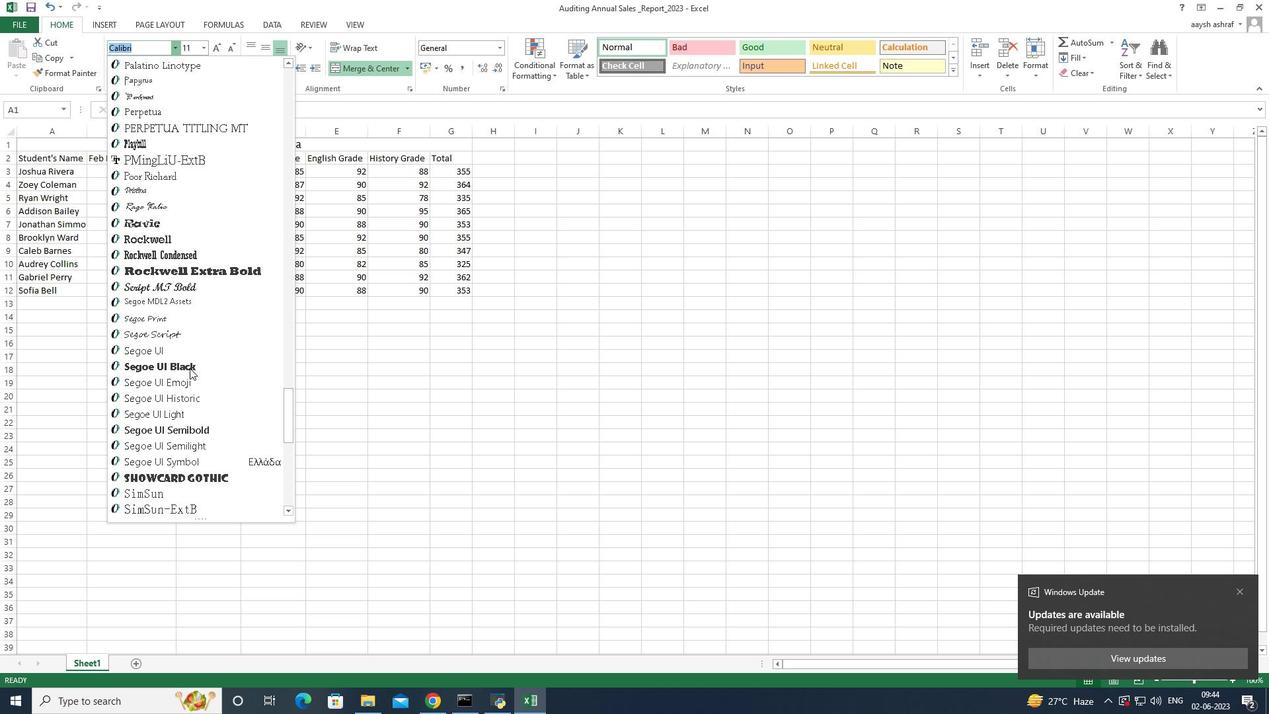 
Action: Mouse scrolled (189, 367) with delta (0, 0)
Screenshot: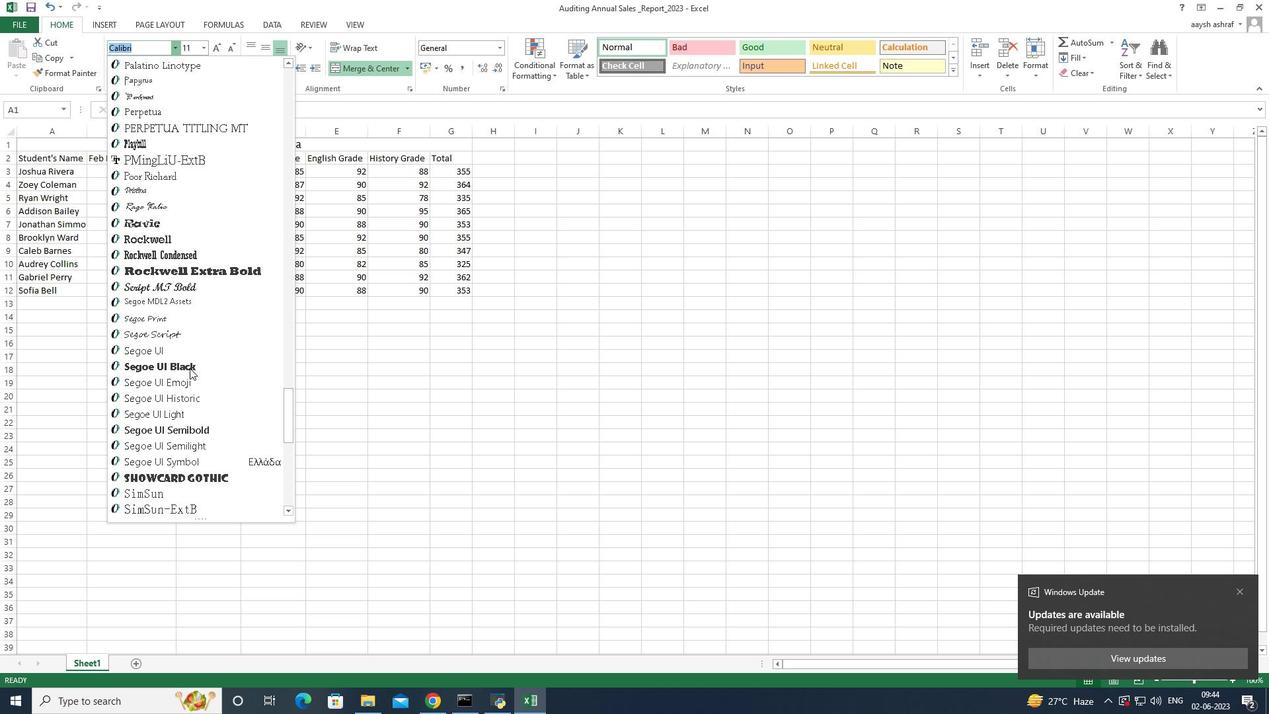 
Action: Mouse moved to (163, 445)
Screenshot: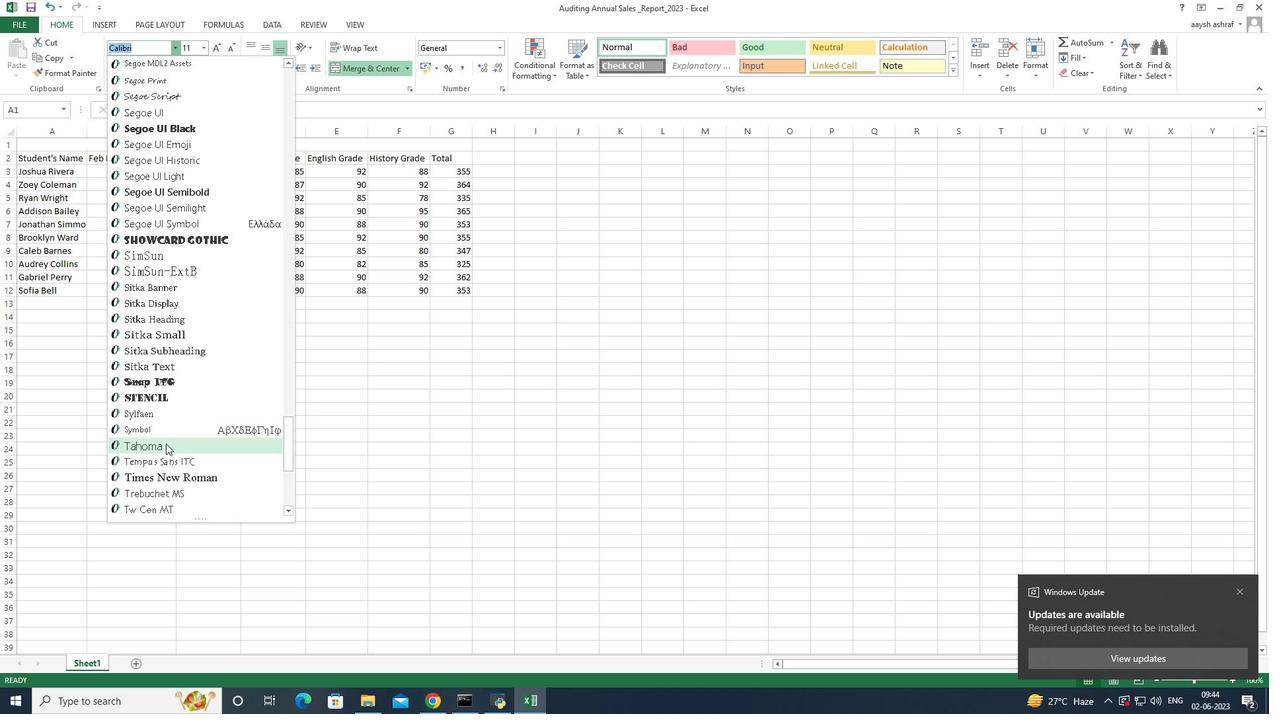 
Action: Mouse pressed left at (163, 445)
Screenshot: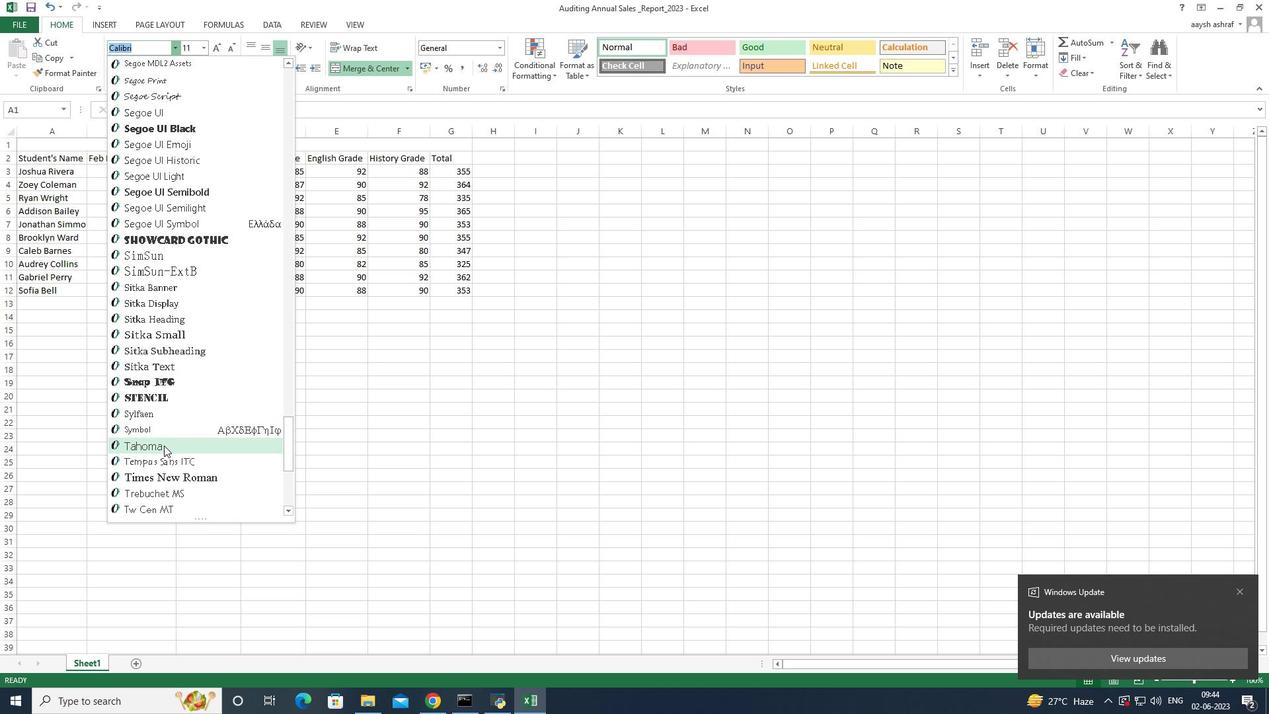 
Action: Mouse moved to (142, 69)
Screenshot: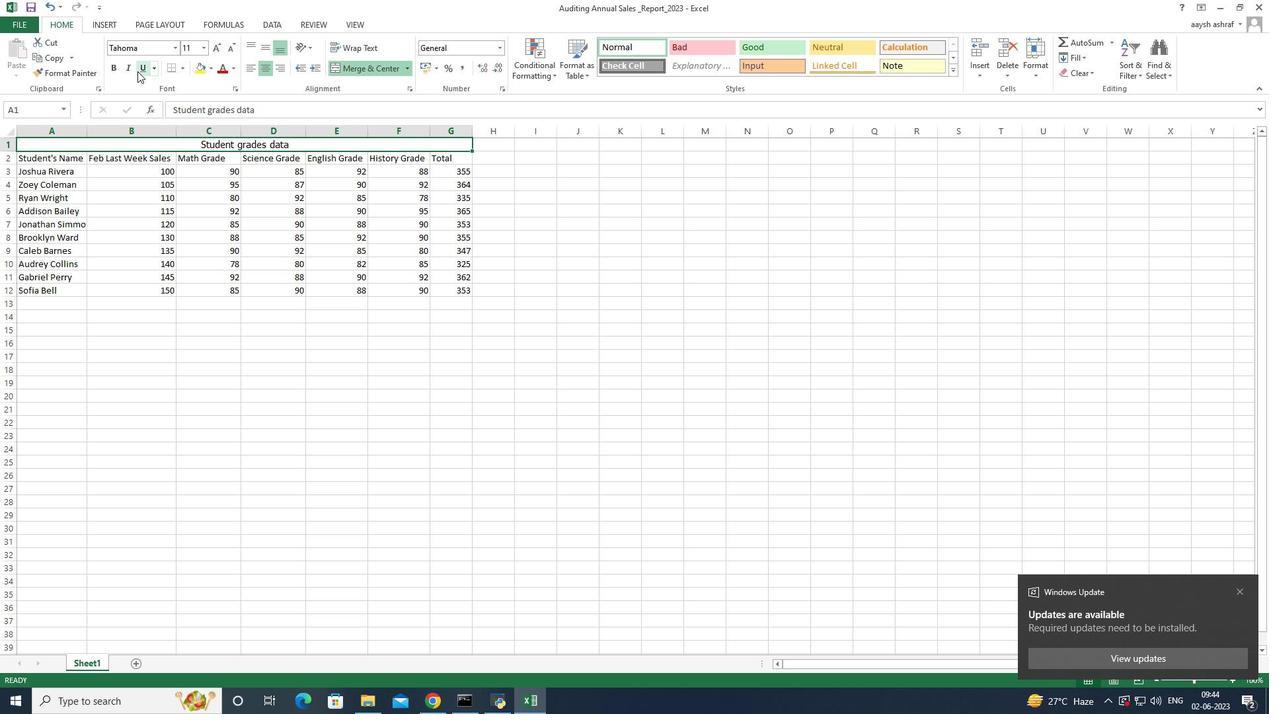 
Action: Mouse pressed left at (142, 69)
Screenshot: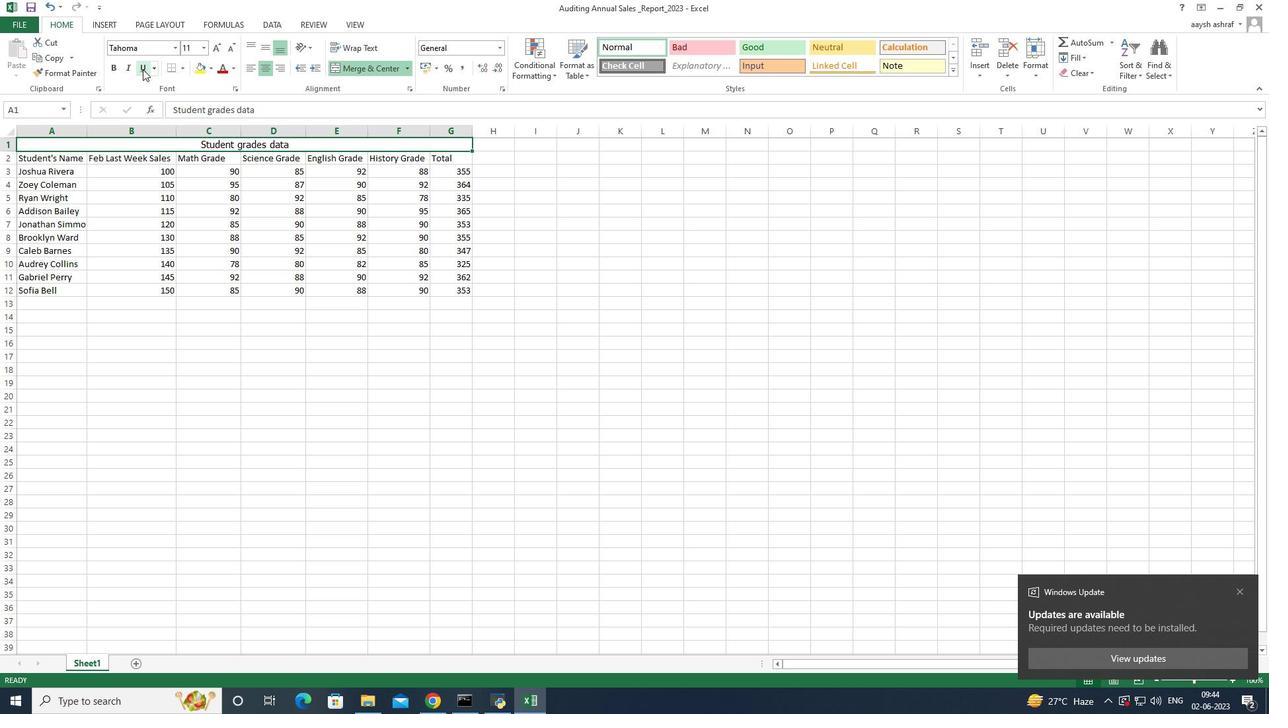 
Action: Mouse moved to (203, 50)
Screenshot: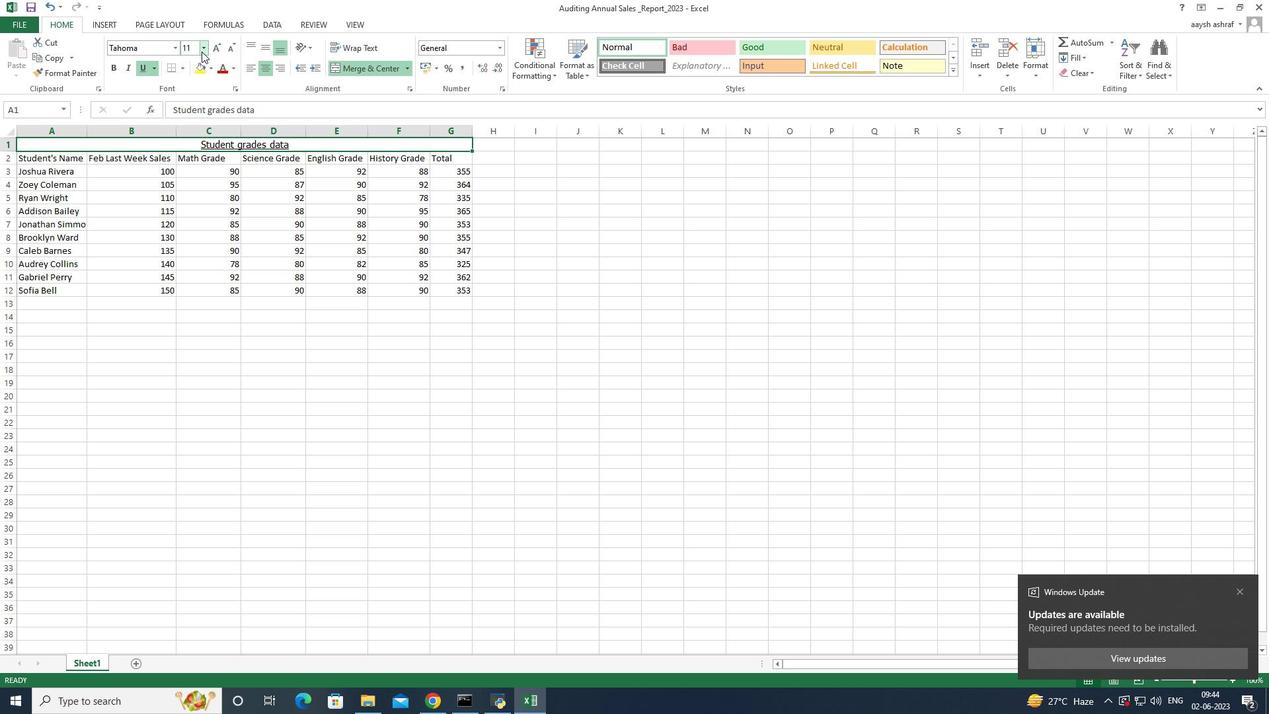 
Action: Mouse pressed left at (203, 50)
Screenshot: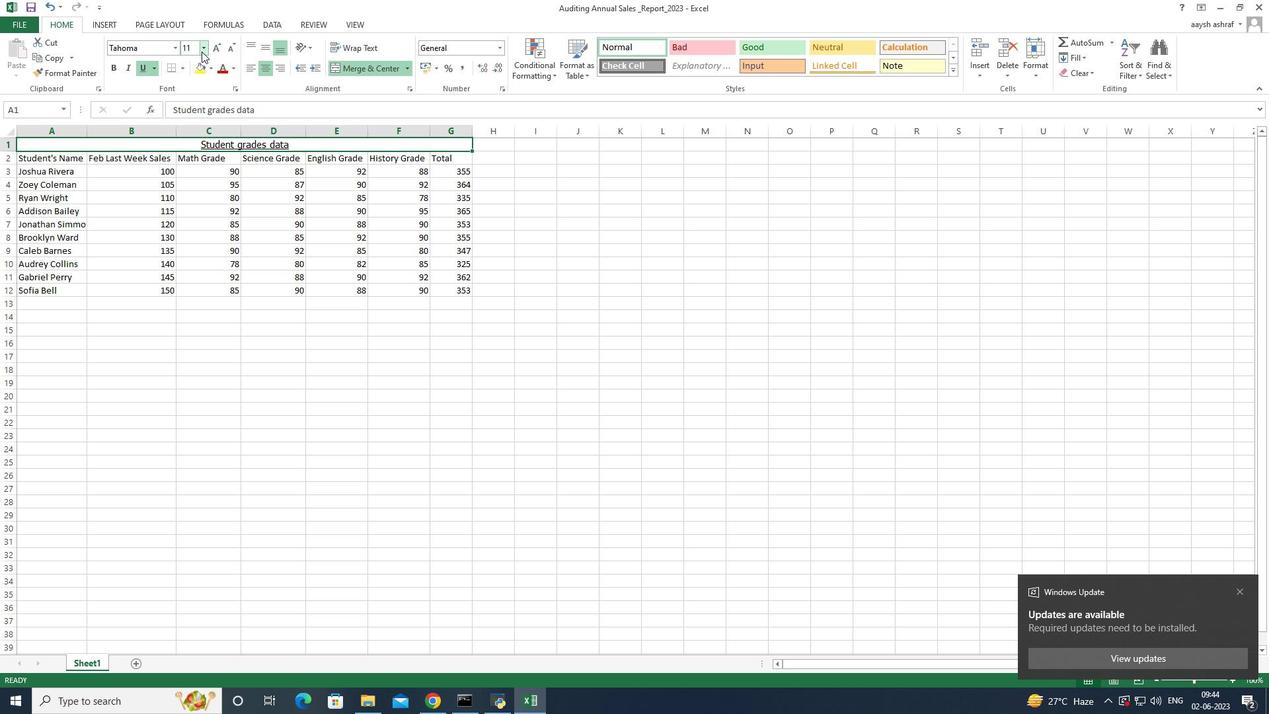 
Action: Mouse moved to (195, 162)
Screenshot: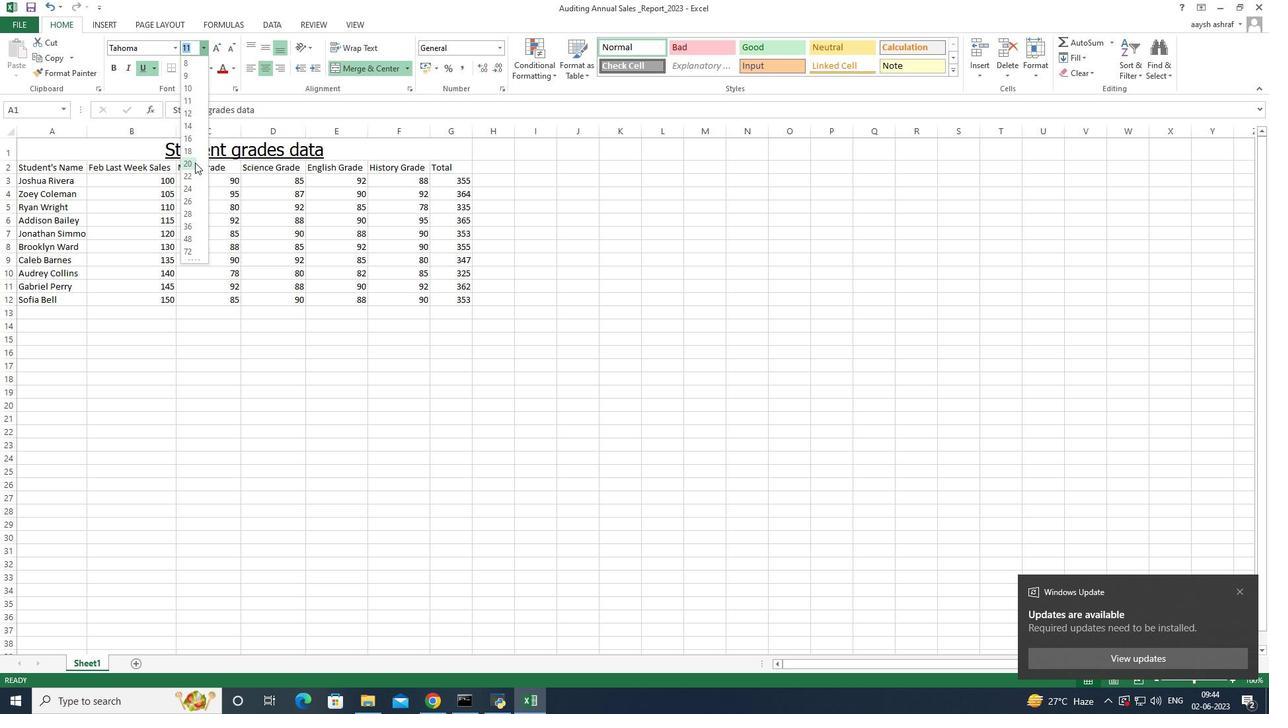 
Action: Mouse pressed left at (195, 162)
Screenshot: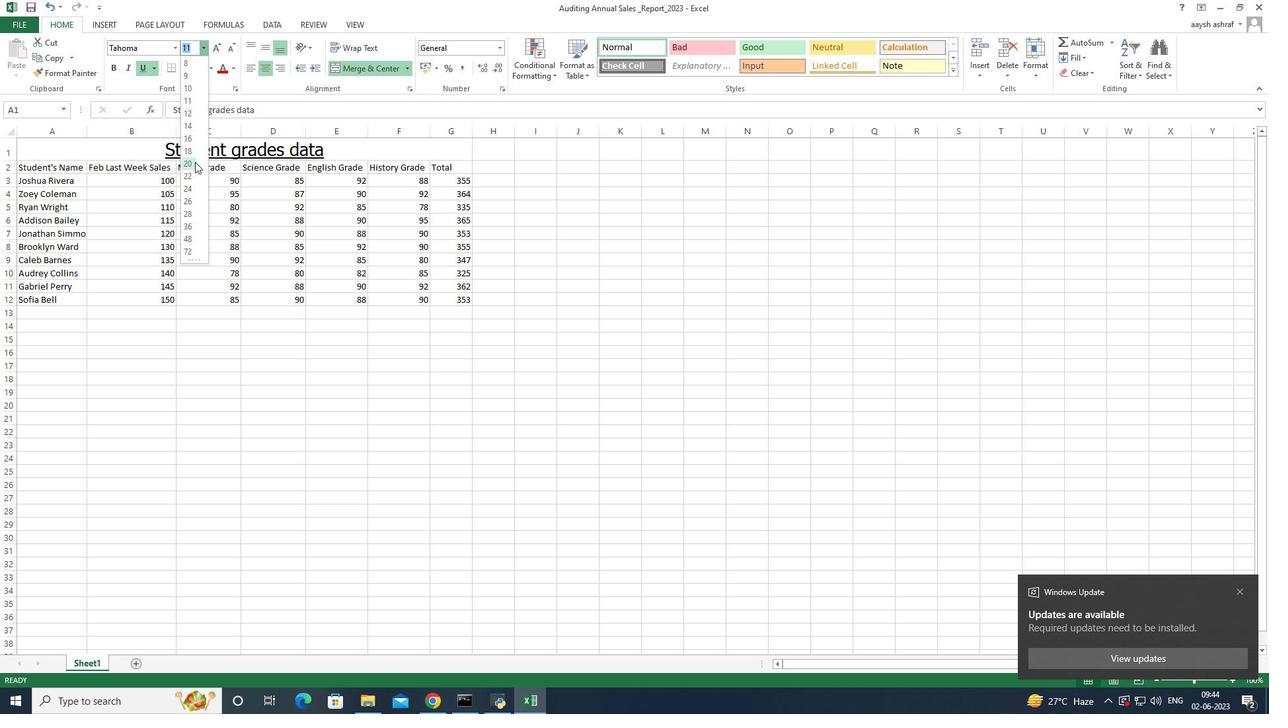 
Action: Mouse moved to (121, 220)
Screenshot: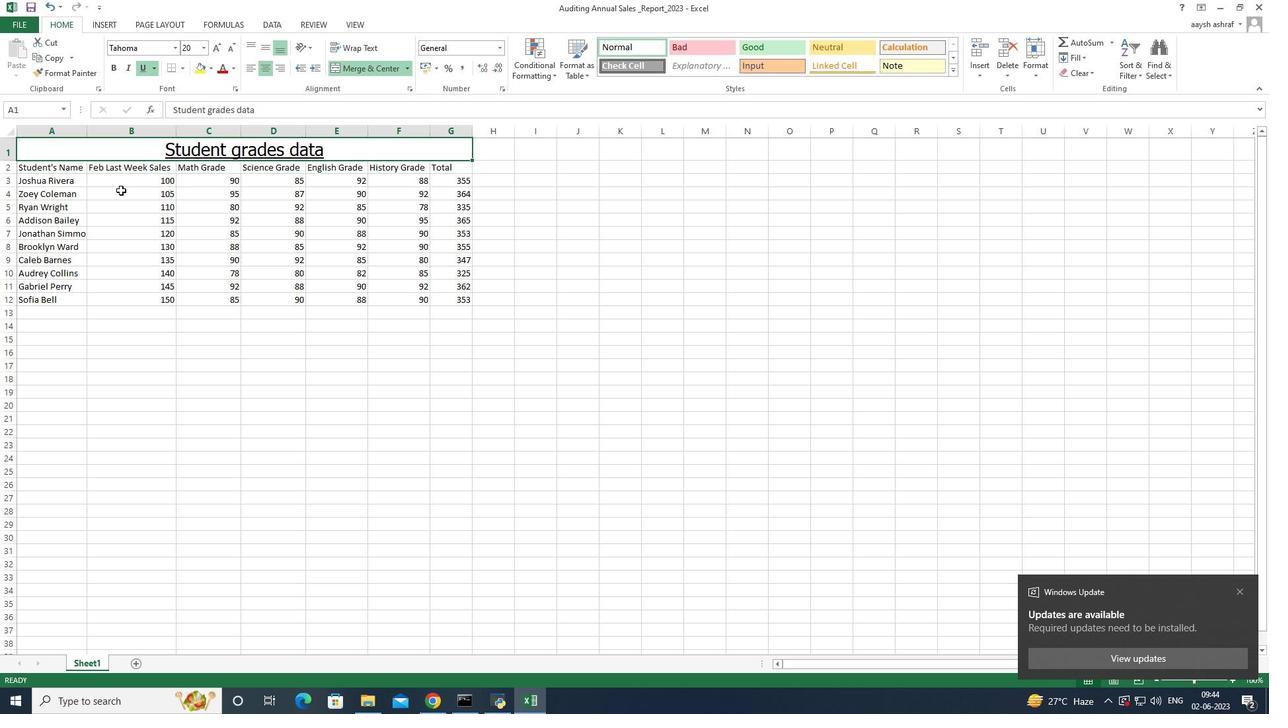 
Action: Mouse pressed left at (121, 220)
Screenshot: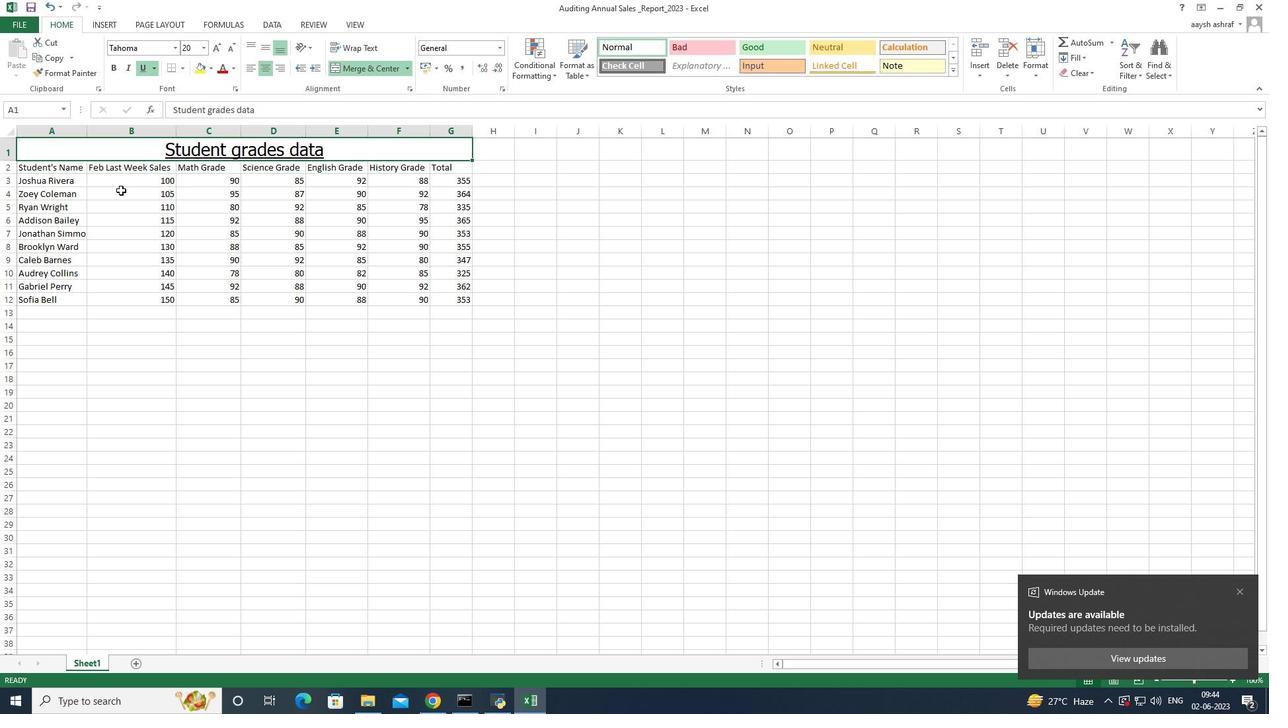 
Action: Mouse moved to (48, 167)
Screenshot: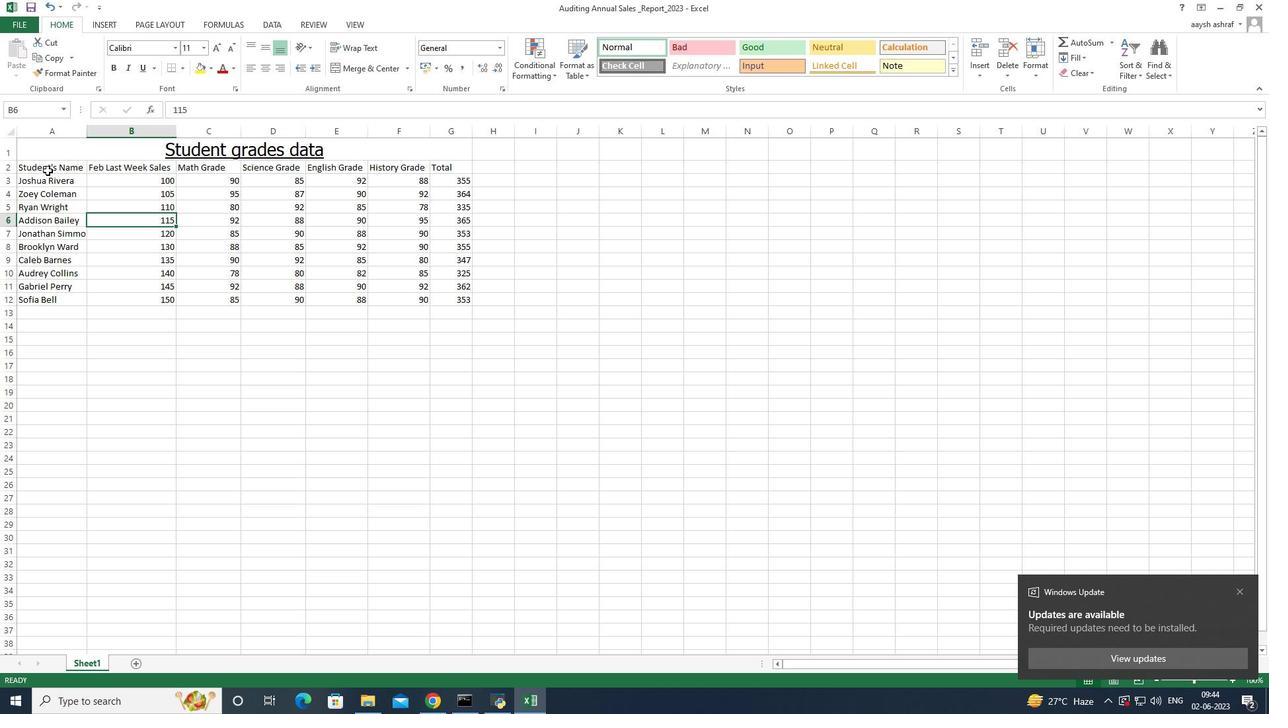 
Action: Mouse pressed left at (48, 167)
Screenshot: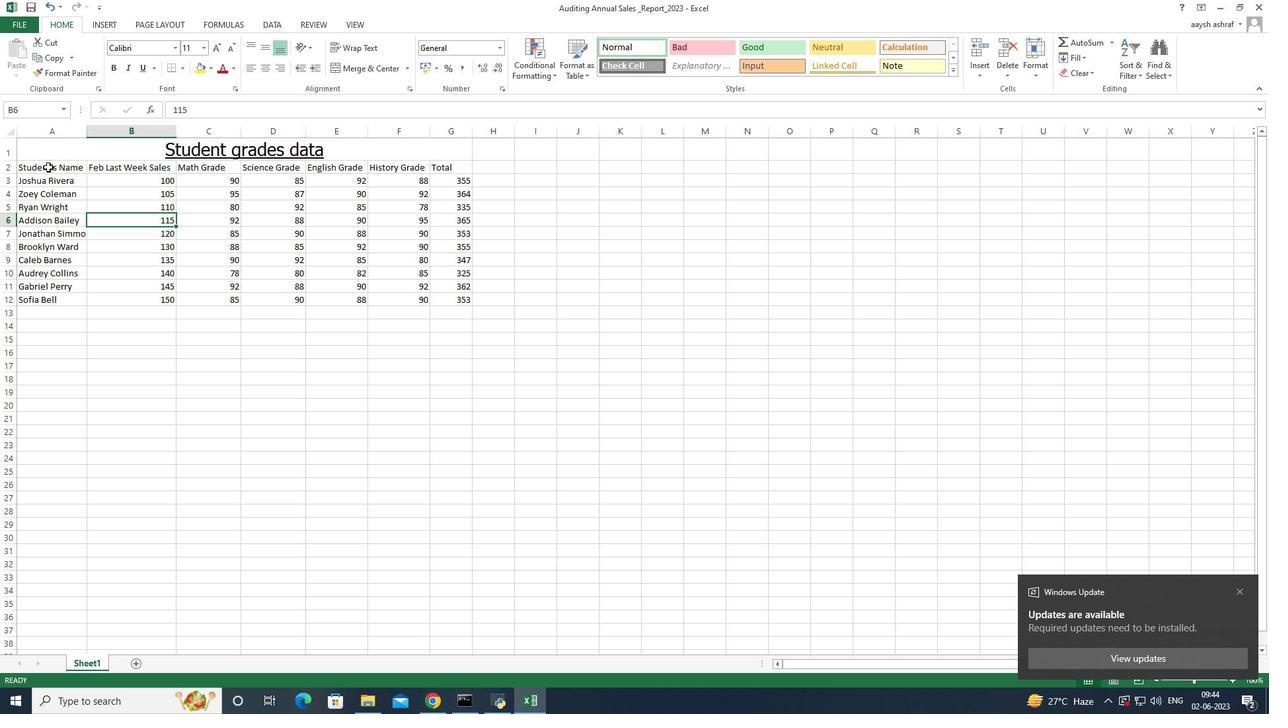 
Action: Mouse moved to (172, 47)
Screenshot: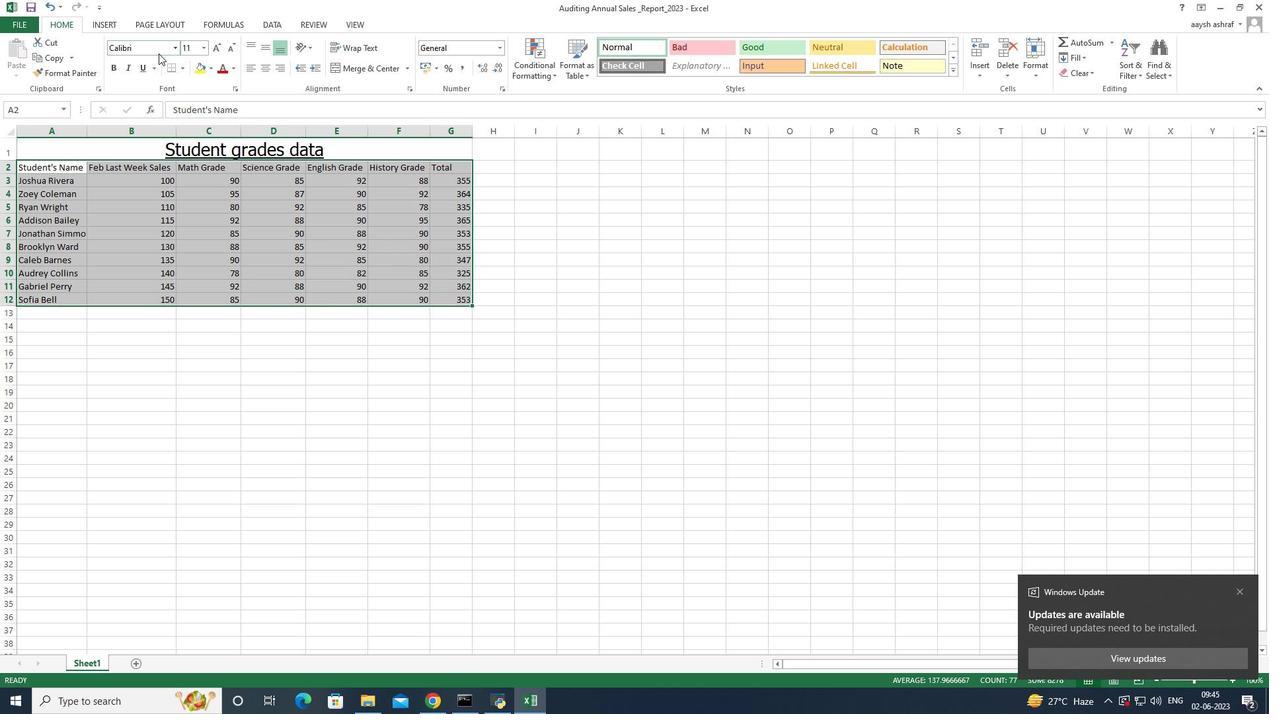 
Action: Mouse pressed left at (172, 47)
Screenshot: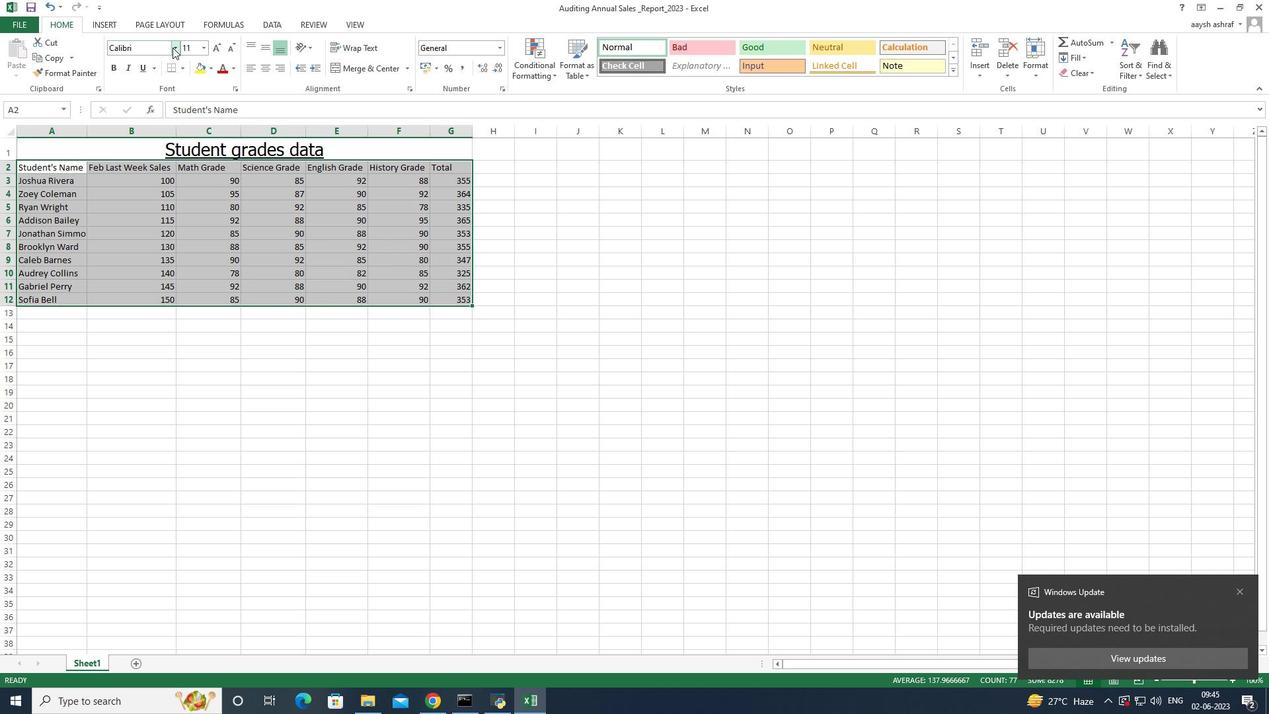 
Action: Mouse moved to (167, 133)
Screenshot: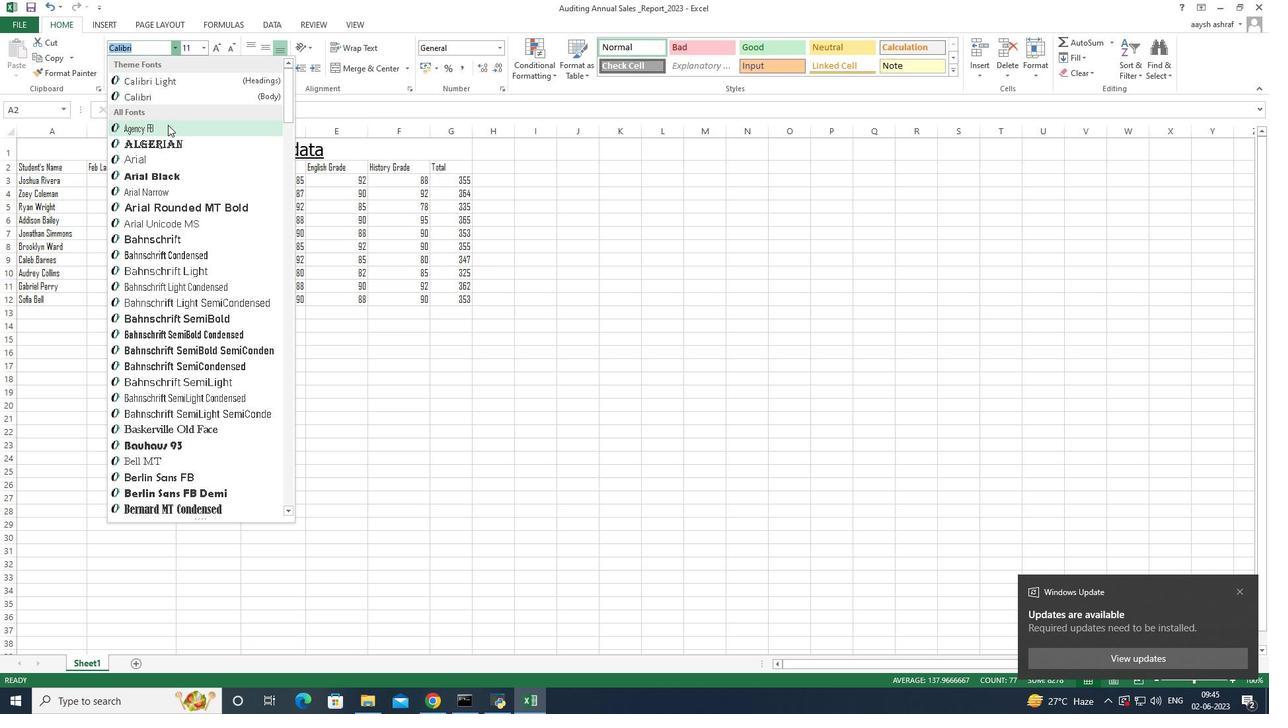 
Action: Mouse scrolled (167, 134) with delta (0, 0)
Screenshot: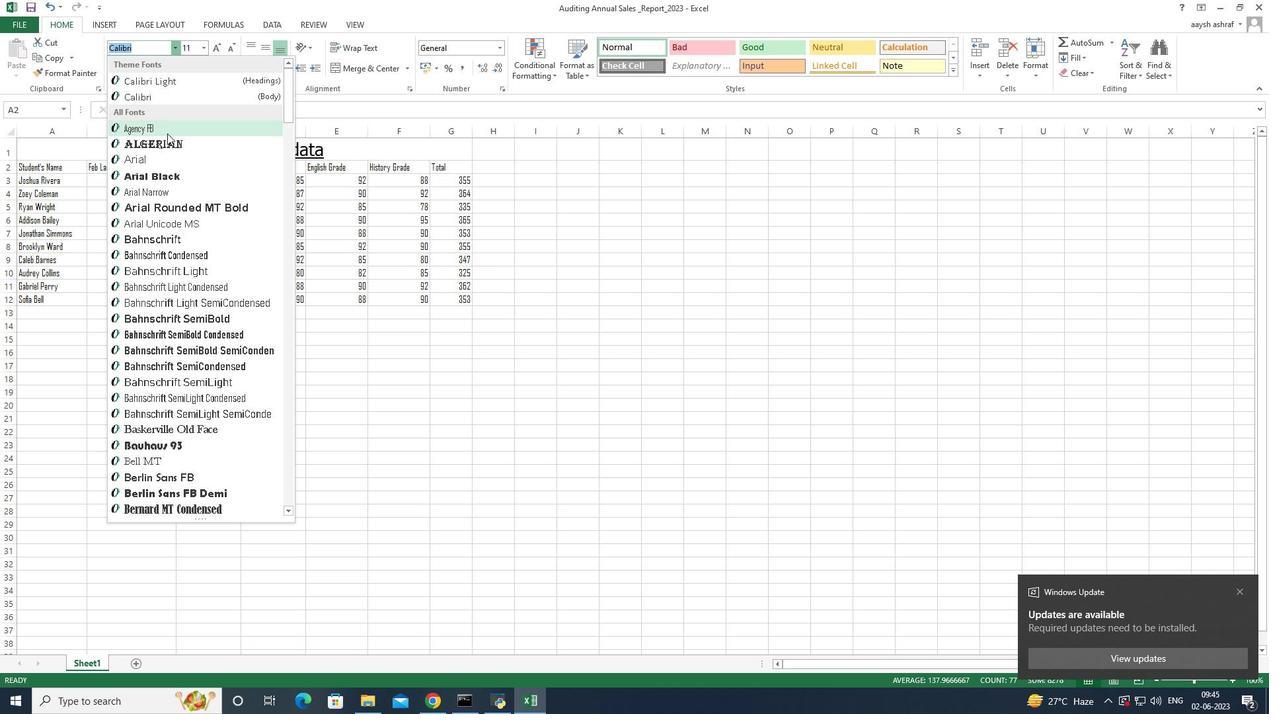 
Action: Mouse scrolled (167, 134) with delta (0, 0)
Screenshot: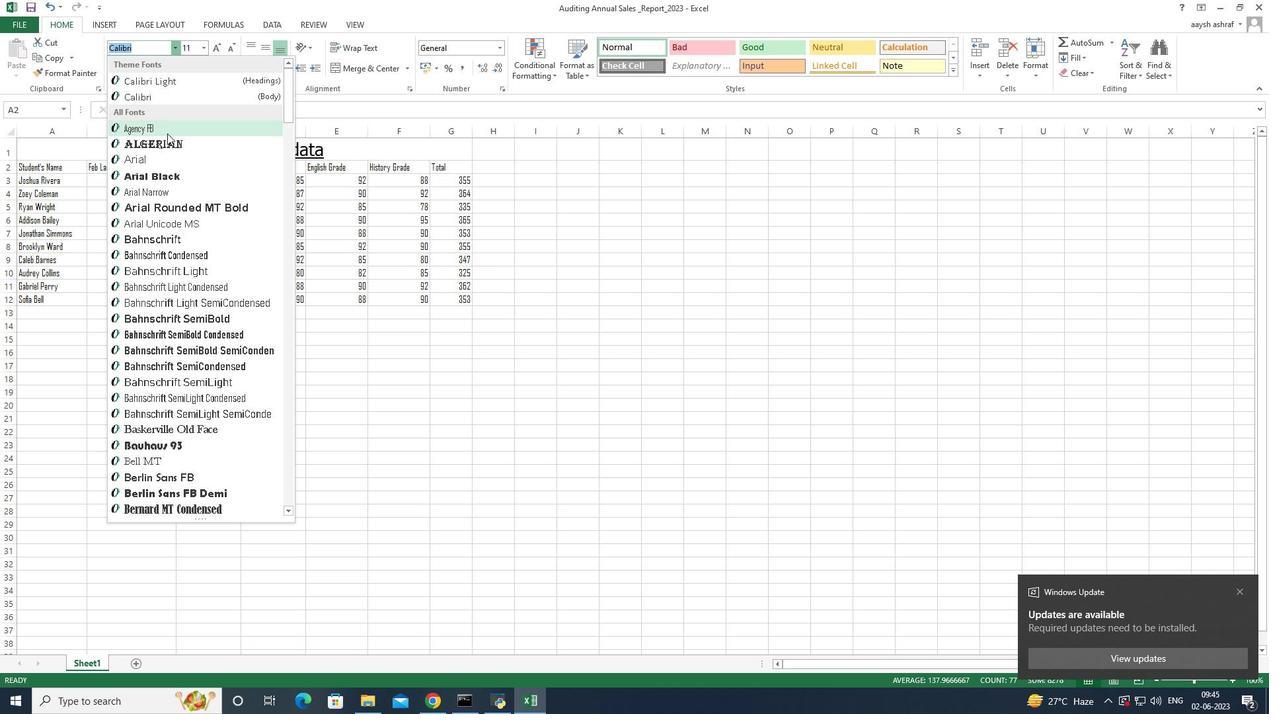 
Action: Mouse scrolled (167, 134) with delta (0, 0)
Screenshot: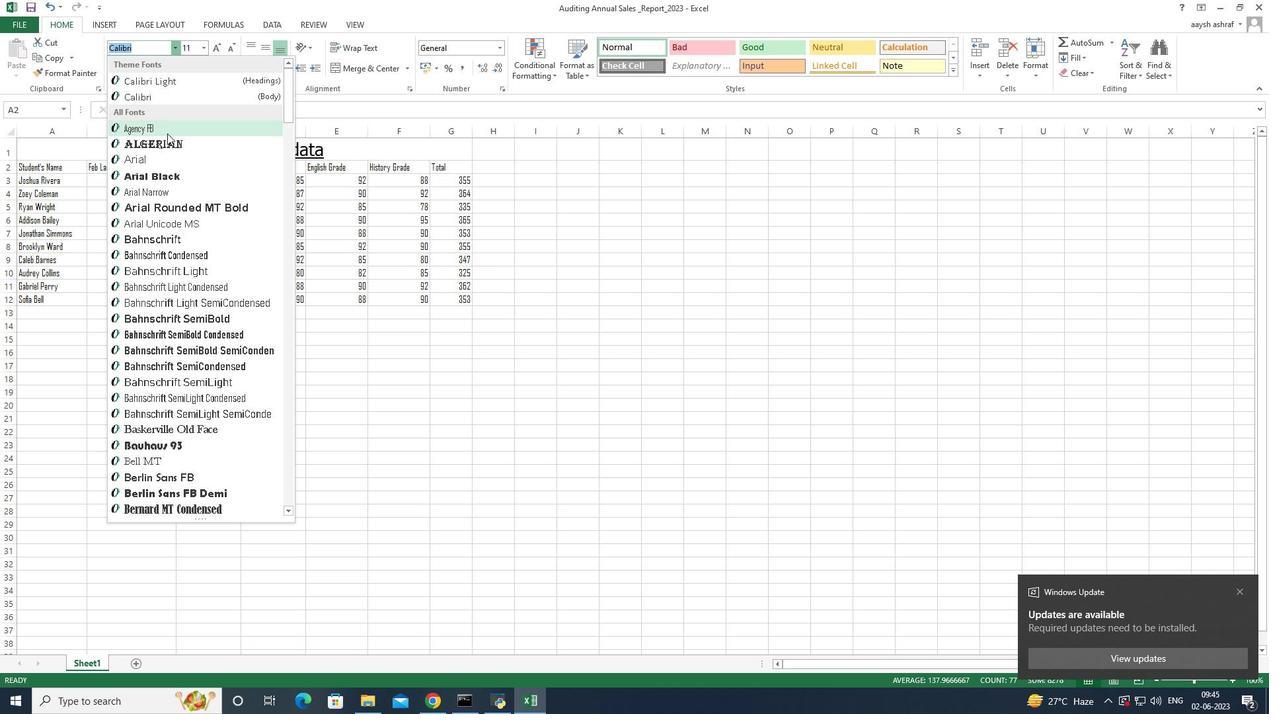 
Action: Mouse scrolled (167, 134) with delta (0, 0)
Screenshot: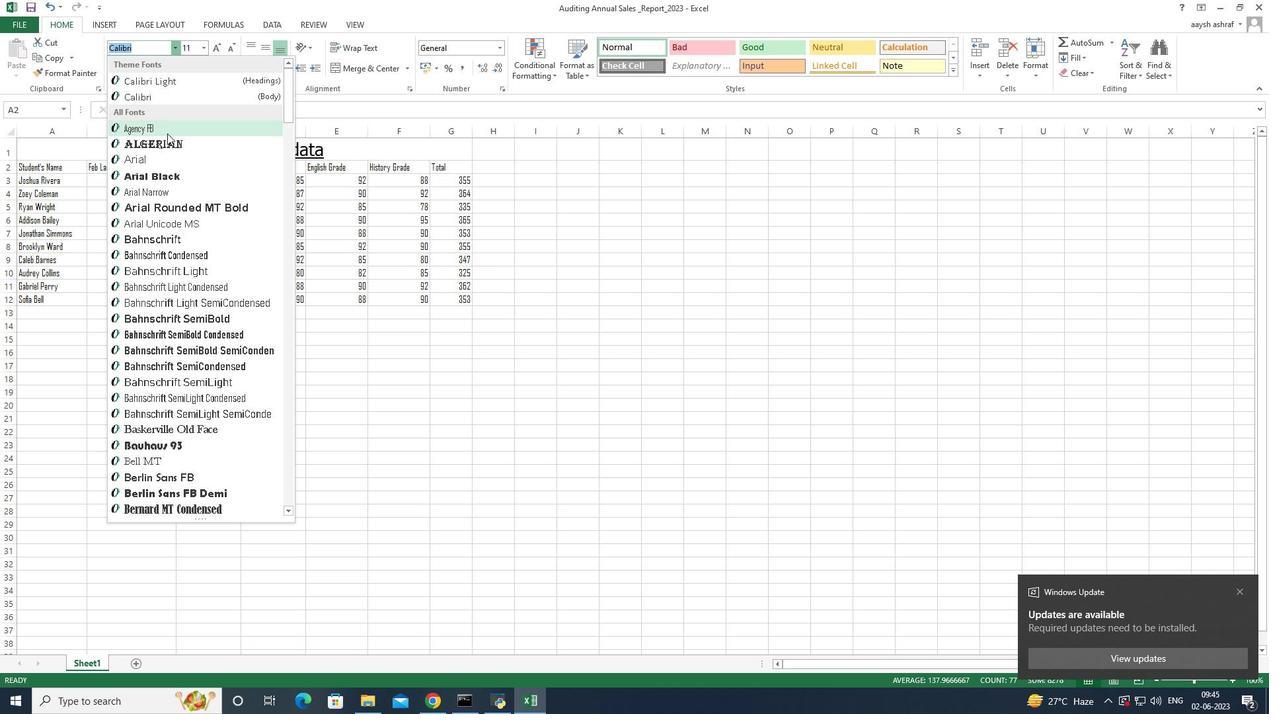 
Action: Mouse scrolled (167, 134) with delta (0, 0)
Screenshot: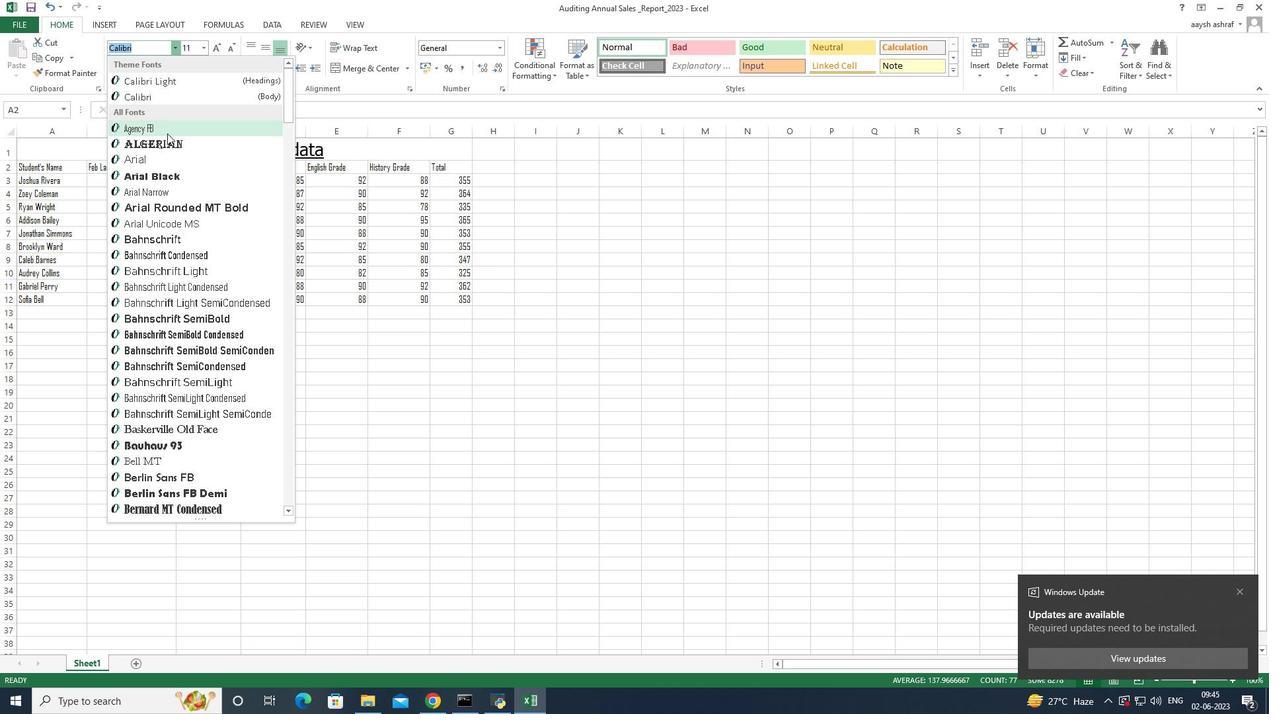 
Action: Mouse scrolled (167, 134) with delta (0, 0)
Screenshot: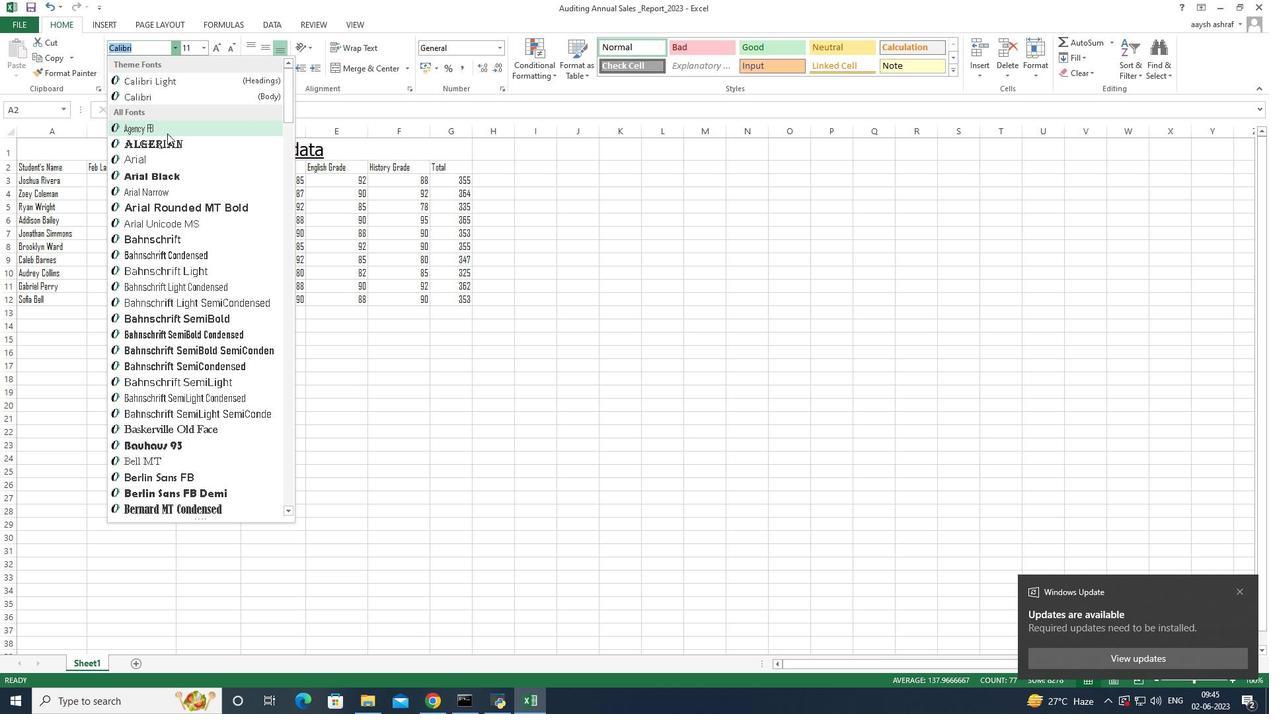 
Action: Mouse scrolled (167, 134) with delta (0, 0)
Screenshot: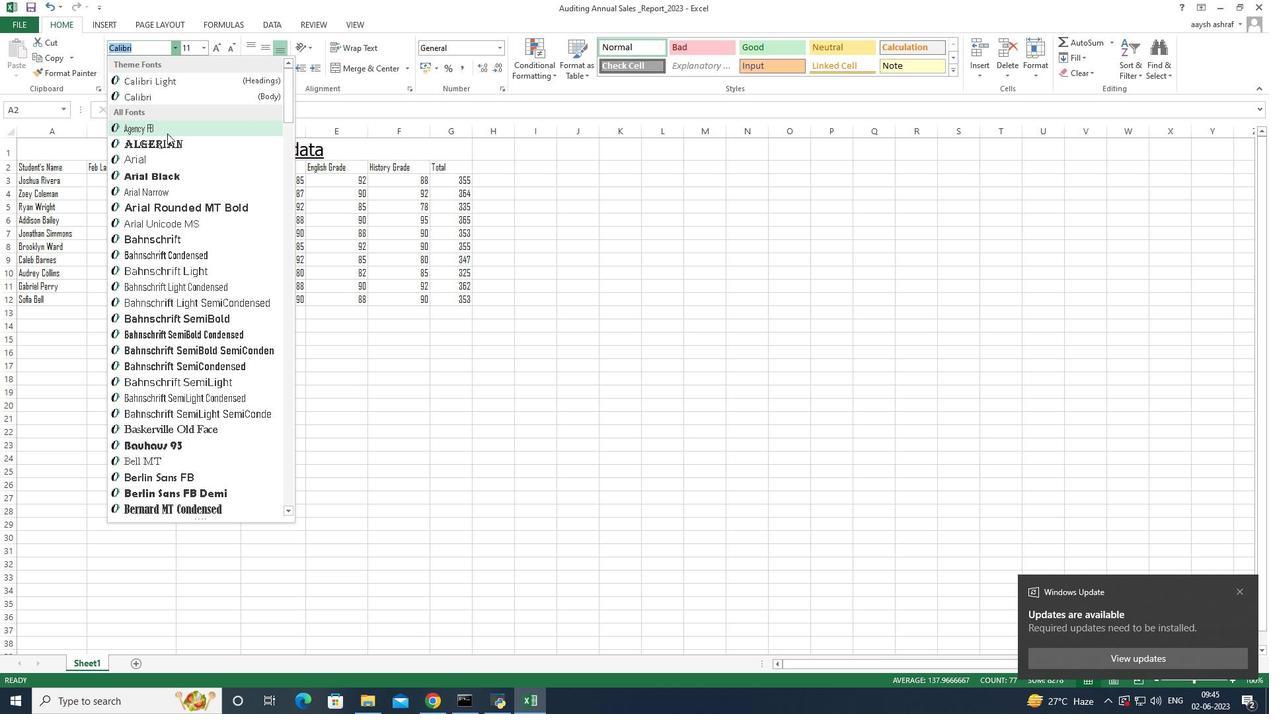 
Action: Mouse scrolled (167, 134) with delta (0, 0)
Screenshot: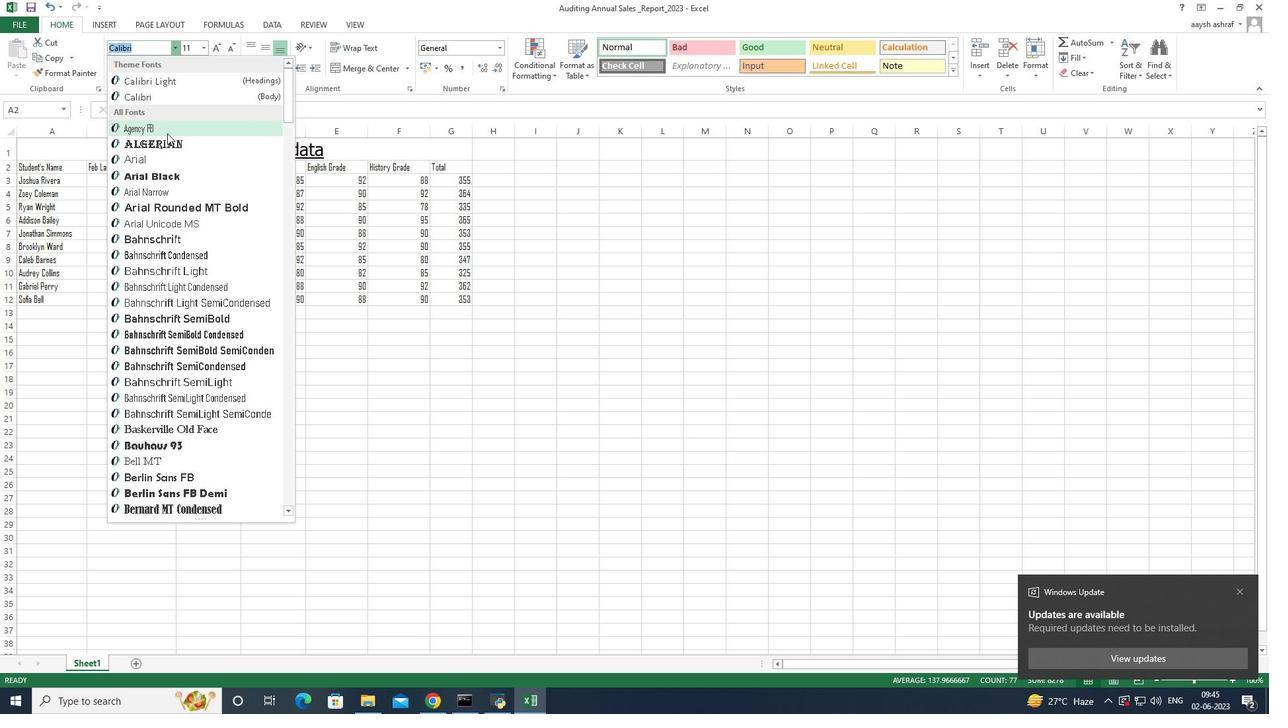 
Action: Mouse moved to (166, 160)
Screenshot: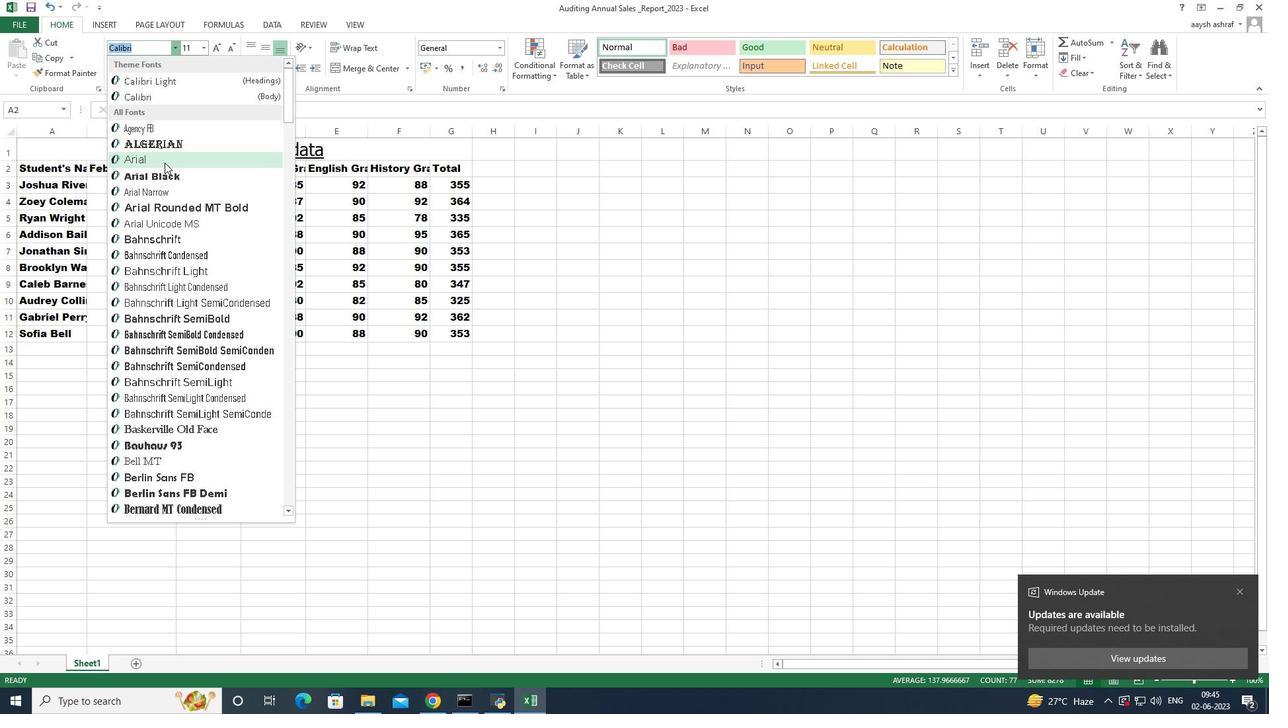 
Action: Mouse pressed left at (166, 160)
Screenshot: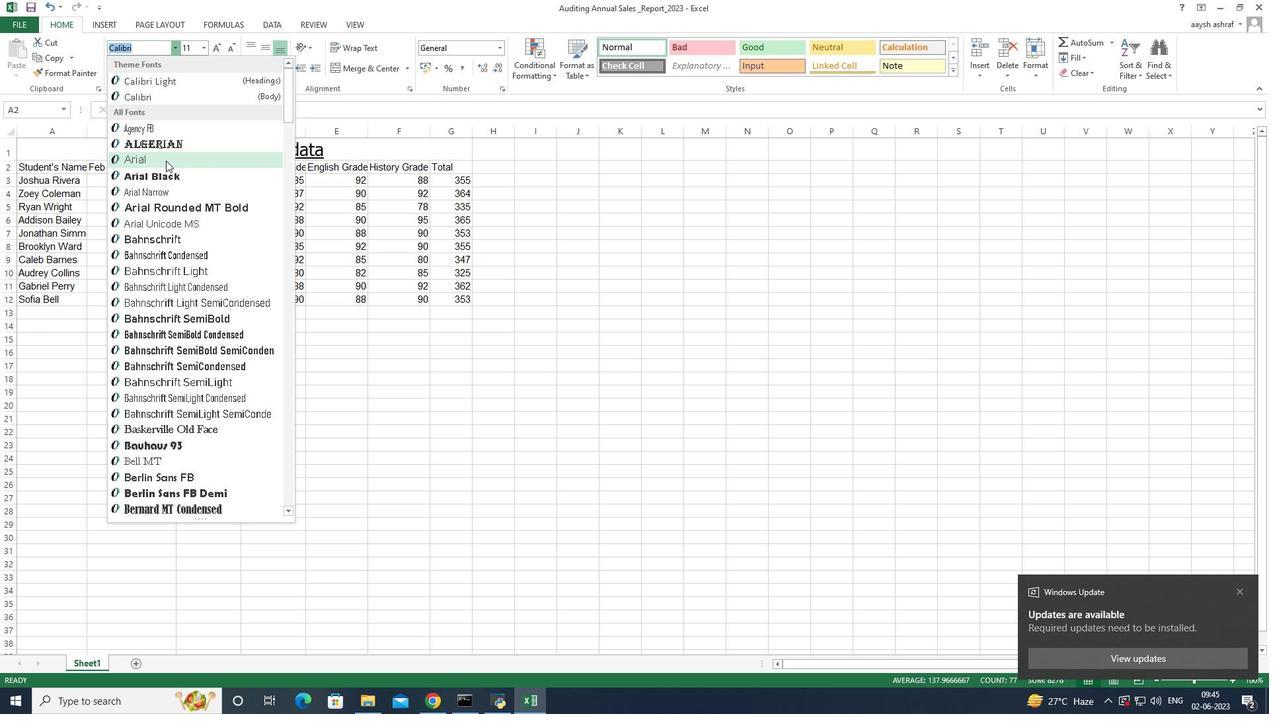 
Action: Mouse moved to (205, 46)
Screenshot: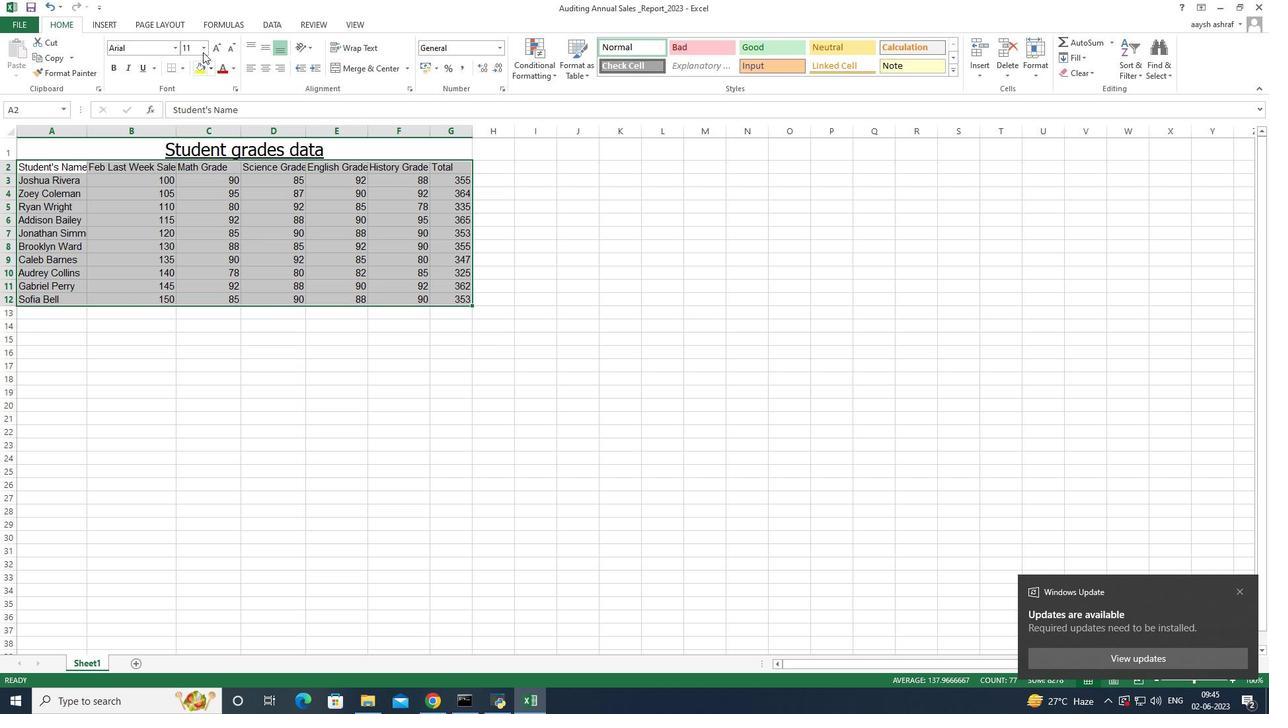 
Action: Mouse pressed left at (205, 46)
Screenshot: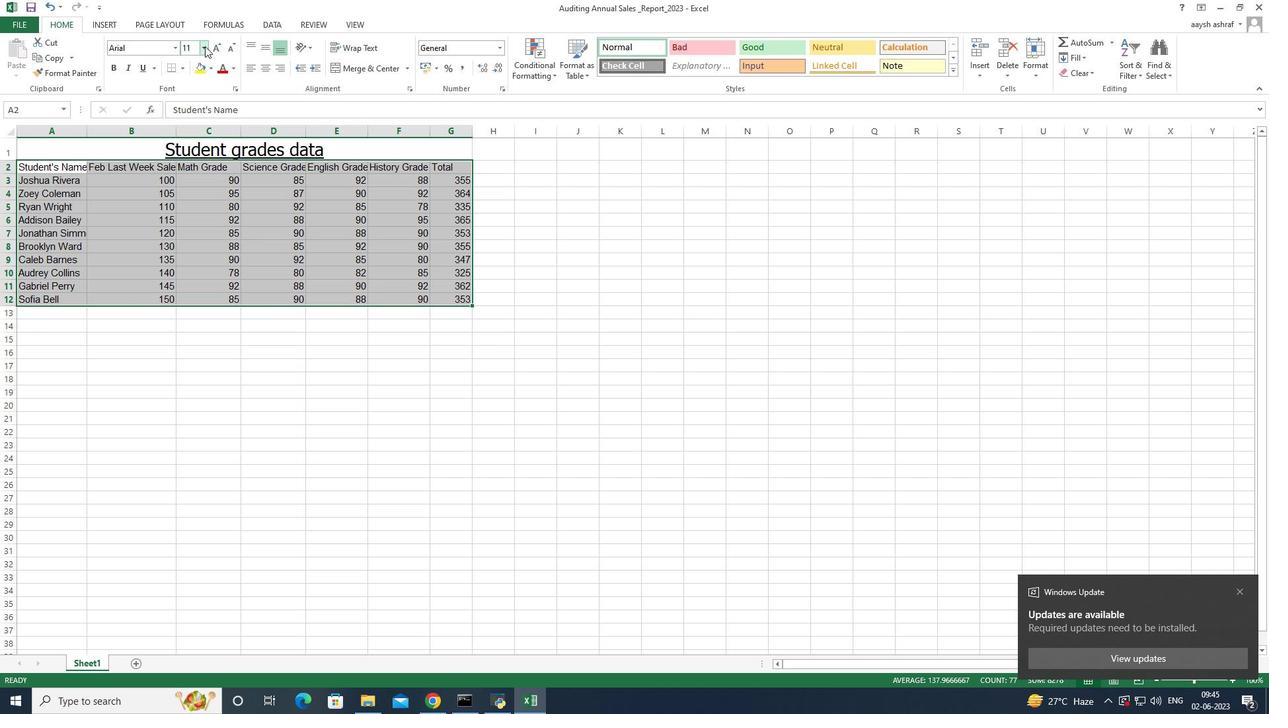
Action: Mouse moved to (187, 114)
Screenshot: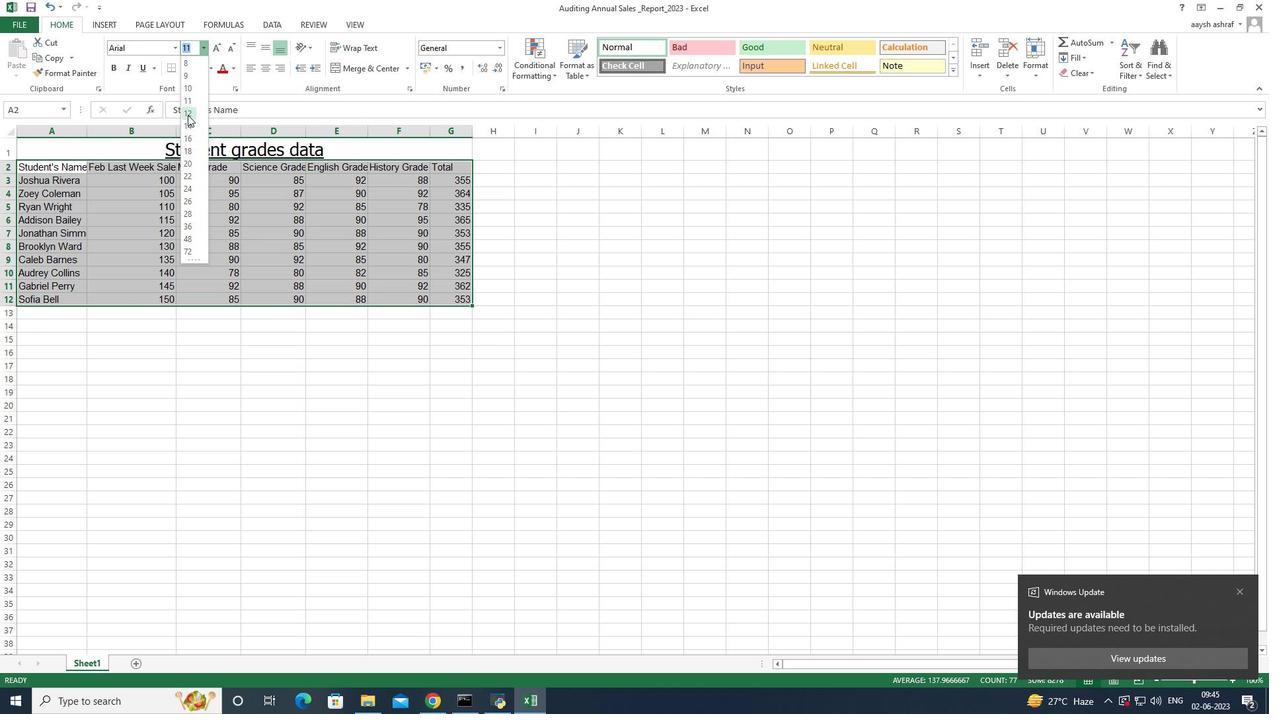 
Action: Mouse pressed left at (187, 114)
Screenshot: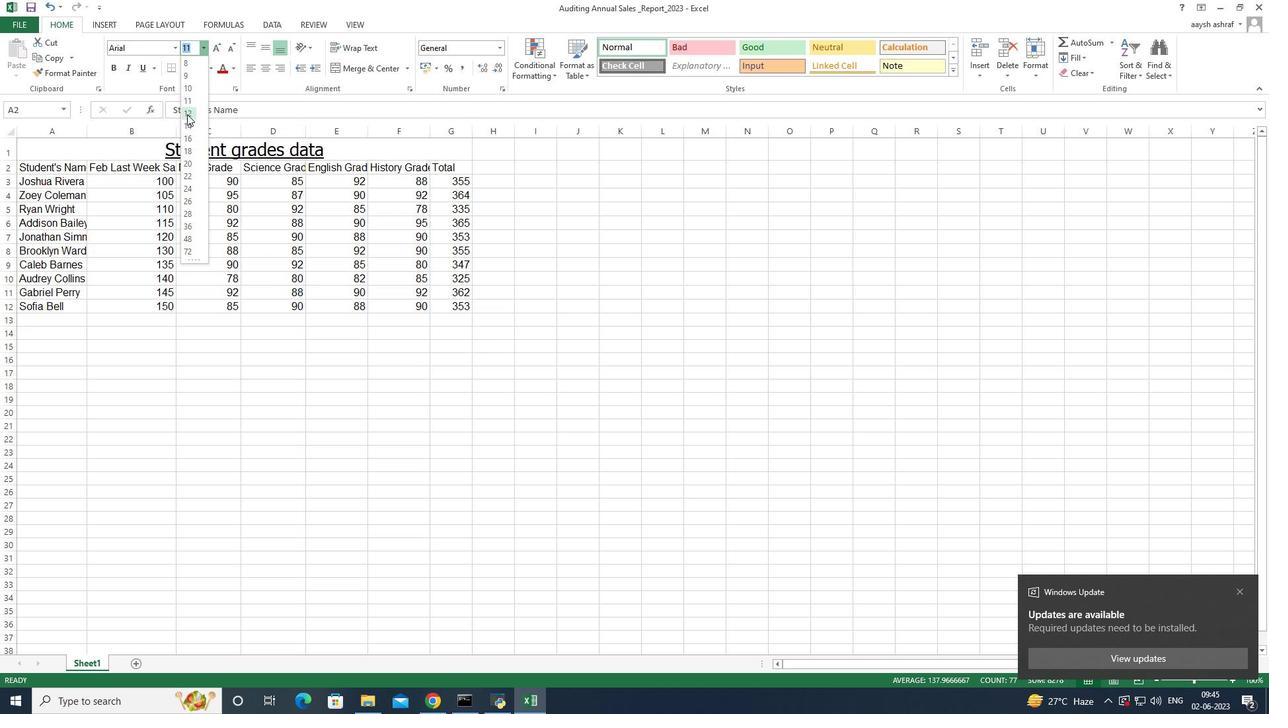 
Action: Mouse moved to (219, 165)
Screenshot: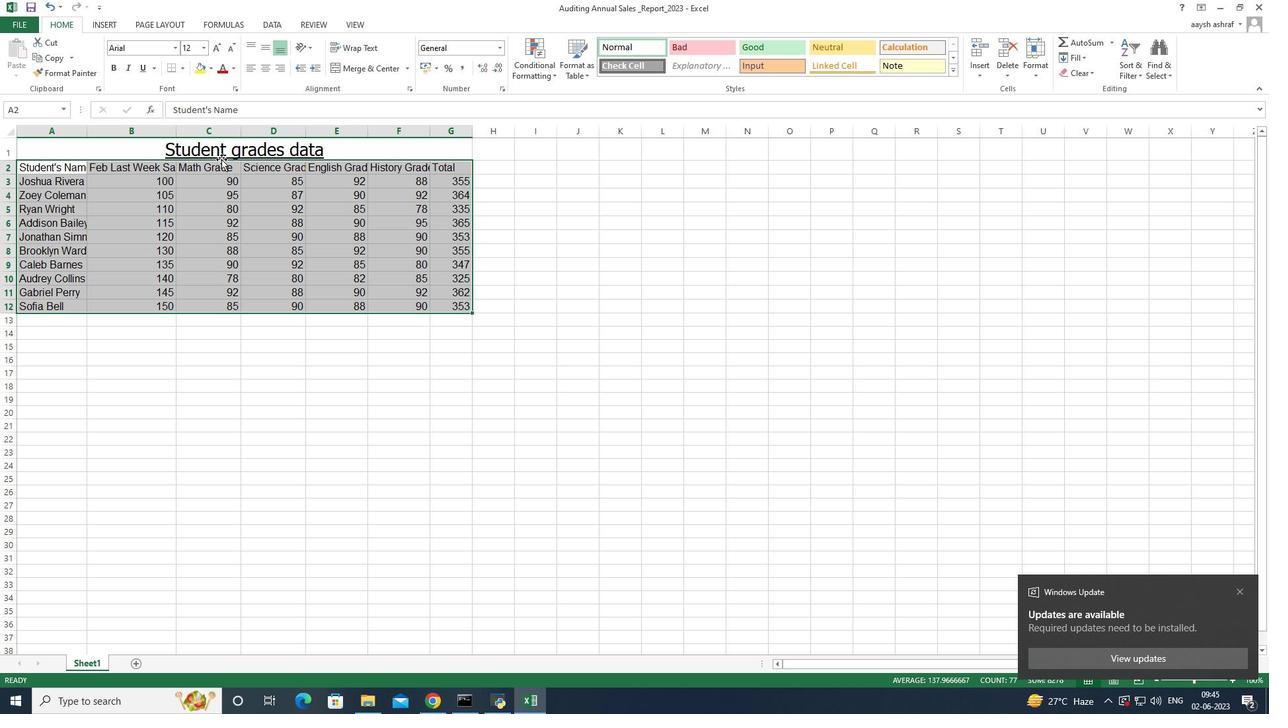 
Action: Mouse pressed left at (219, 165)
Screenshot: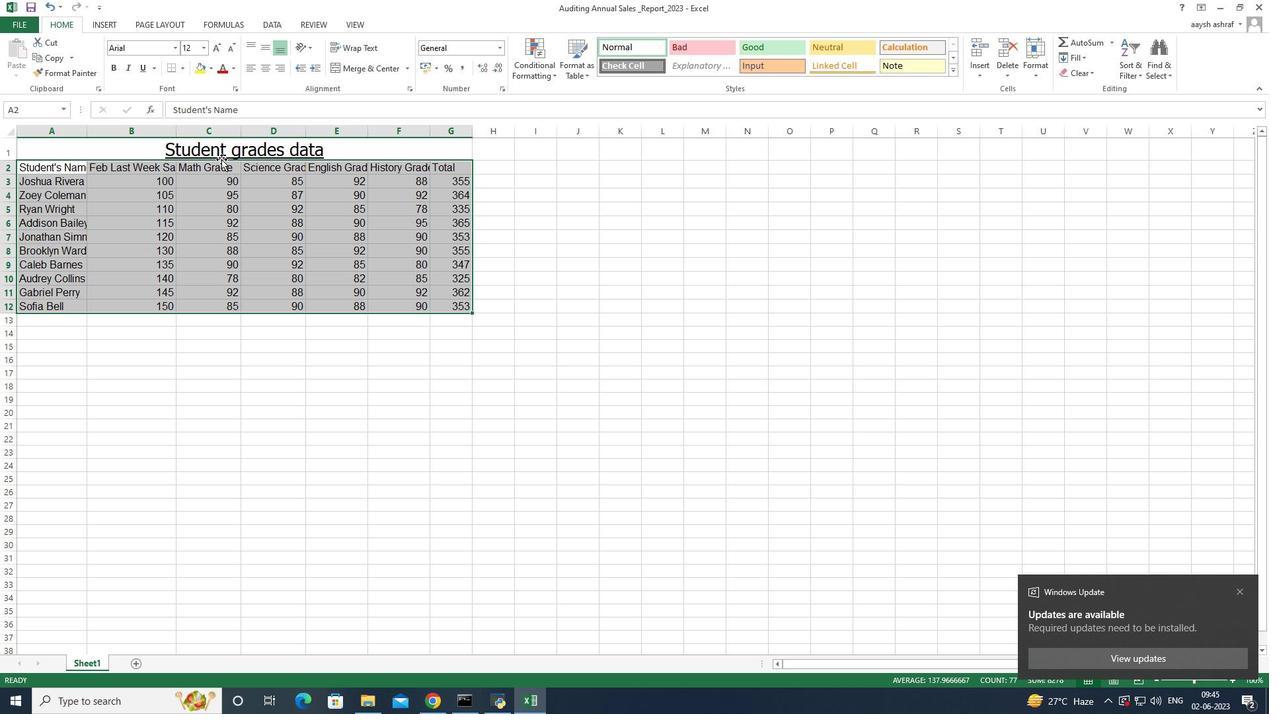 
Action: Mouse moved to (207, 146)
Screenshot: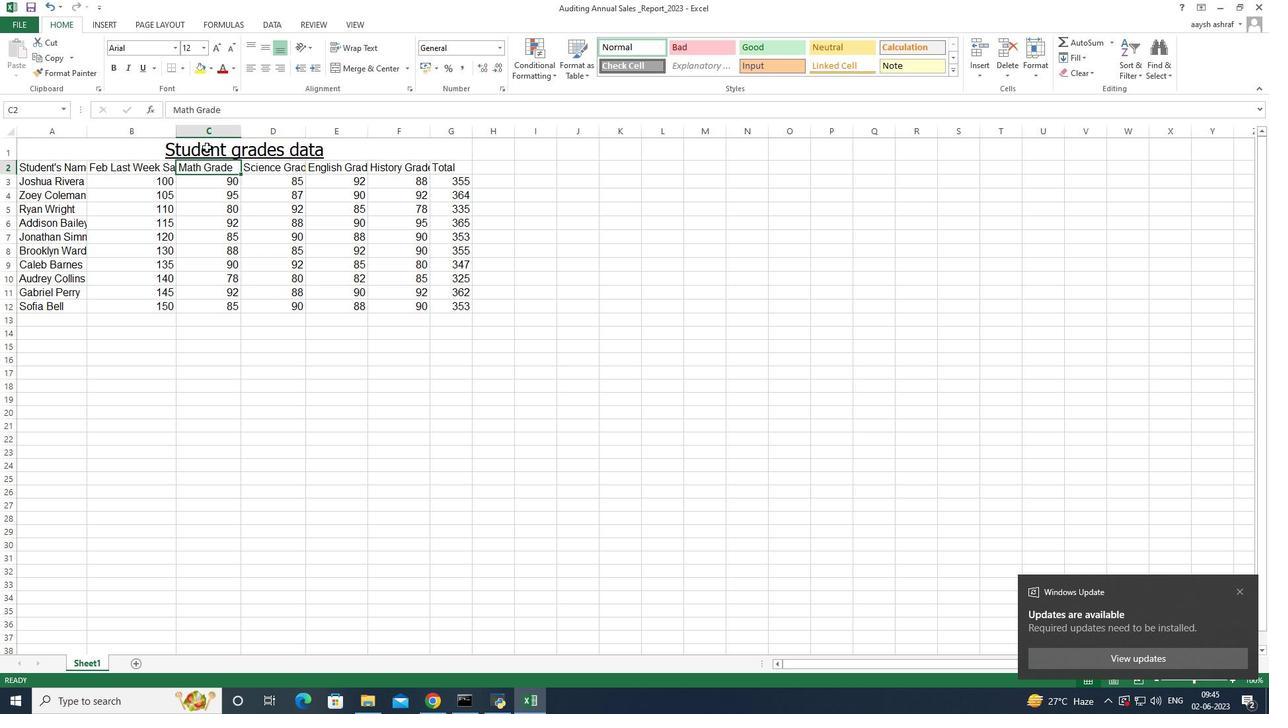 
Action: Mouse pressed left at (207, 146)
Screenshot: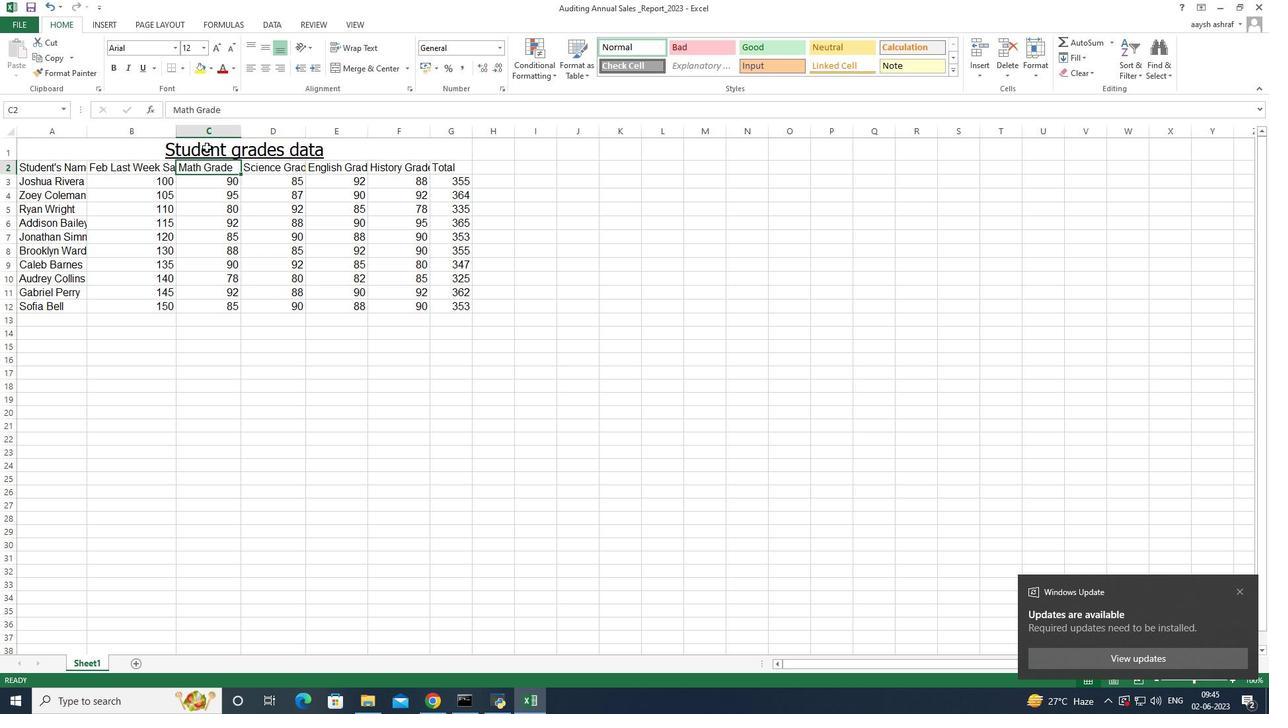 
Action: Mouse moved to (204, 146)
Screenshot: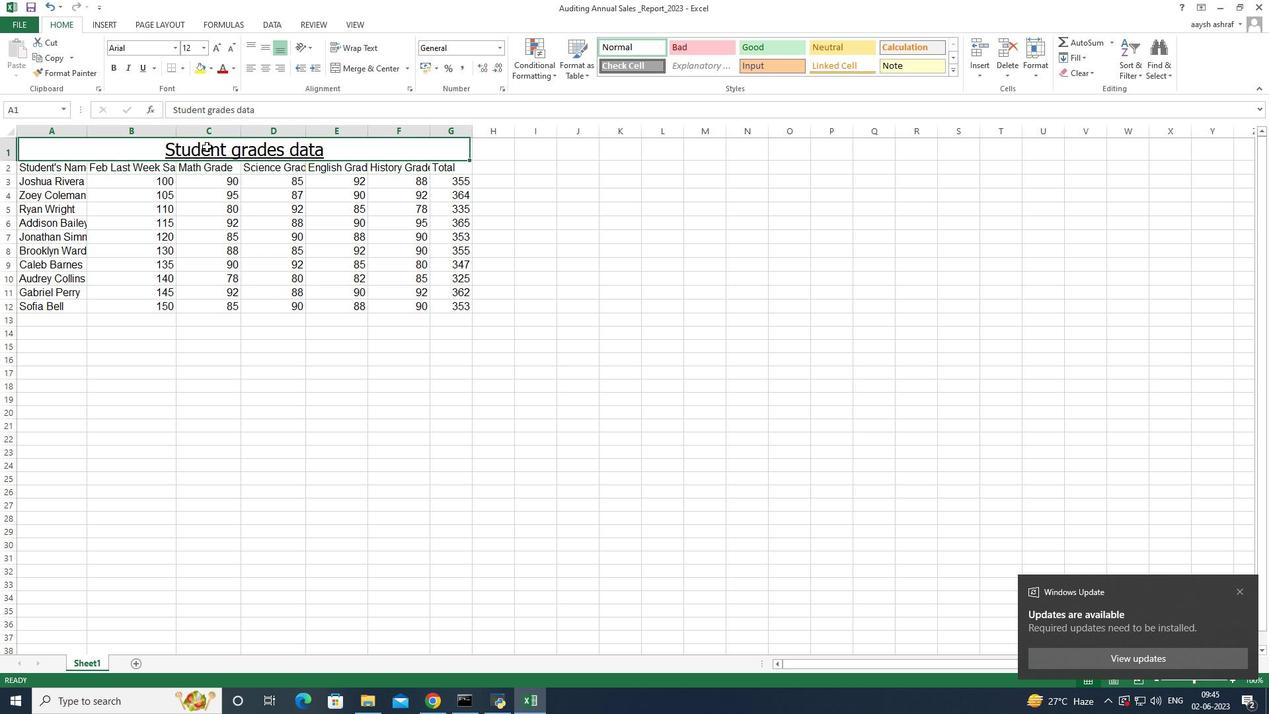 
Action: Mouse pressed left at (204, 146)
Screenshot: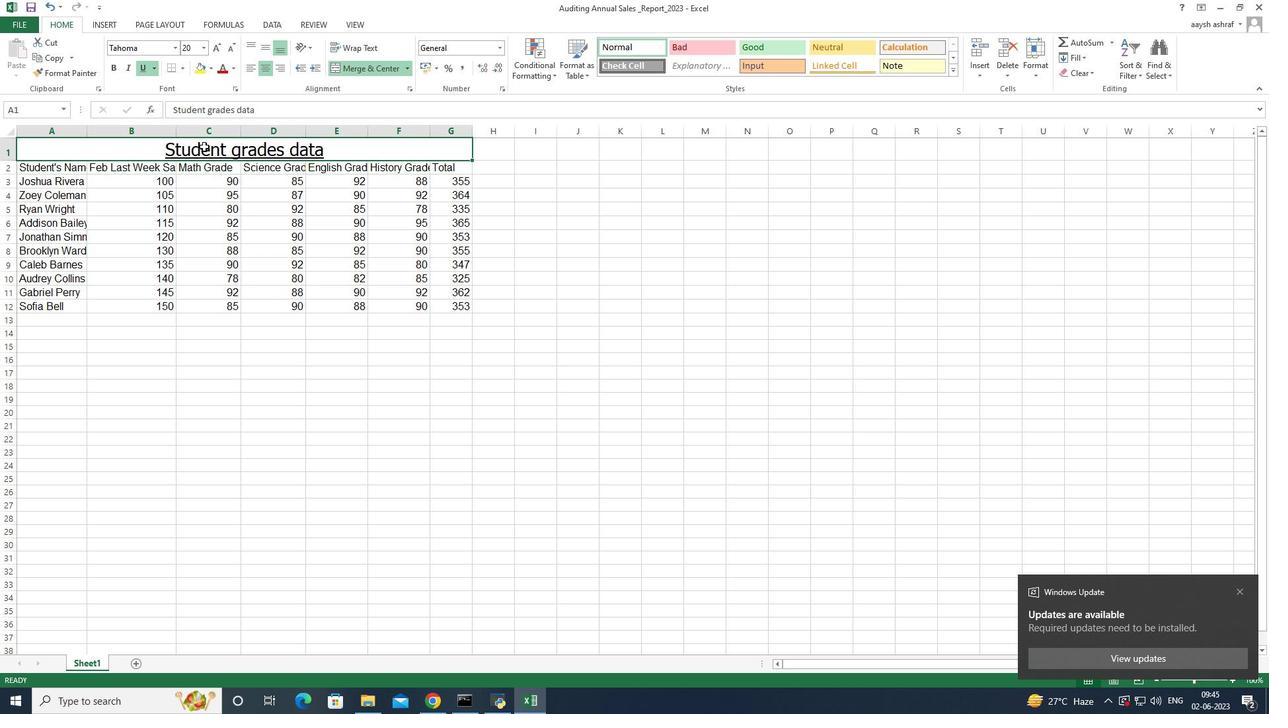 
Action: Mouse moved to (255, 69)
Screenshot: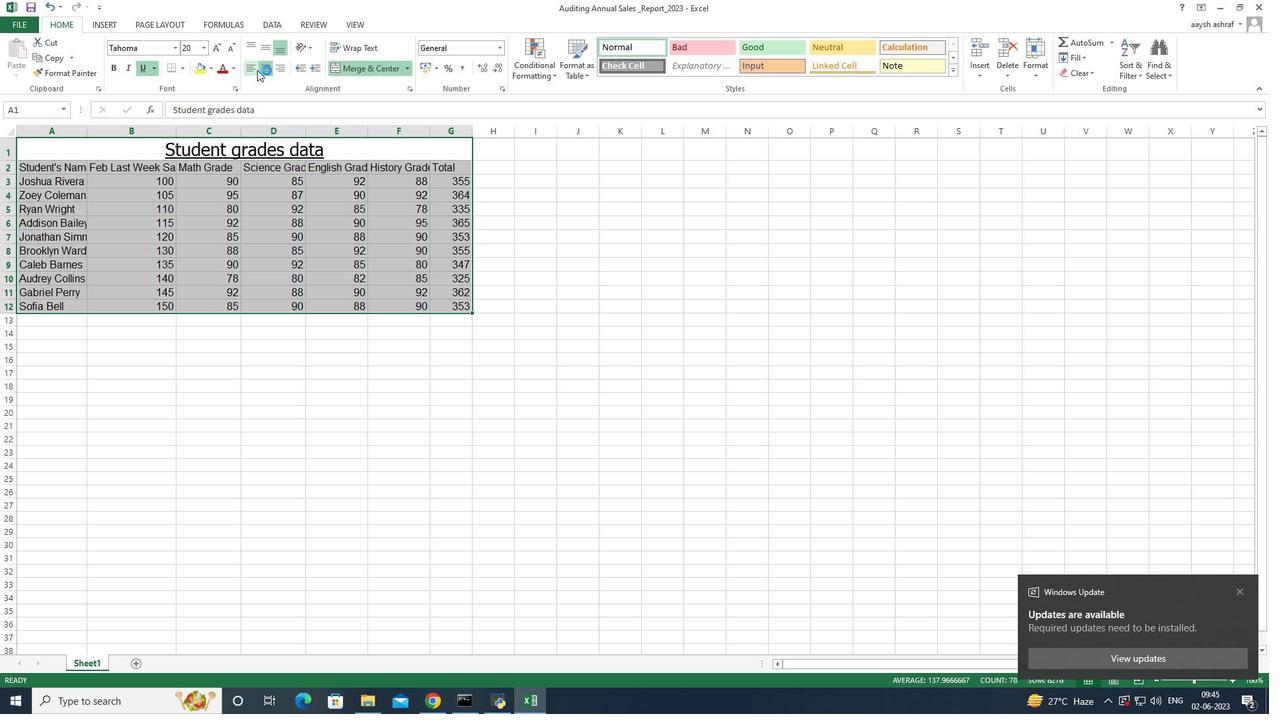 
Action: Mouse pressed left at (255, 69)
Screenshot: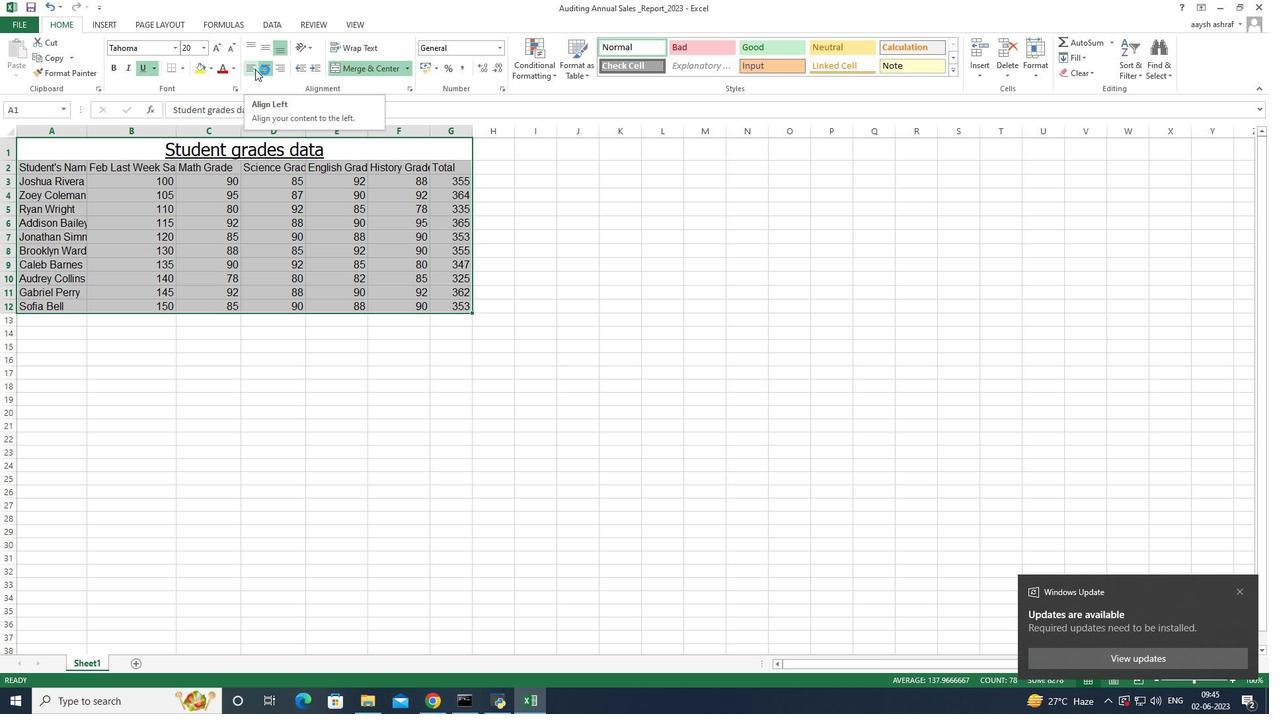 
Action: Mouse moved to (179, 253)
Screenshot: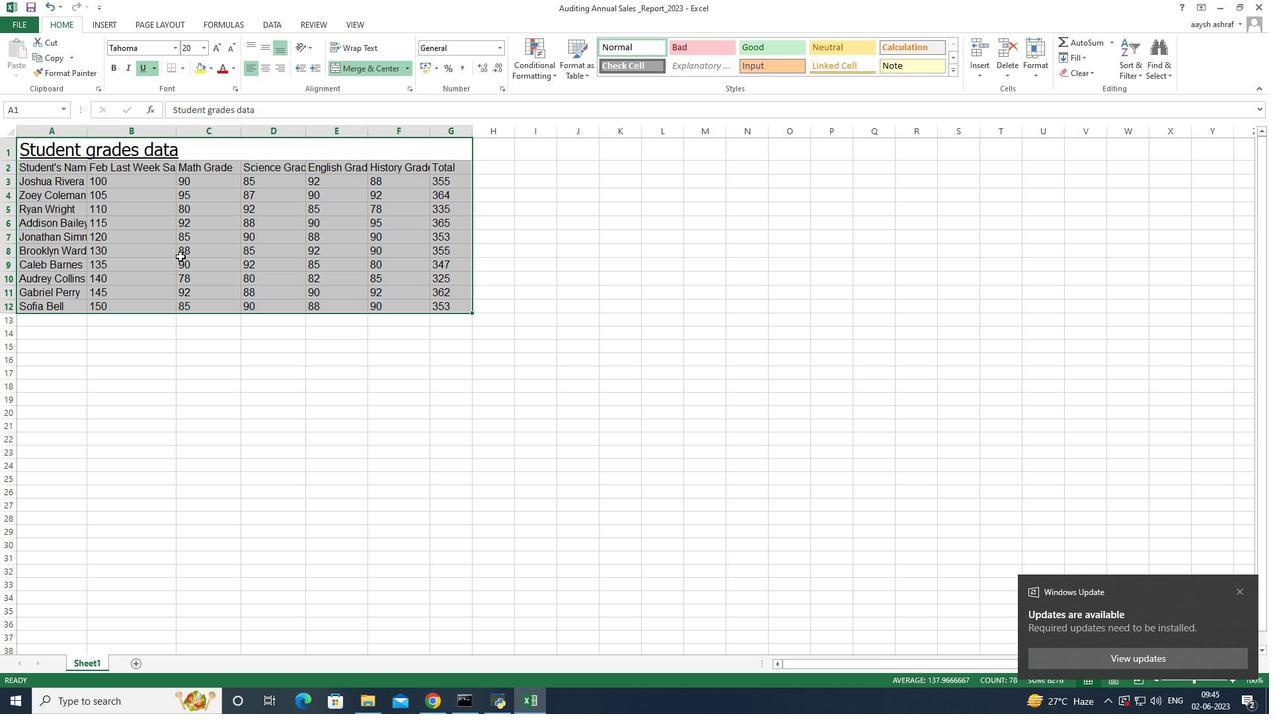 
Action: Mouse scrolled (179, 253) with delta (0, 0)
Screenshot: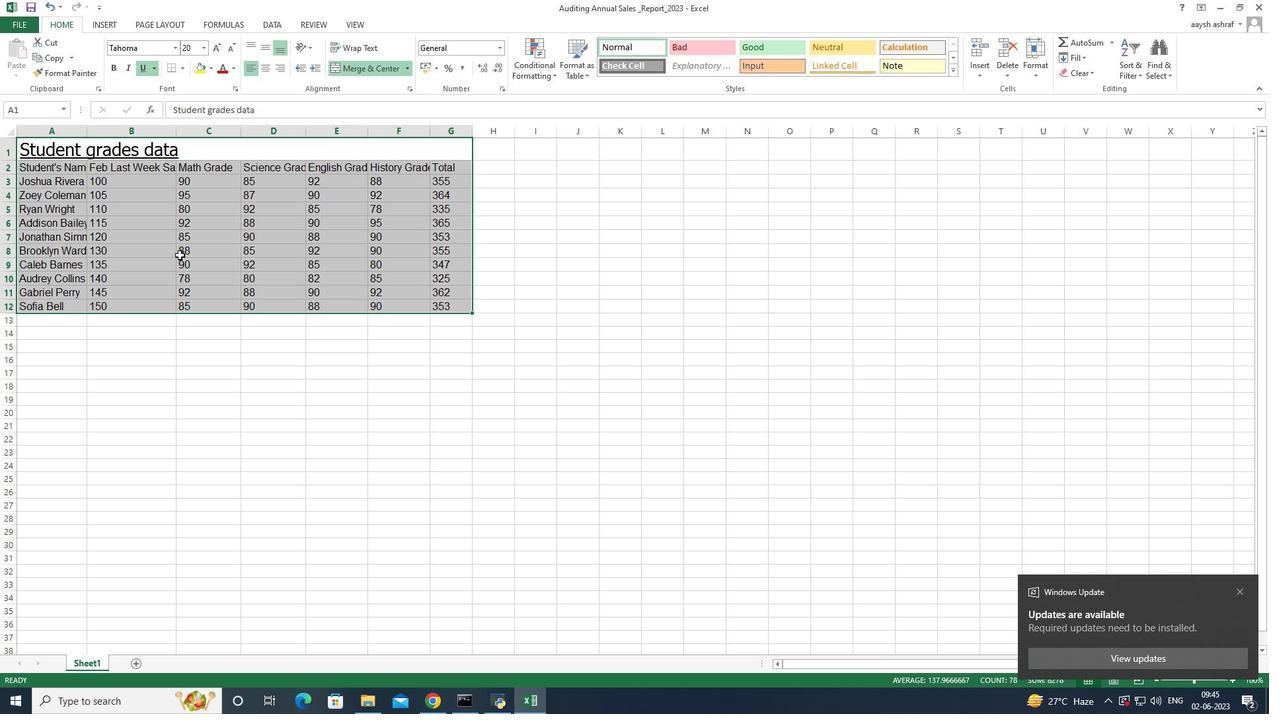 
Action: Mouse scrolled (179, 253) with delta (0, 0)
Screenshot: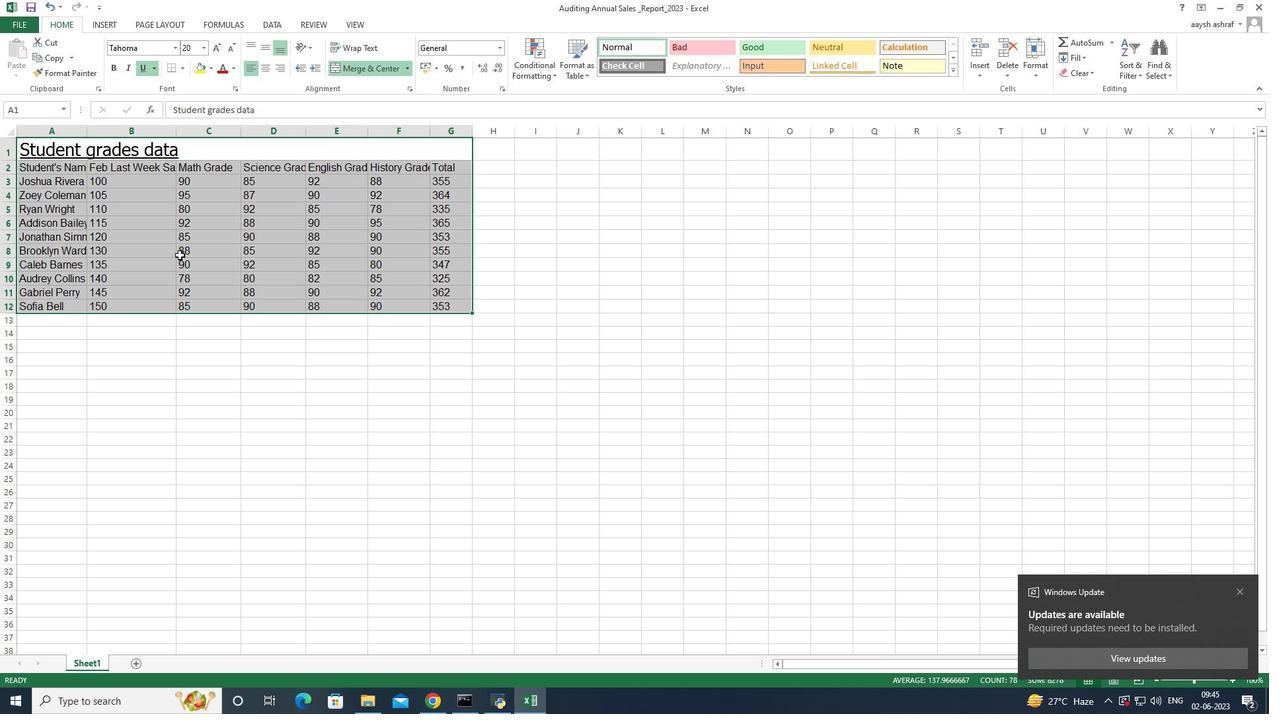 
Action: Mouse scrolled (179, 253) with delta (0, 0)
Screenshot: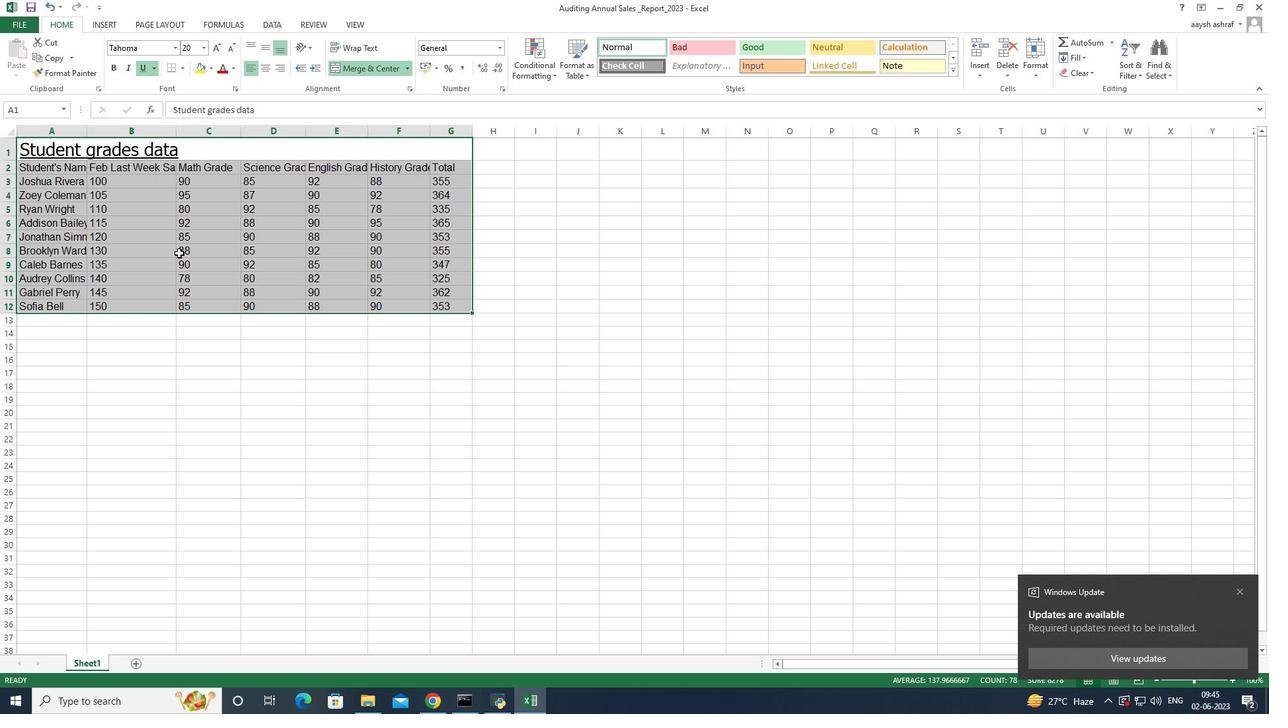 
Action: Mouse scrolled (179, 253) with delta (0, 0)
Screenshot: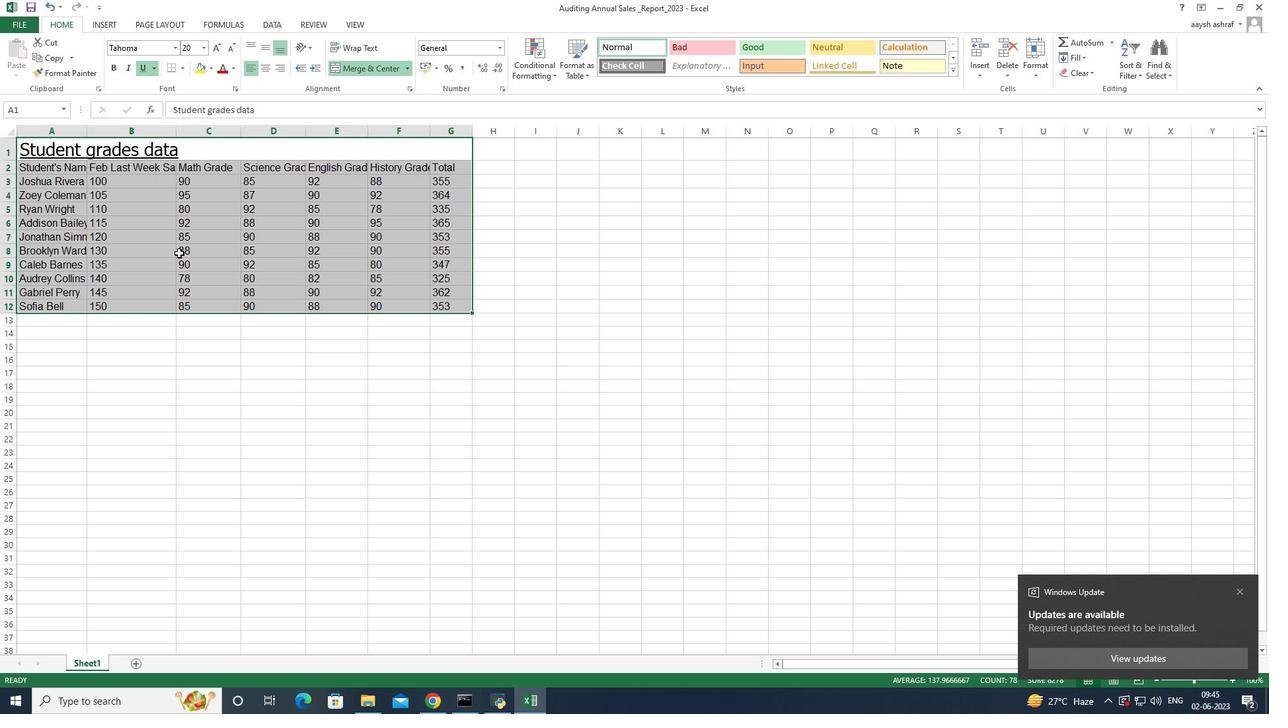 
Action: Mouse scrolled (179, 253) with delta (0, 0)
Screenshot: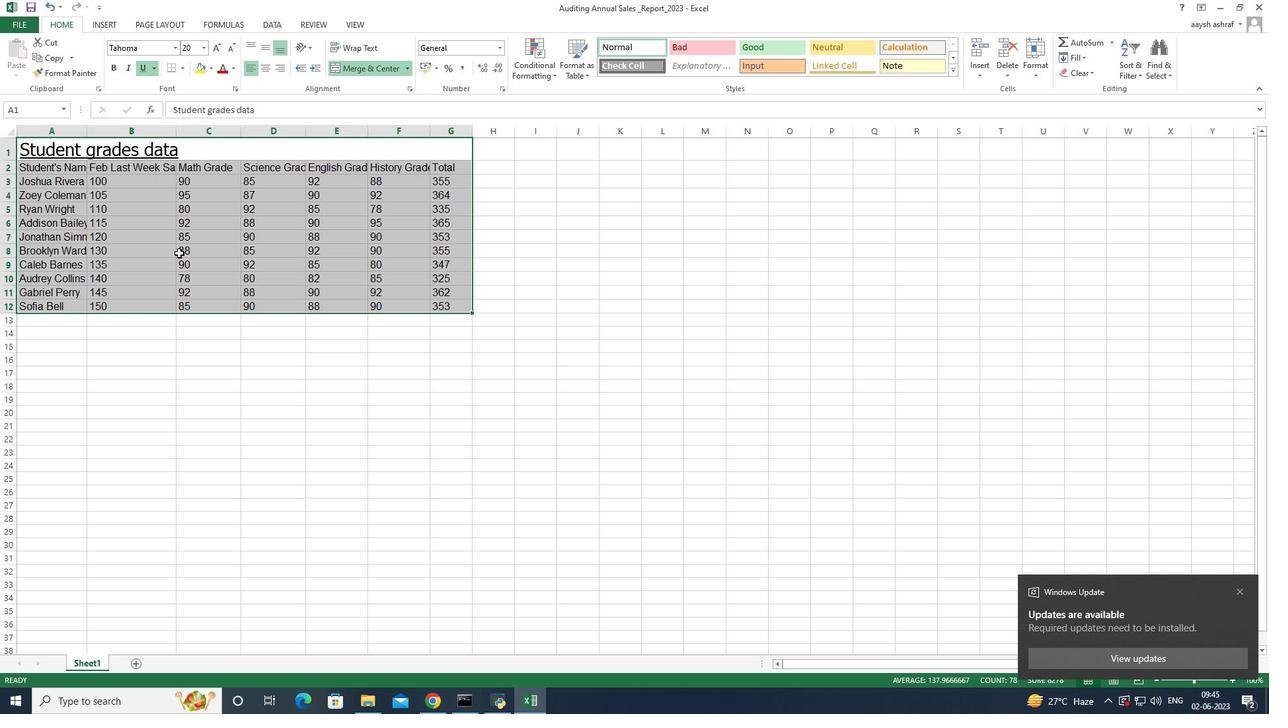 
Action: Mouse moved to (238, 373)
Screenshot: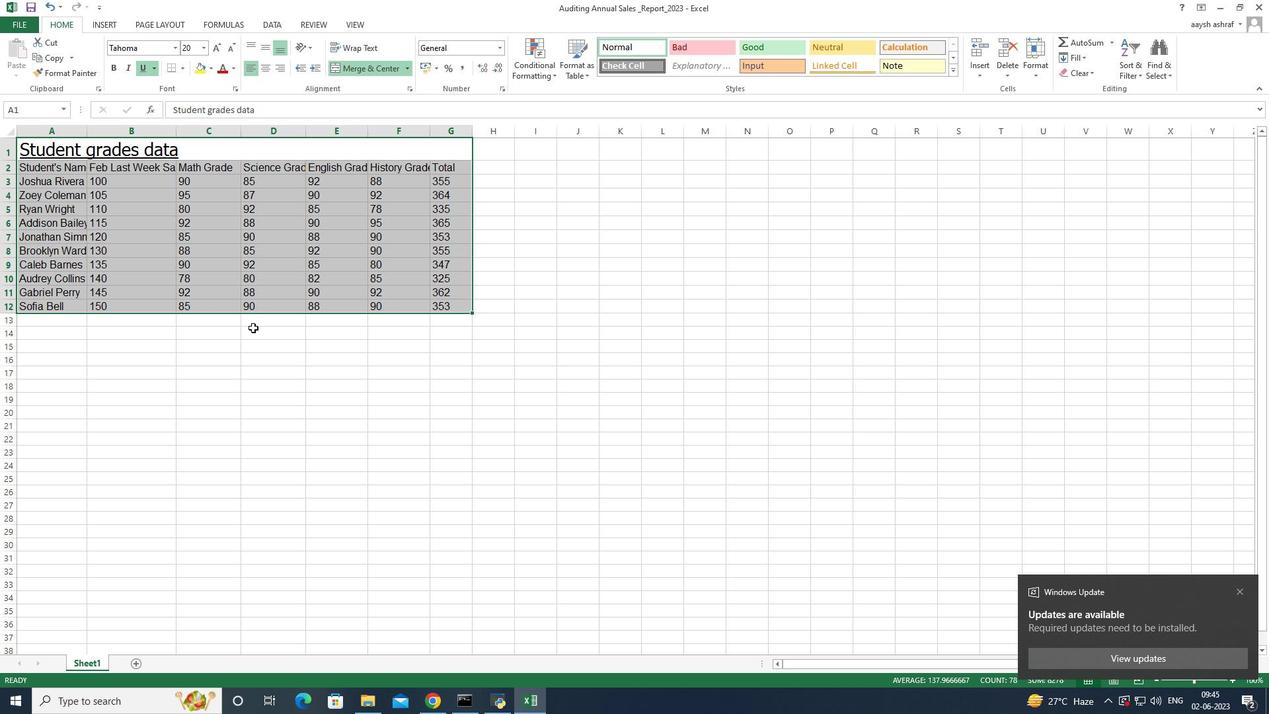 
Action: Mouse pressed left at (238, 373)
Screenshot: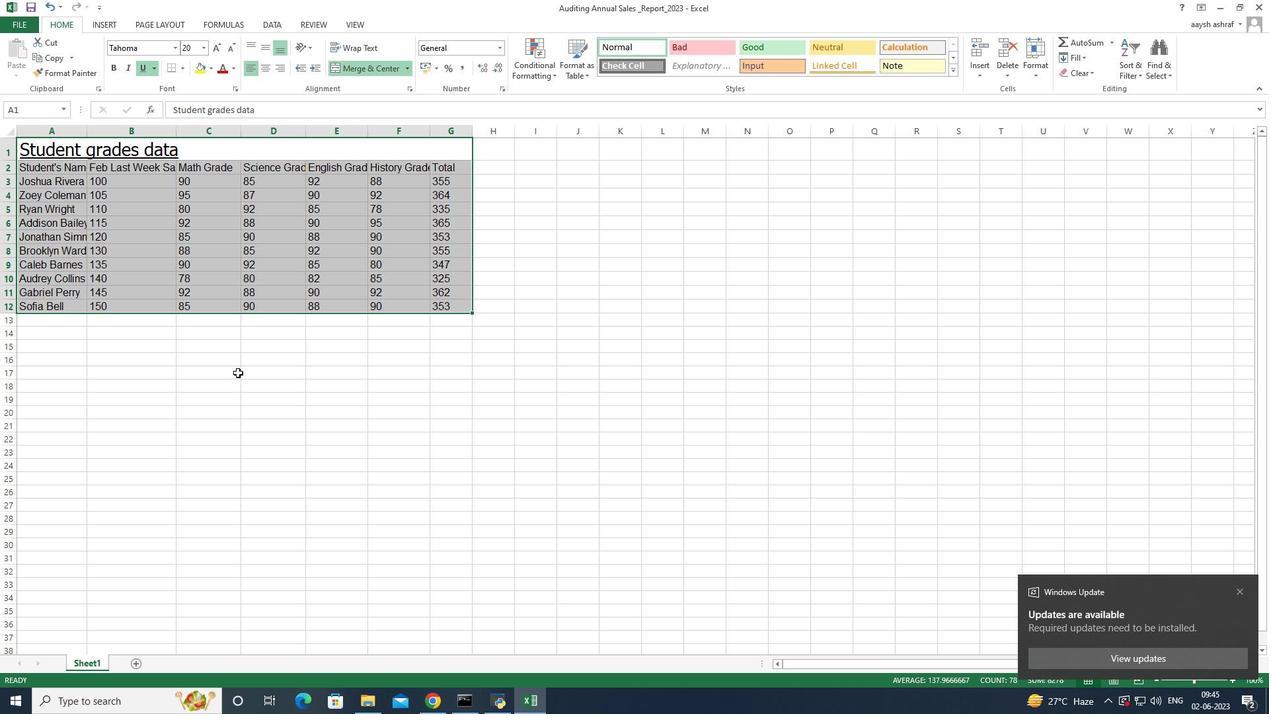 
Action: Mouse moved to (177, 130)
Screenshot: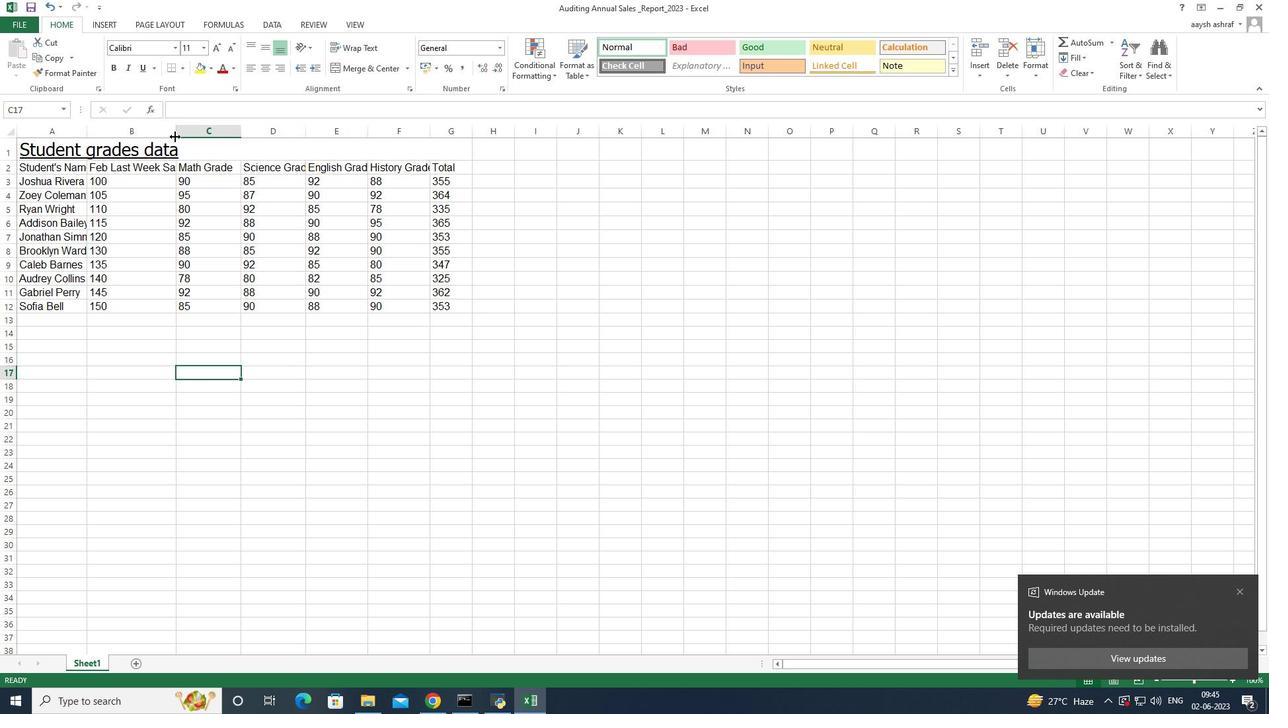 
Action: Mouse pressed left at (177, 130)
Screenshot: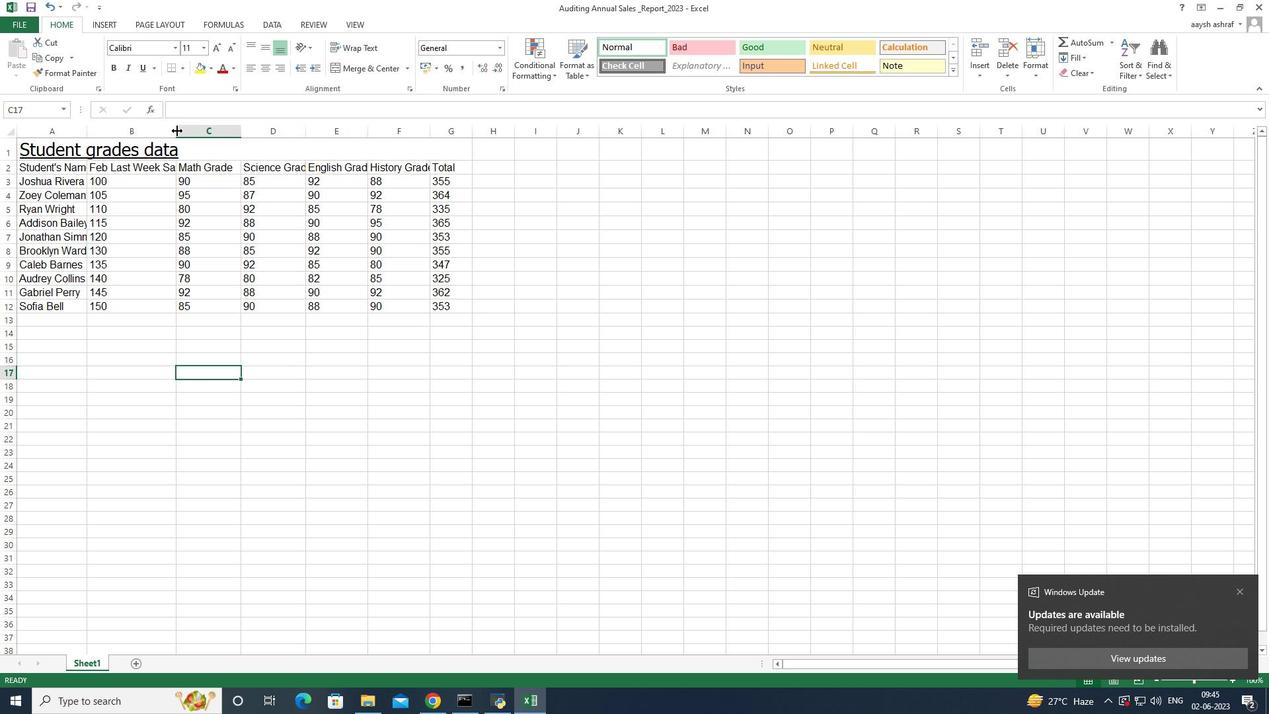 
Action: Mouse moved to (267, 134)
Screenshot: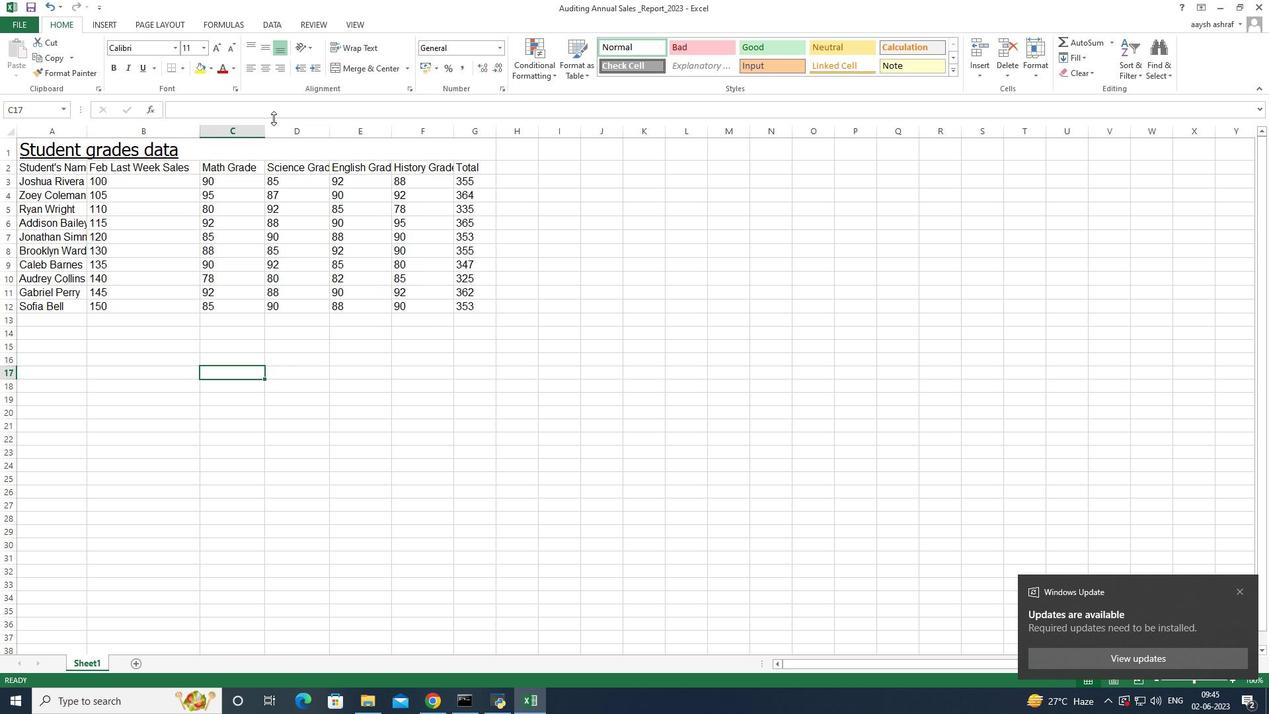 
Action: Mouse pressed left at (267, 134)
Screenshot: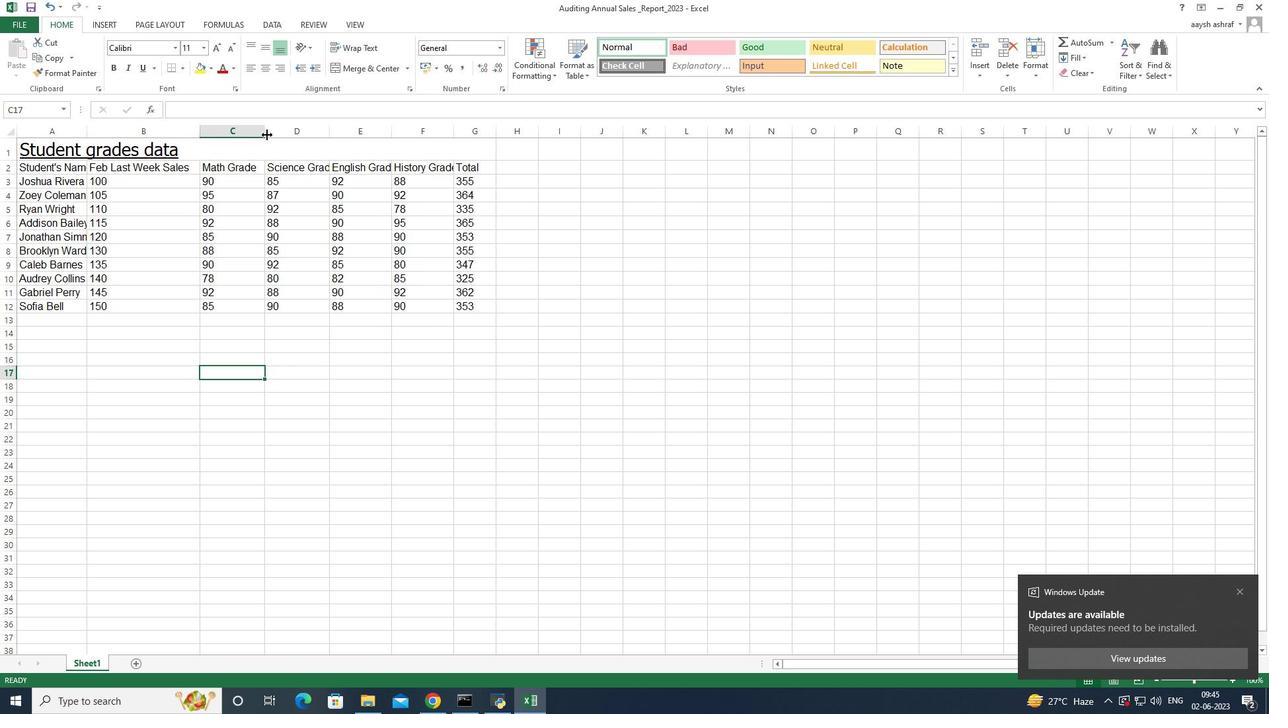 
Action: Mouse moved to (285, 128)
Screenshot: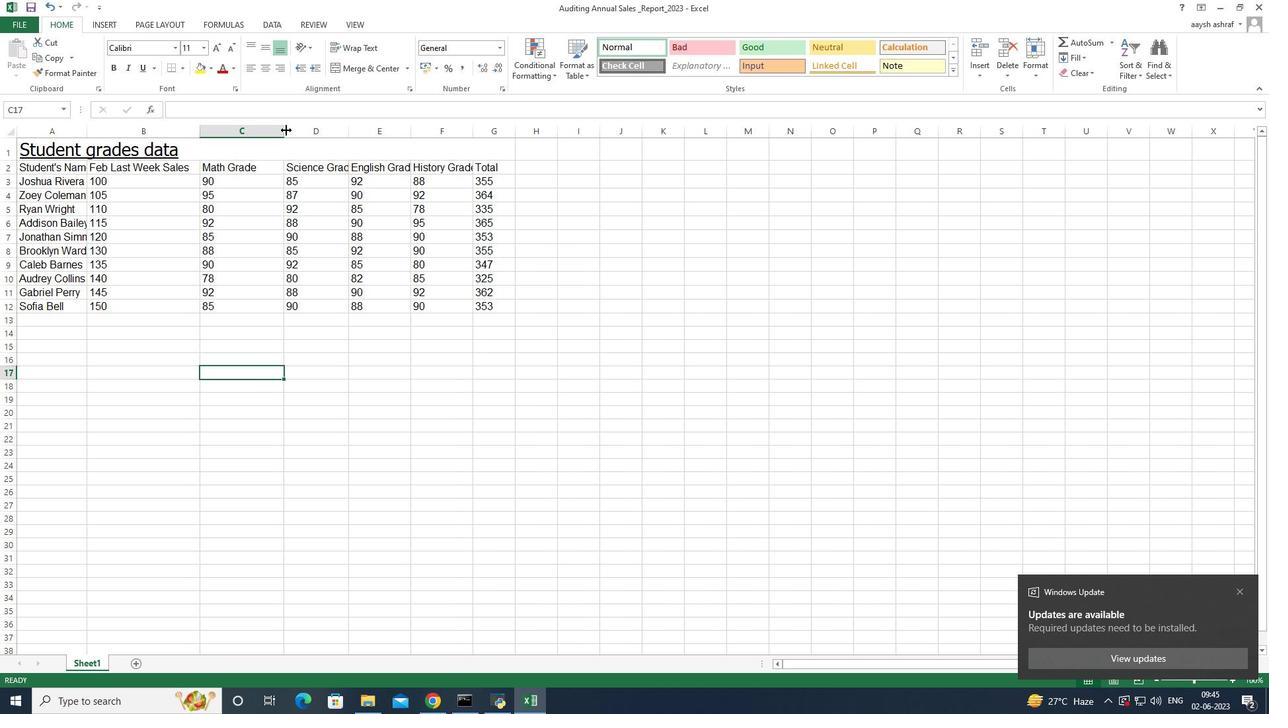 
Action: Mouse pressed left at (285, 128)
Screenshot: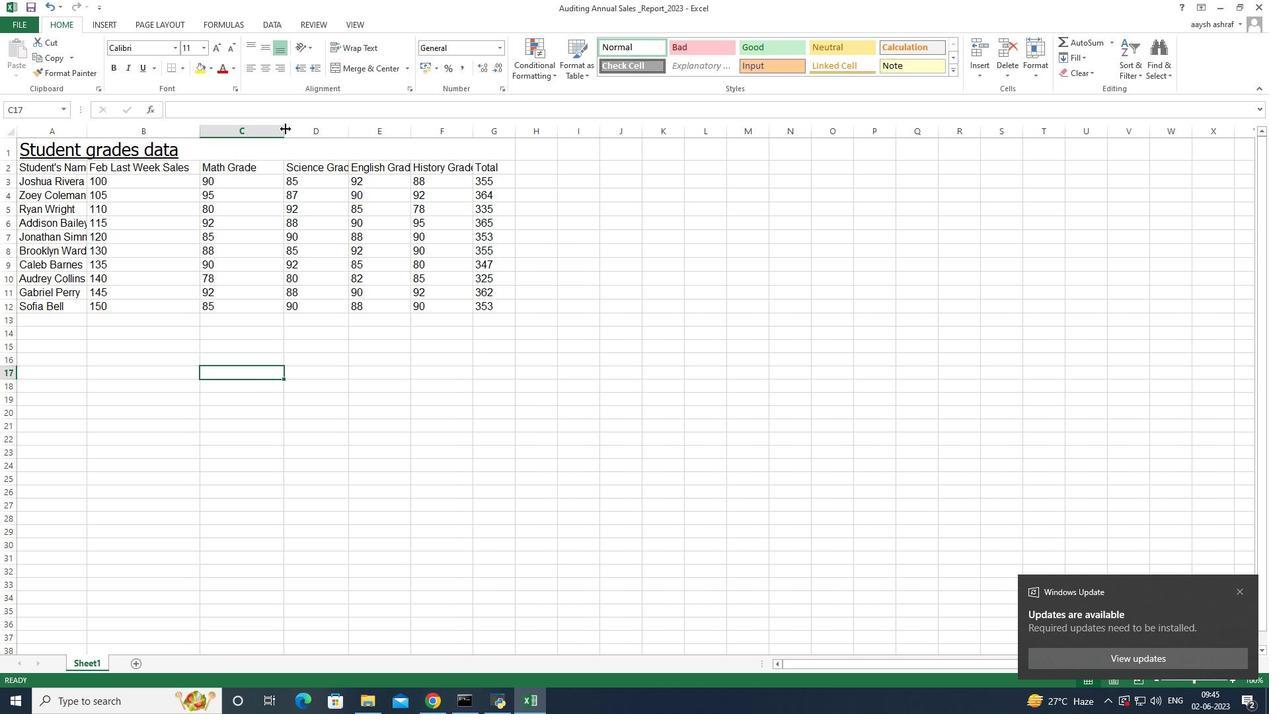 
Action: Mouse moved to (333, 124)
Screenshot: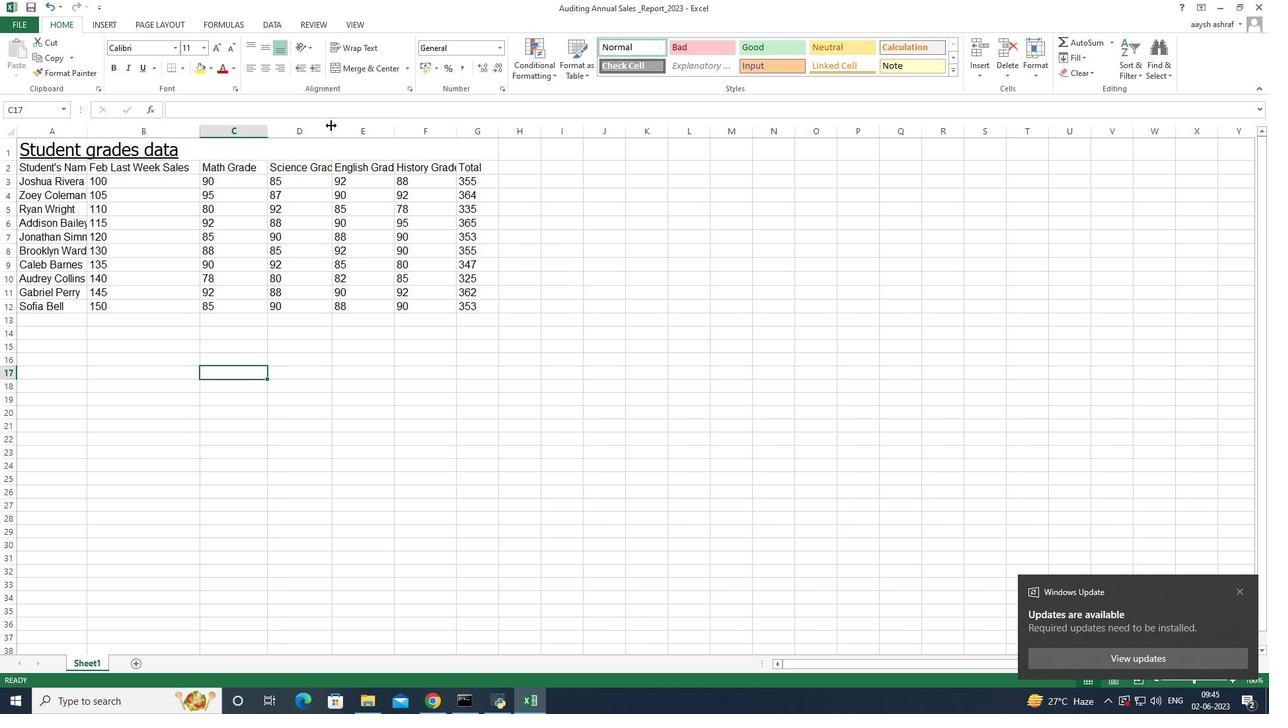 
Action: Mouse pressed left at (333, 124)
Screenshot: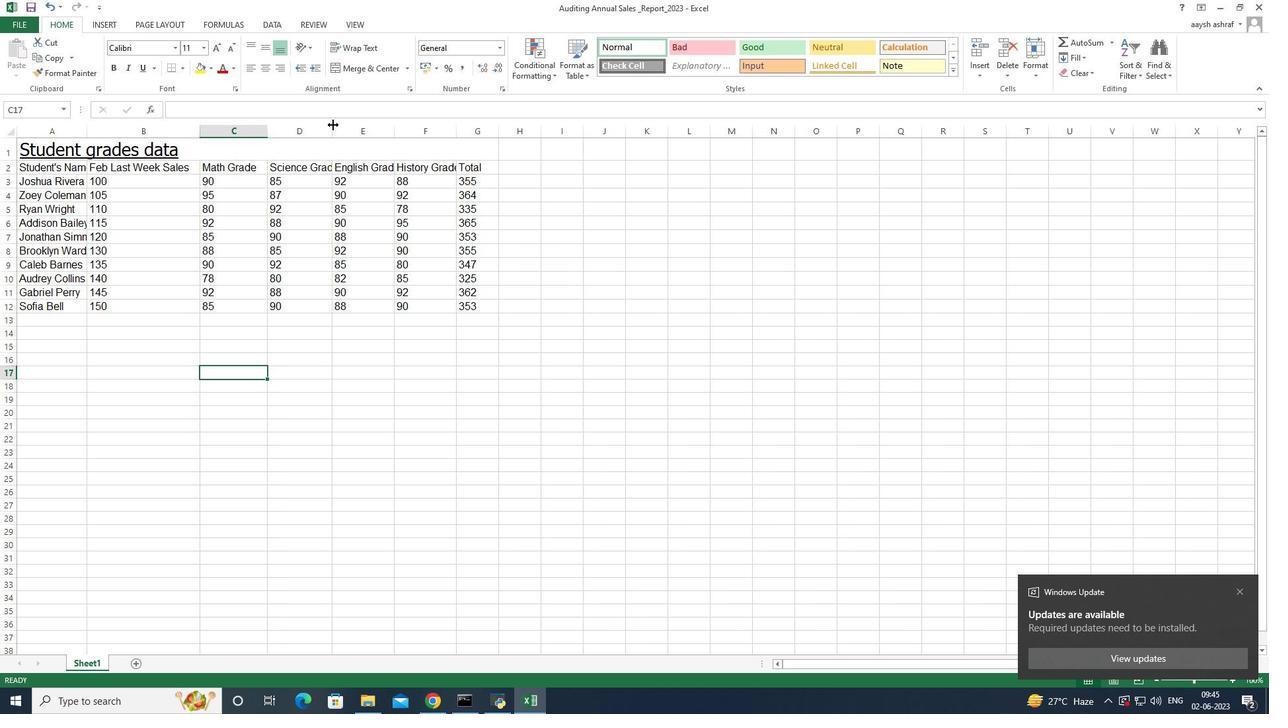
Action: Mouse moved to (410, 128)
Screenshot: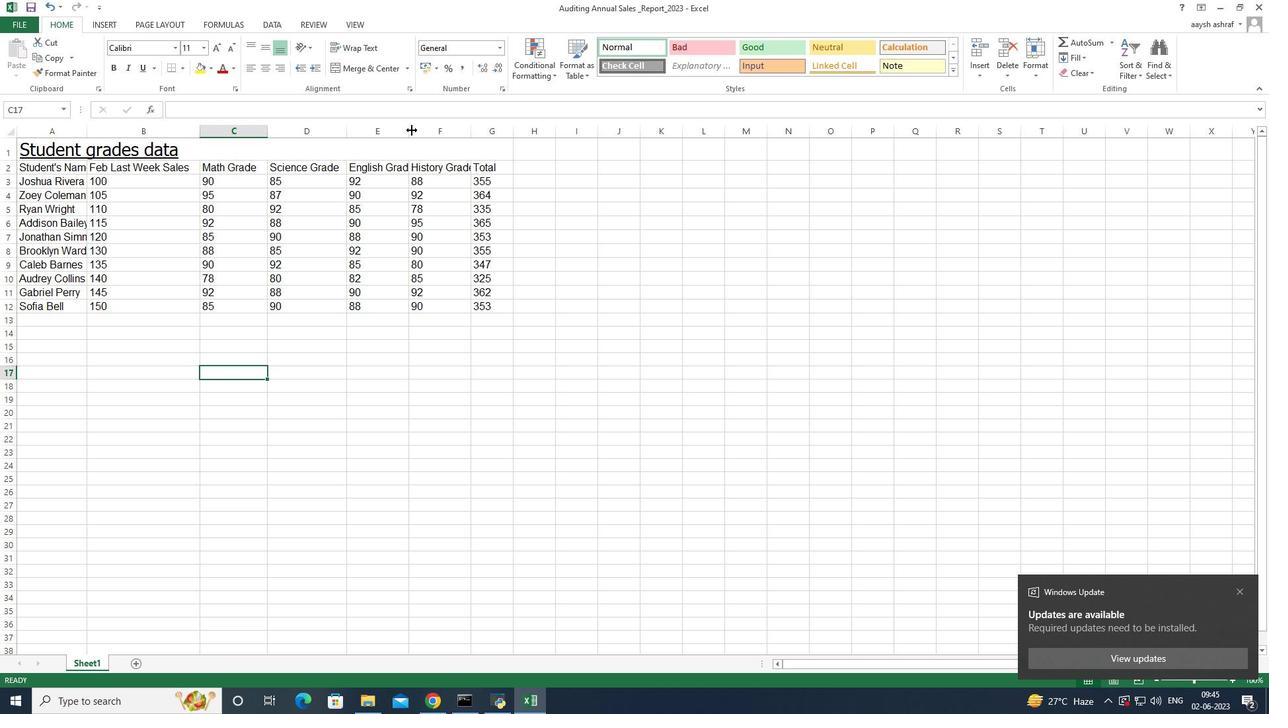 
Action: Mouse pressed left at (410, 128)
Screenshot: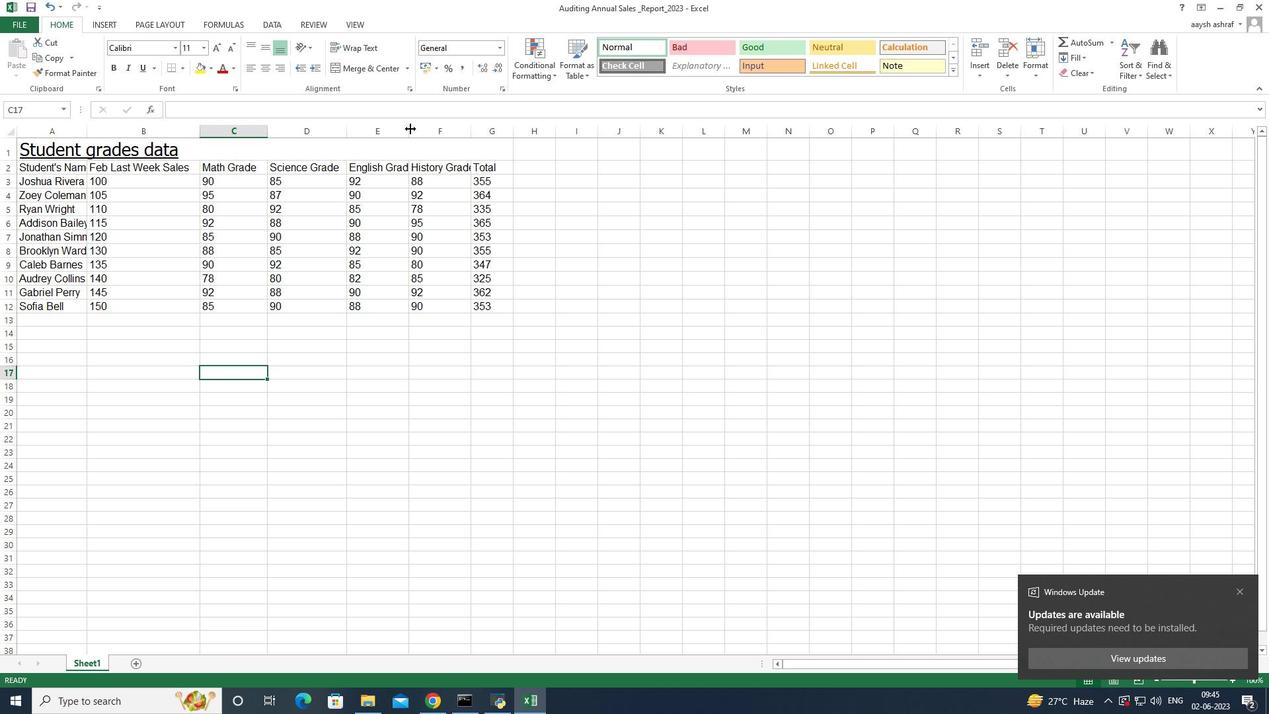 
Action: Mouse moved to (484, 129)
Screenshot: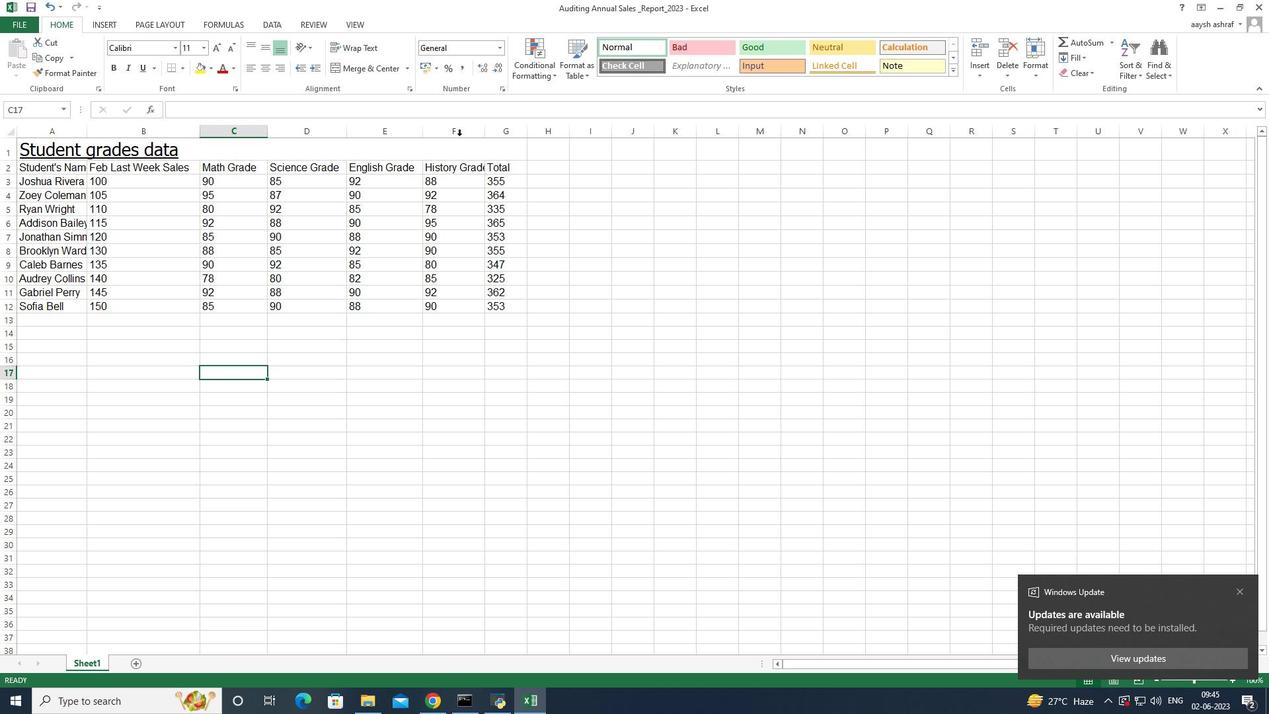 
Action: Mouse pressed left at (484, 129)
Screenshot: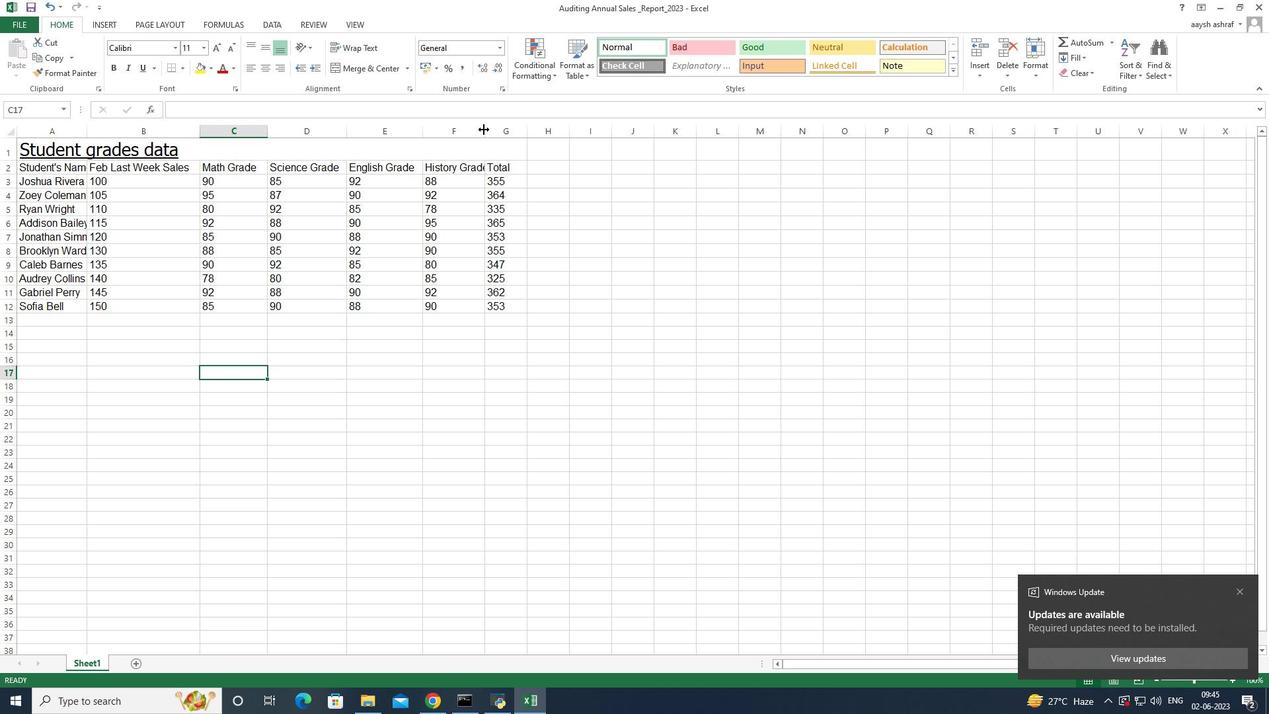 
Action: Mouse moved to (87, 137)
Screenshot: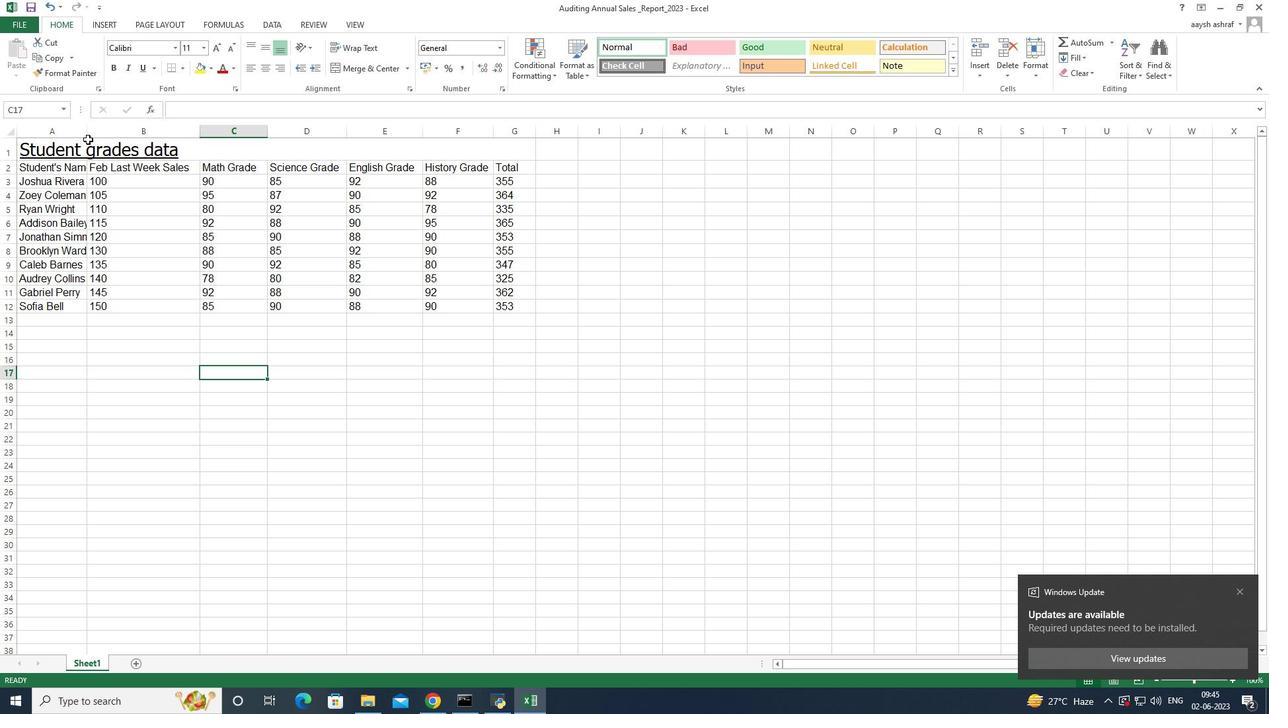 
Action: Mouse pressed left at (87, 137)
Screenshot: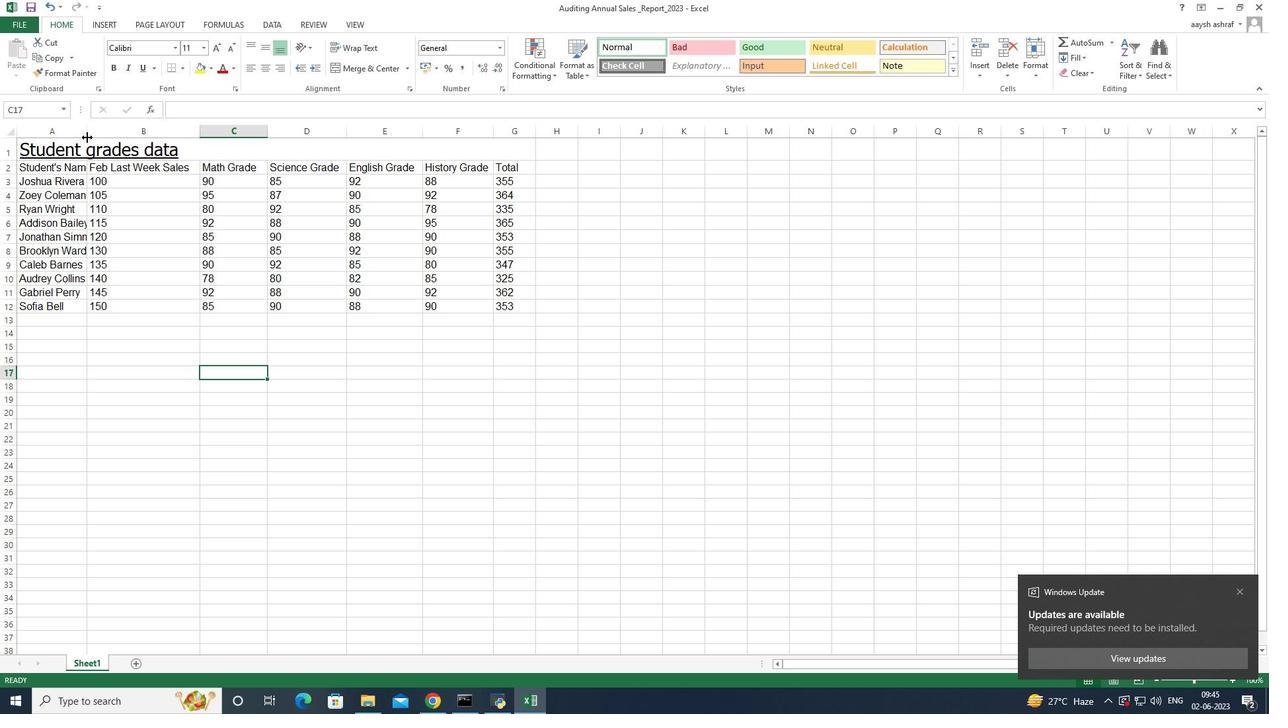
Action: Mouse moved to (107, 135)
Screenshot: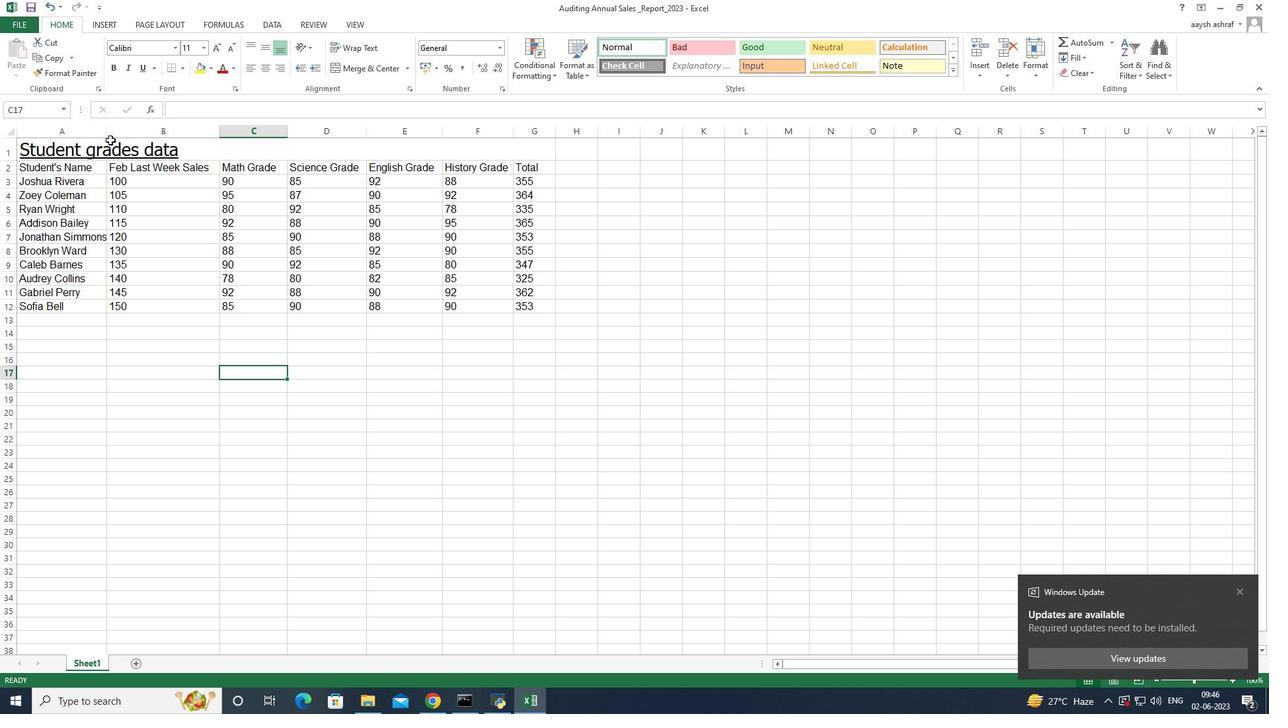 
Action: Mouse pressed left at (107, 135)
Screenshot: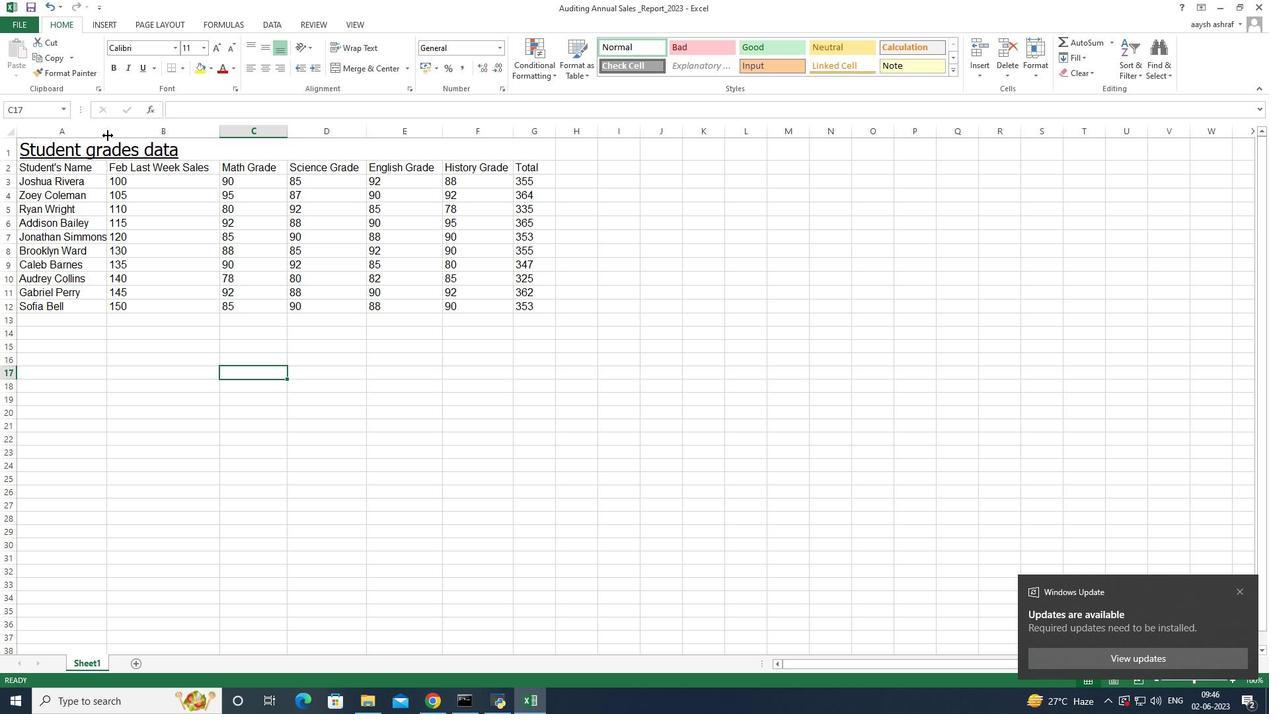 
Action: Mouse moved to (468, 179)
Screenshot: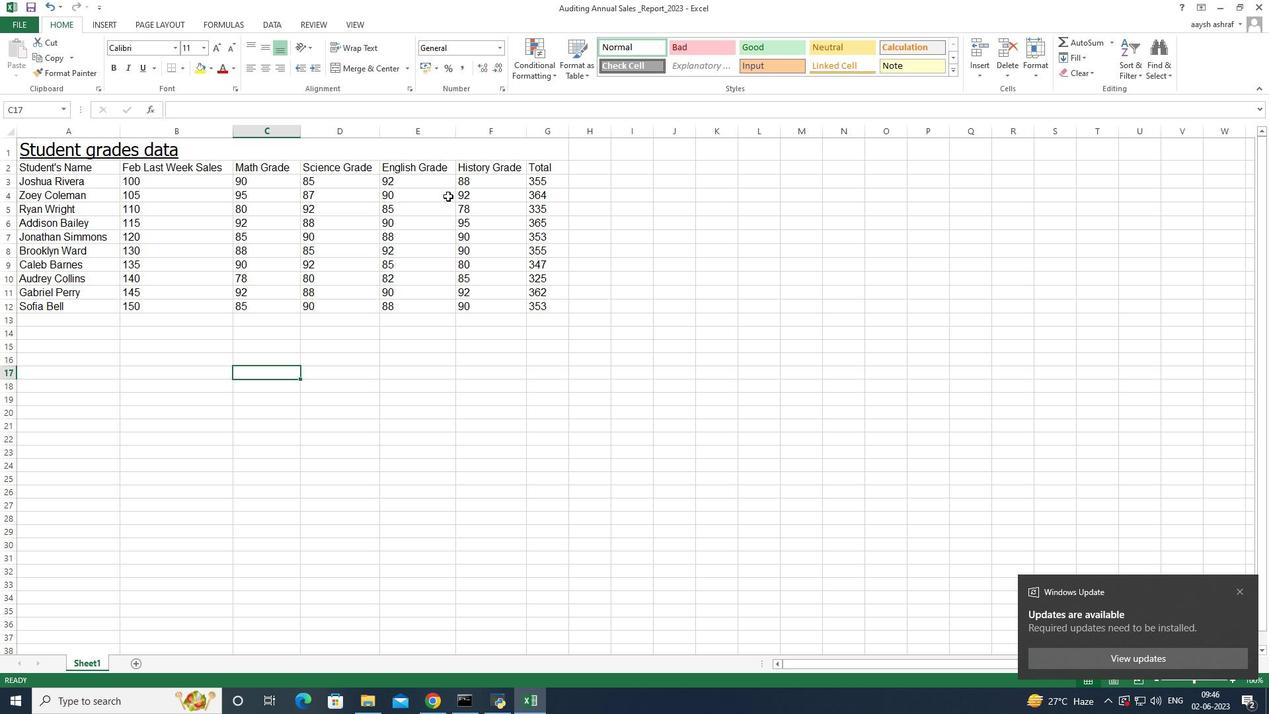 
